 Task: Find a place to stay in San Pedro, Argentina, from 6th to 12th September for 5 guests, with WiFi, TV, 4 bedrooms, 4 beds, and a price range of ₹10,000 to ₹14,000.
Action: Mouse moved to (558, 113)
Screenshot: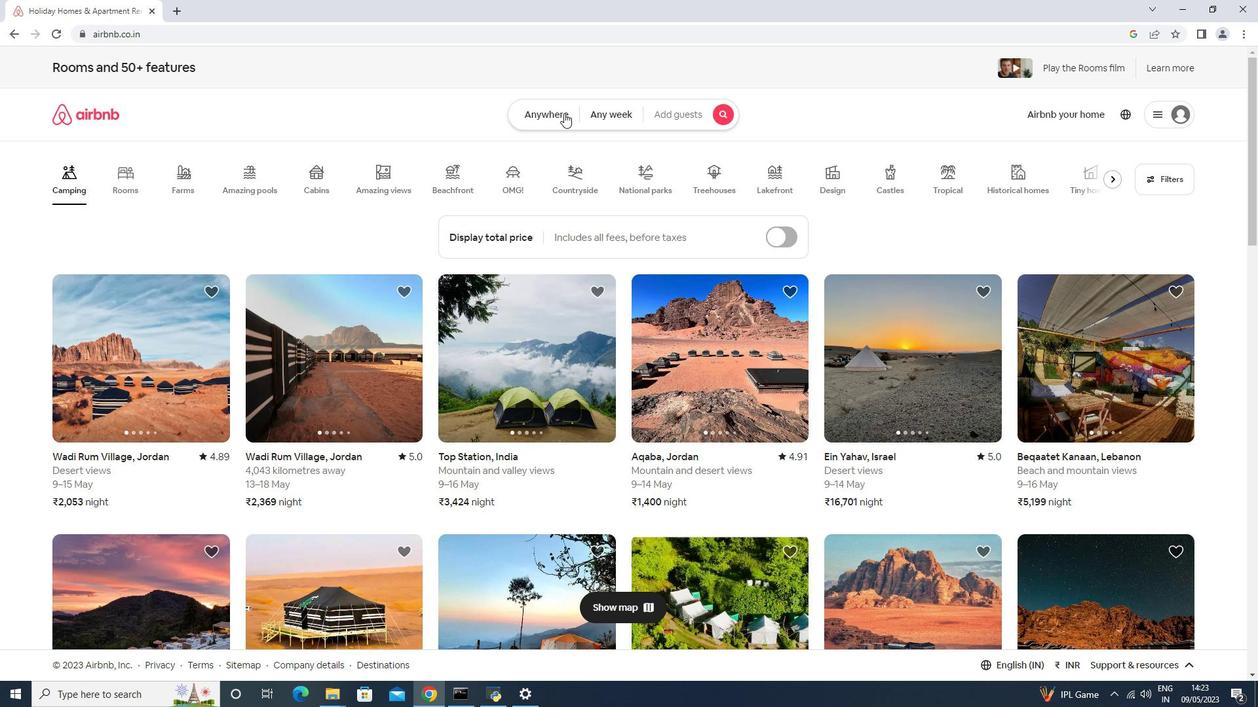 
Action: Mouse pressed left at (558, 113)
Screenshot: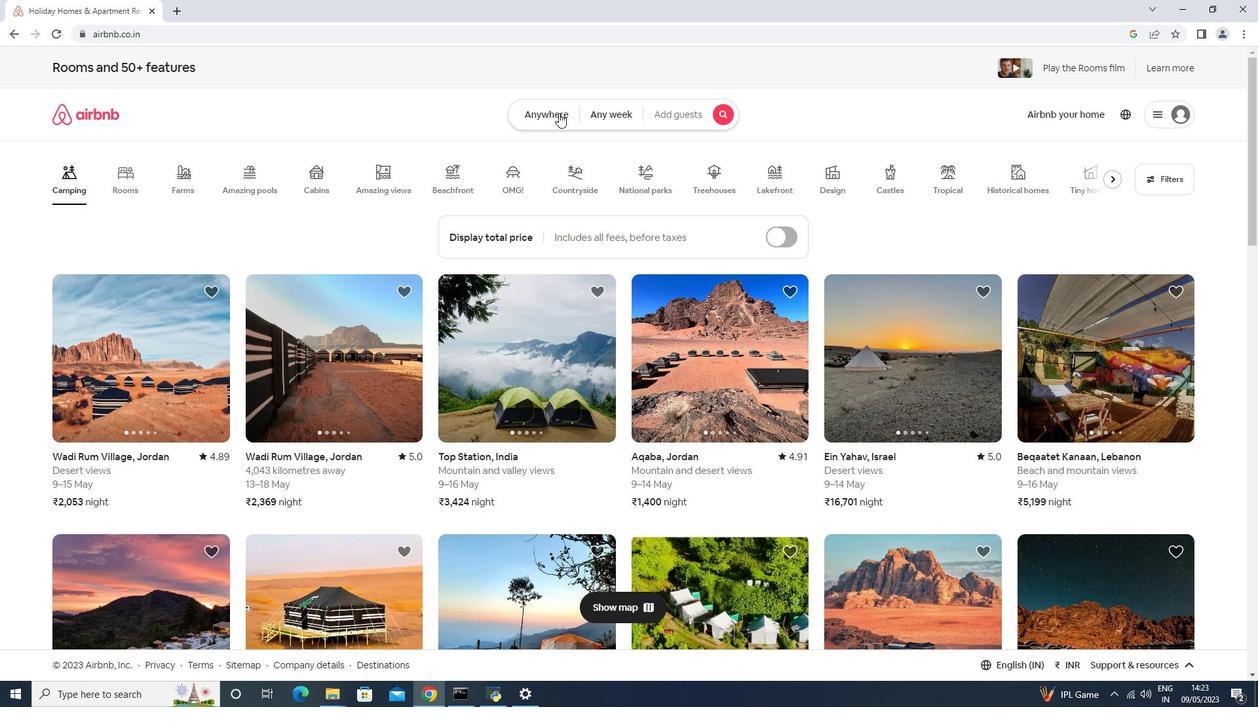 
Action: Mouse moved to (510, 159)
Screenshot: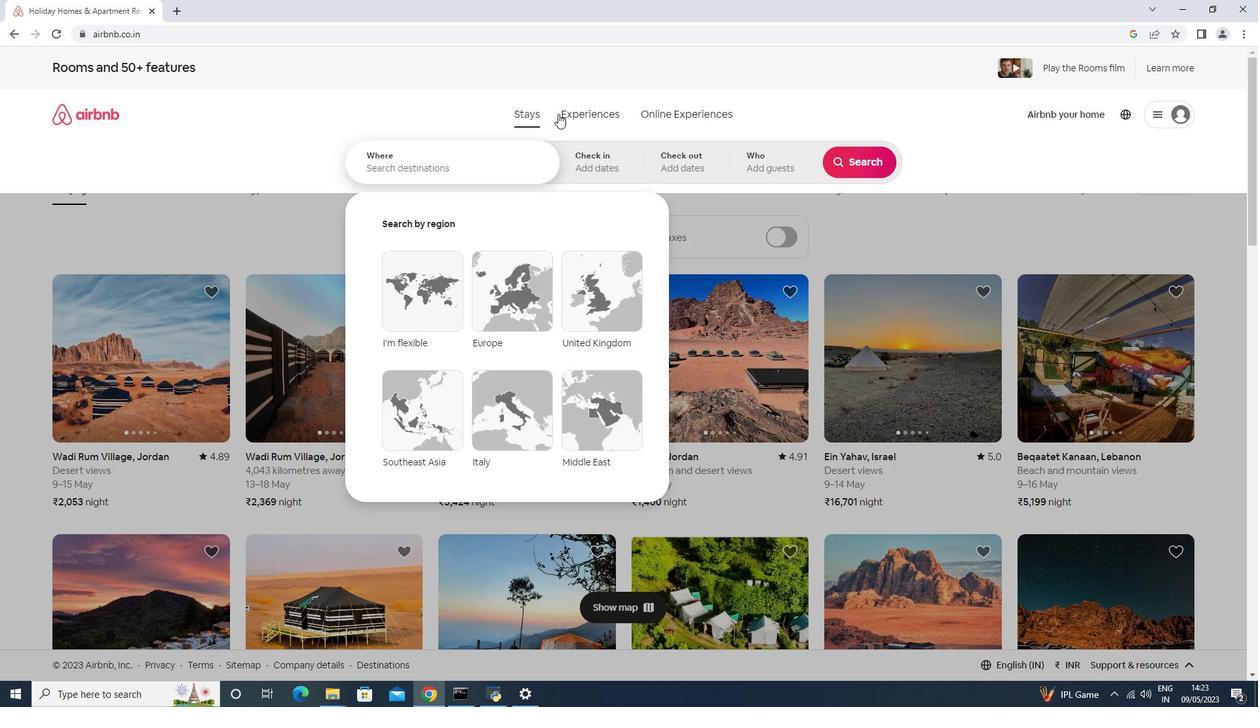 
Action: Mouse pressed left at (510, 159)
Screenshot: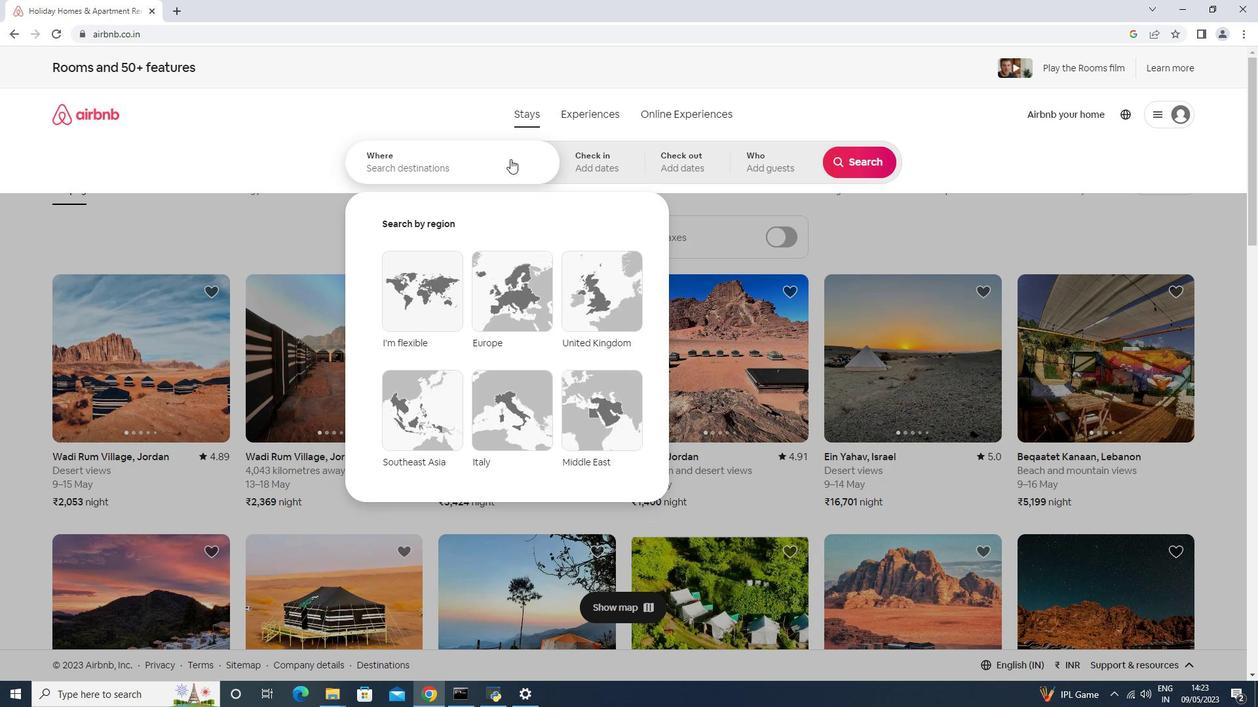 
Action: Mouse moved to (510, 159)
Screenshot: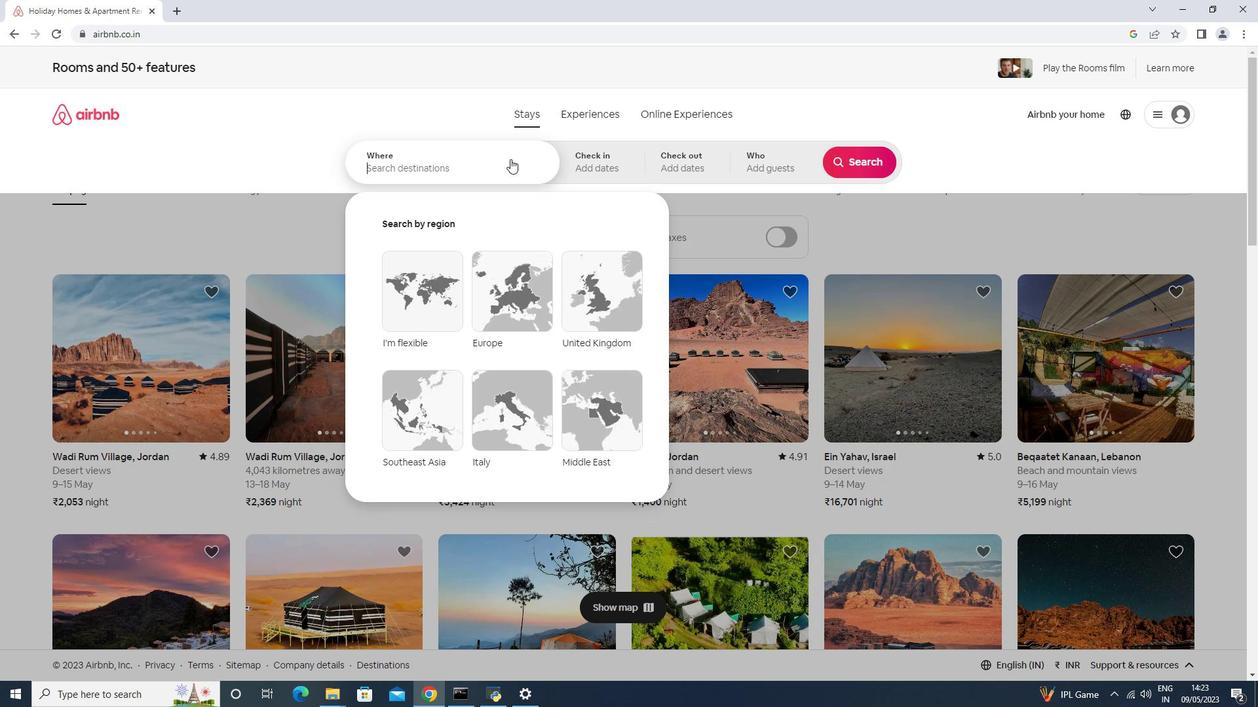 
Action: Key pressed <Key.caps_lock><Key.caps_lock><Key.shift>San<Key.space><Key.shift>Pedro,<Key.space><Key.shift><Key.shift><Key.shift><Key.shift><Key.shift><Key.shift><Key.shift><Key.shift>Argentina<Key.enter>
Screenshot: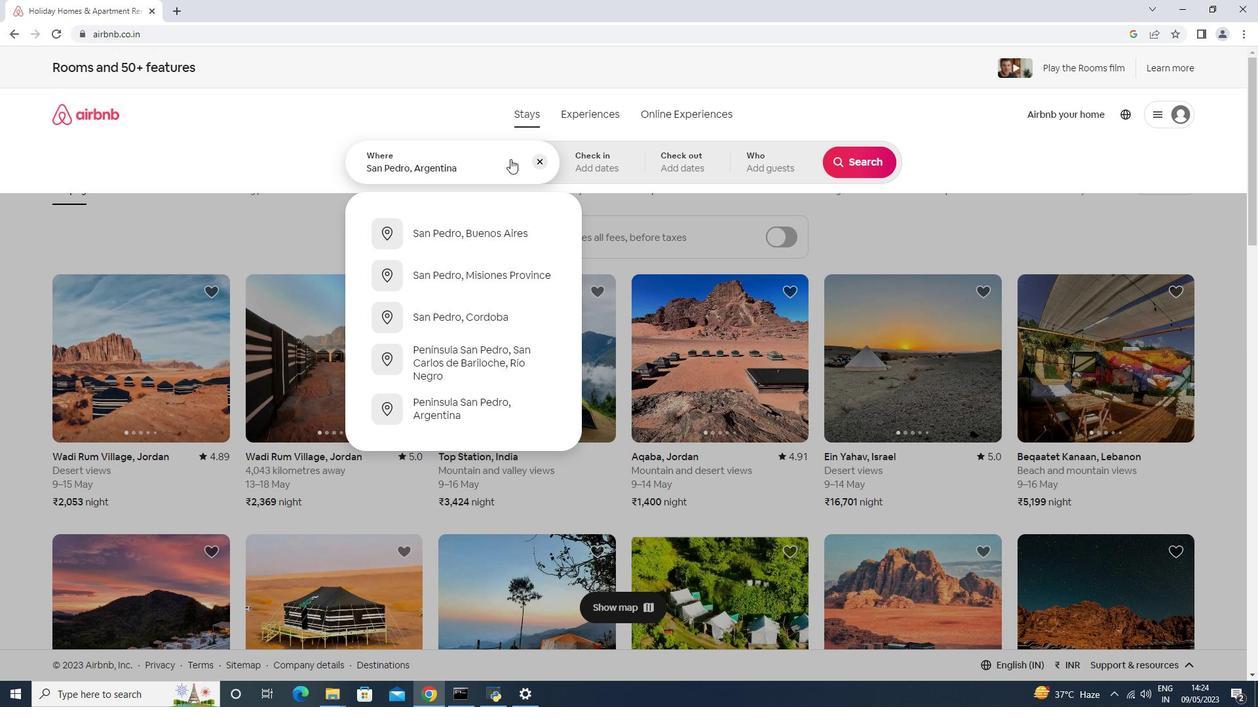 
Action: Mouse moved to (861, 267)
Screenshot: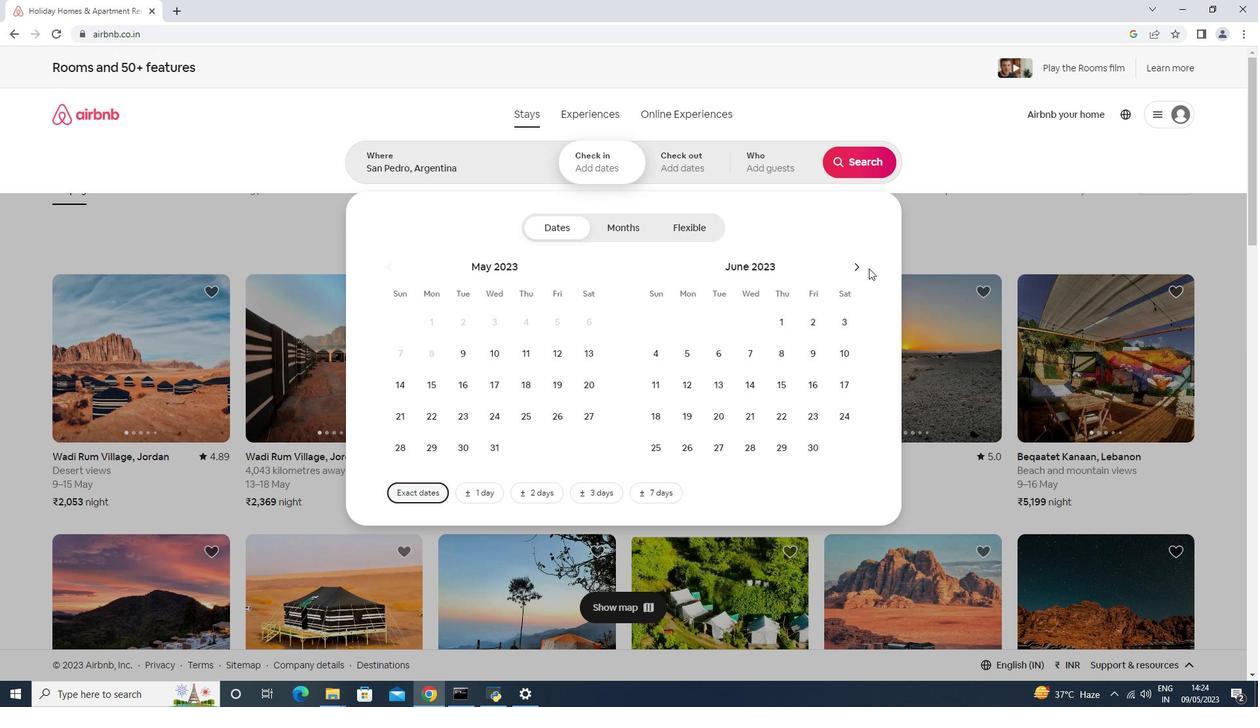 
Action: Mouse pressed left at (861, 267)
Screenshot: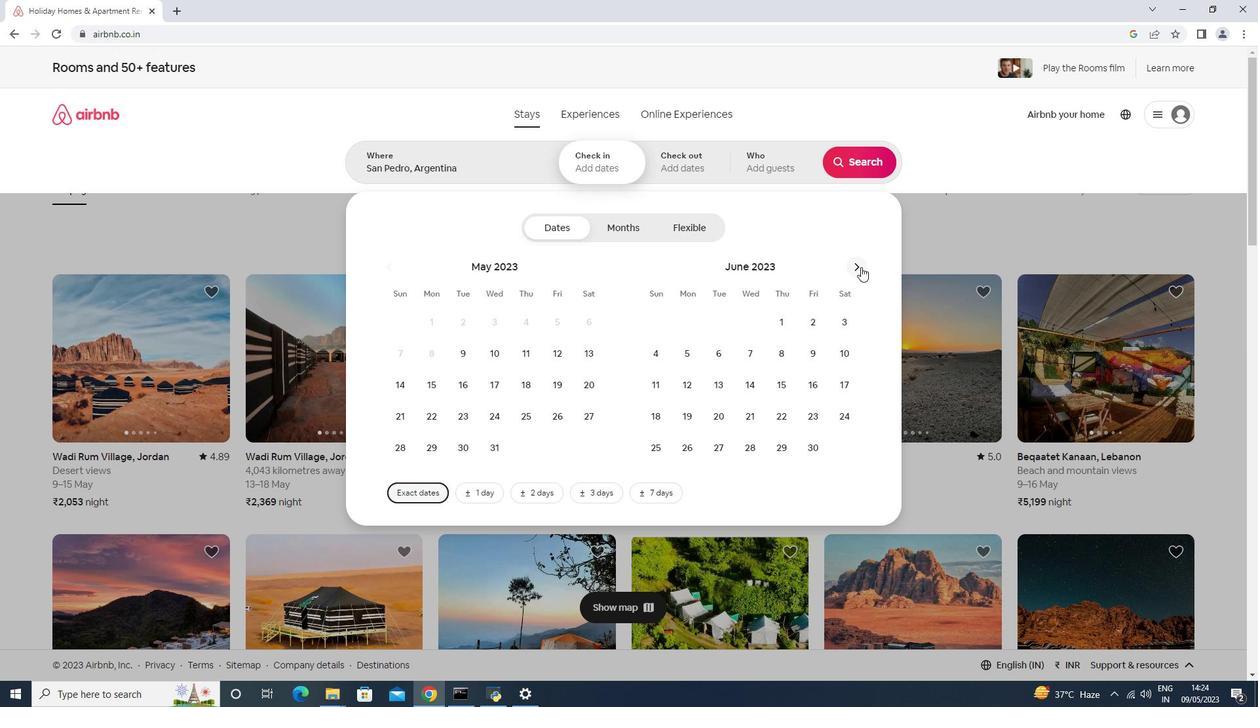 
Action: Mouse pressed left at (861, 267)
Screenshot: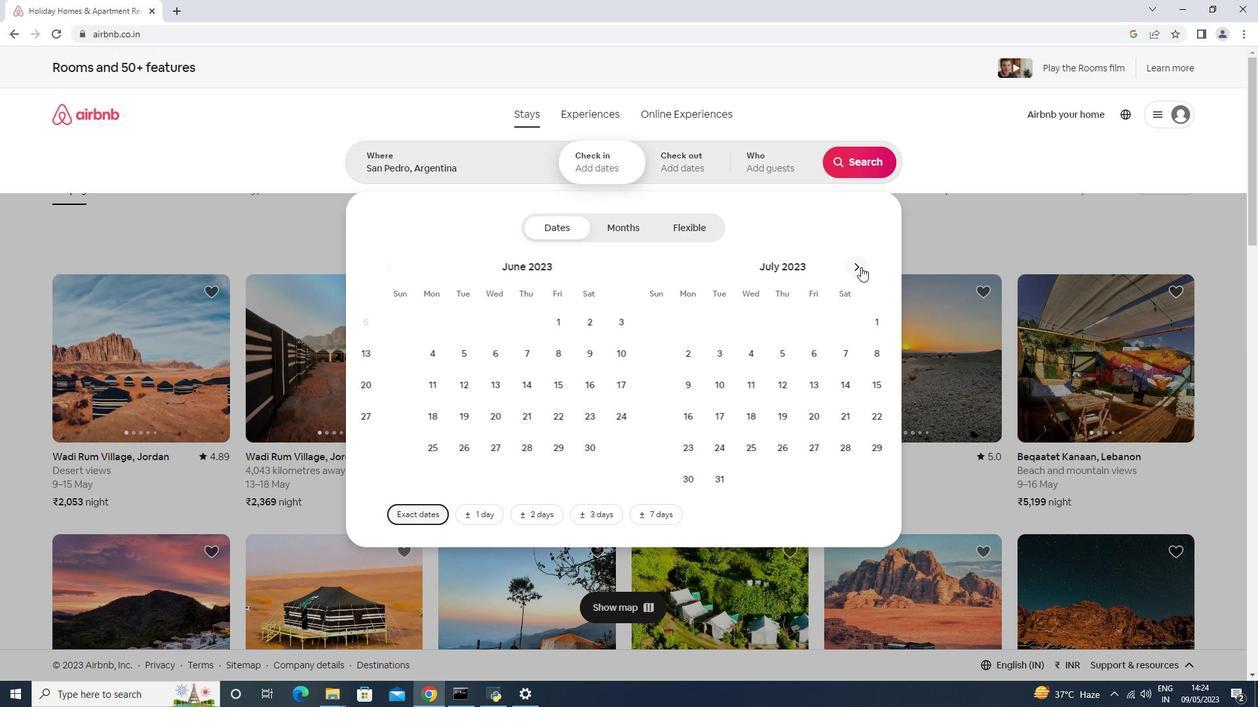 
Action: Mouse pressed left at (861, 267)
Screenshot: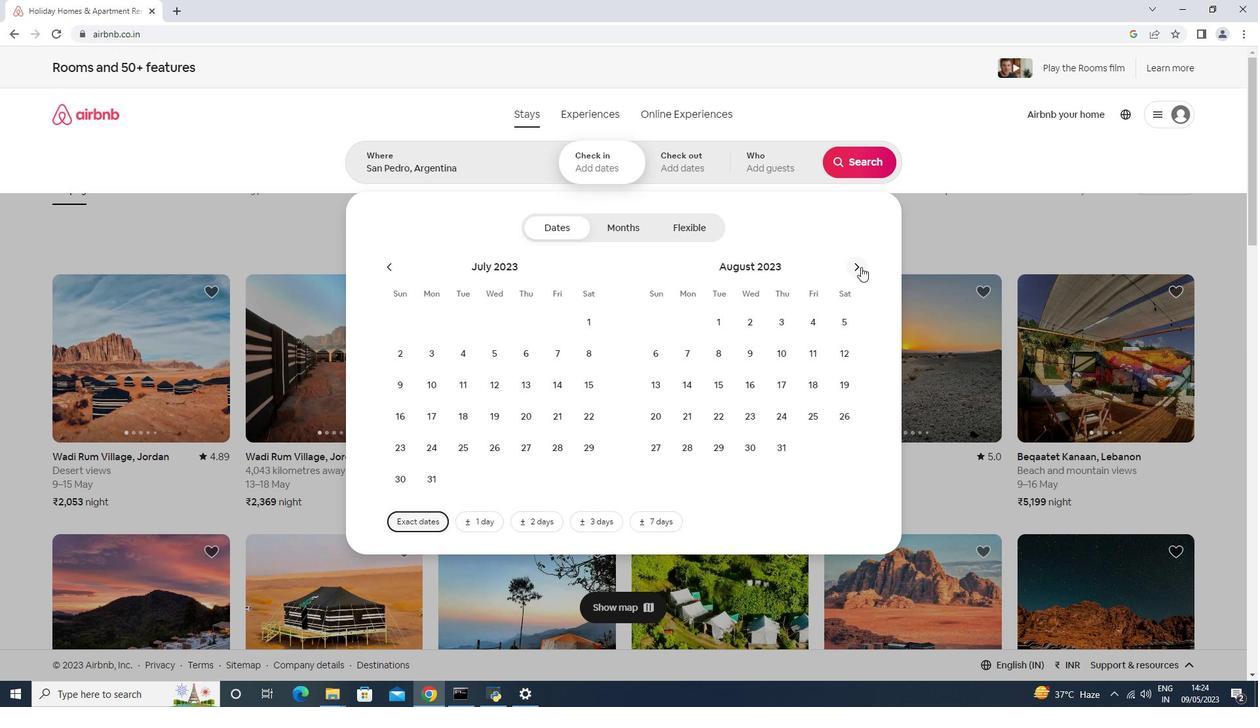 
Action: Mouse moved to (747, 347)
Screenshot: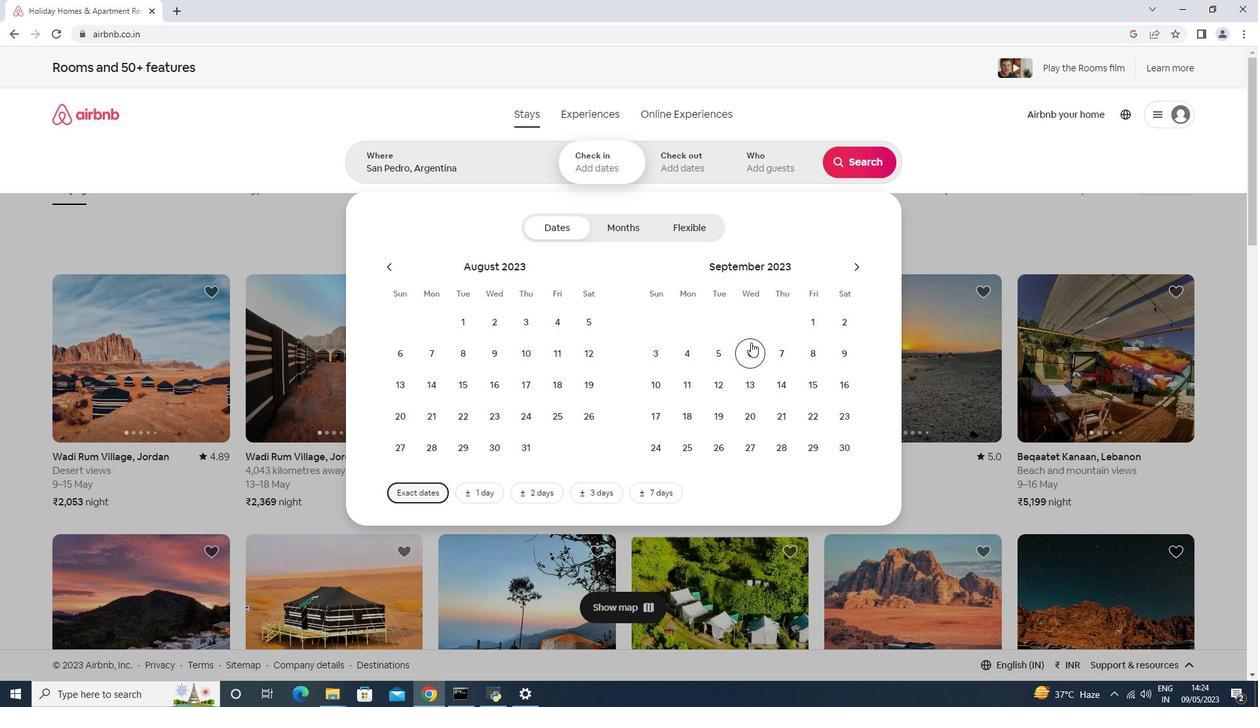 
Action: Mouse pressed left at (747, 347)
Screenshot: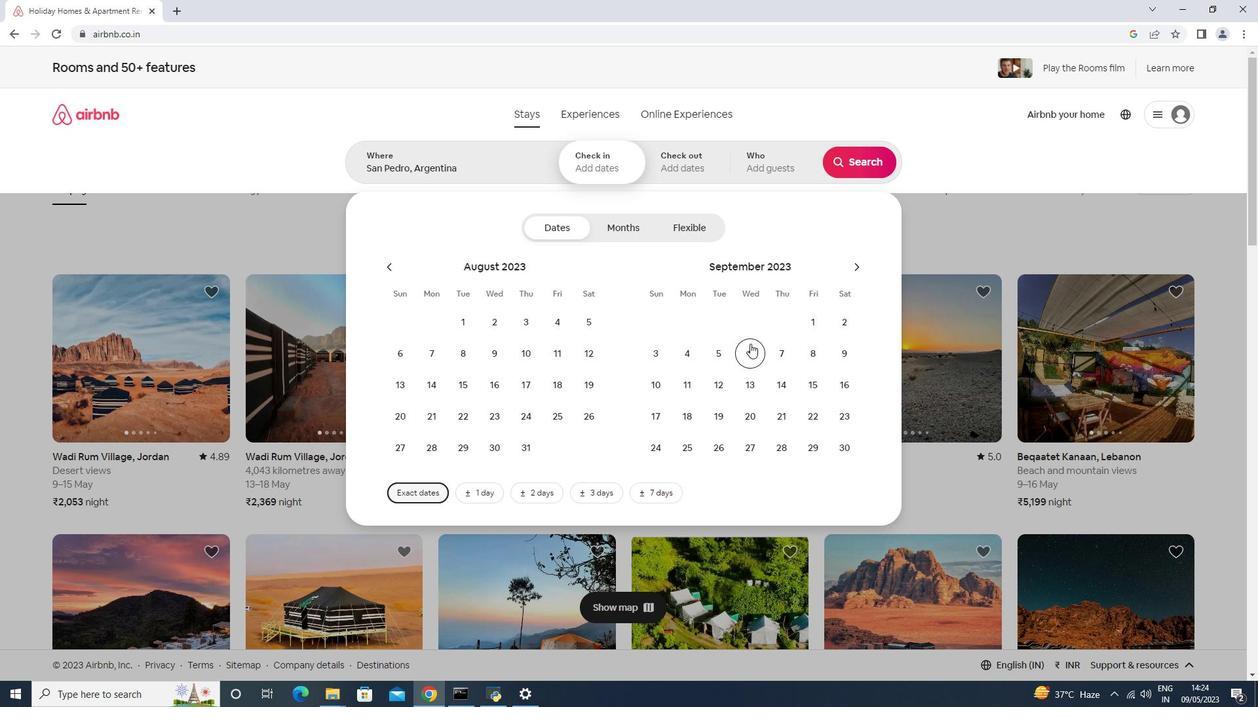 
Action: Mouse moved to (716, 376)
Screenshot: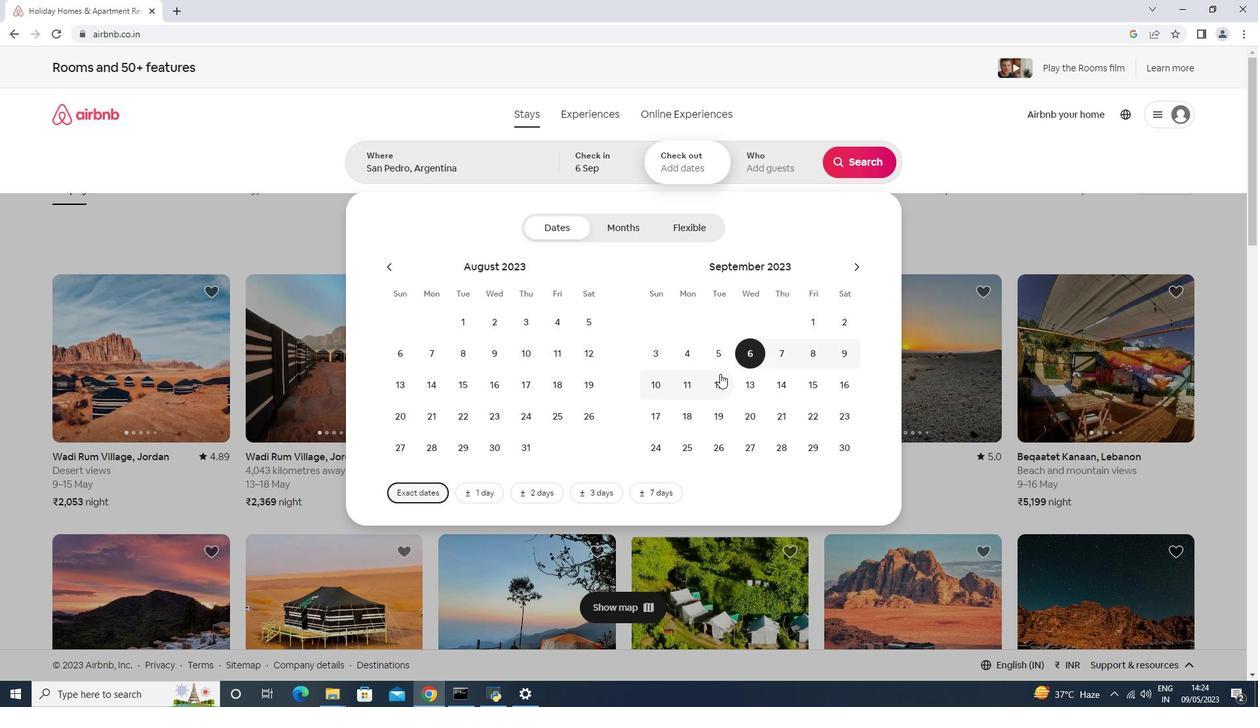 
Action: Mouse pressed left at (716, 376)
Screenshot: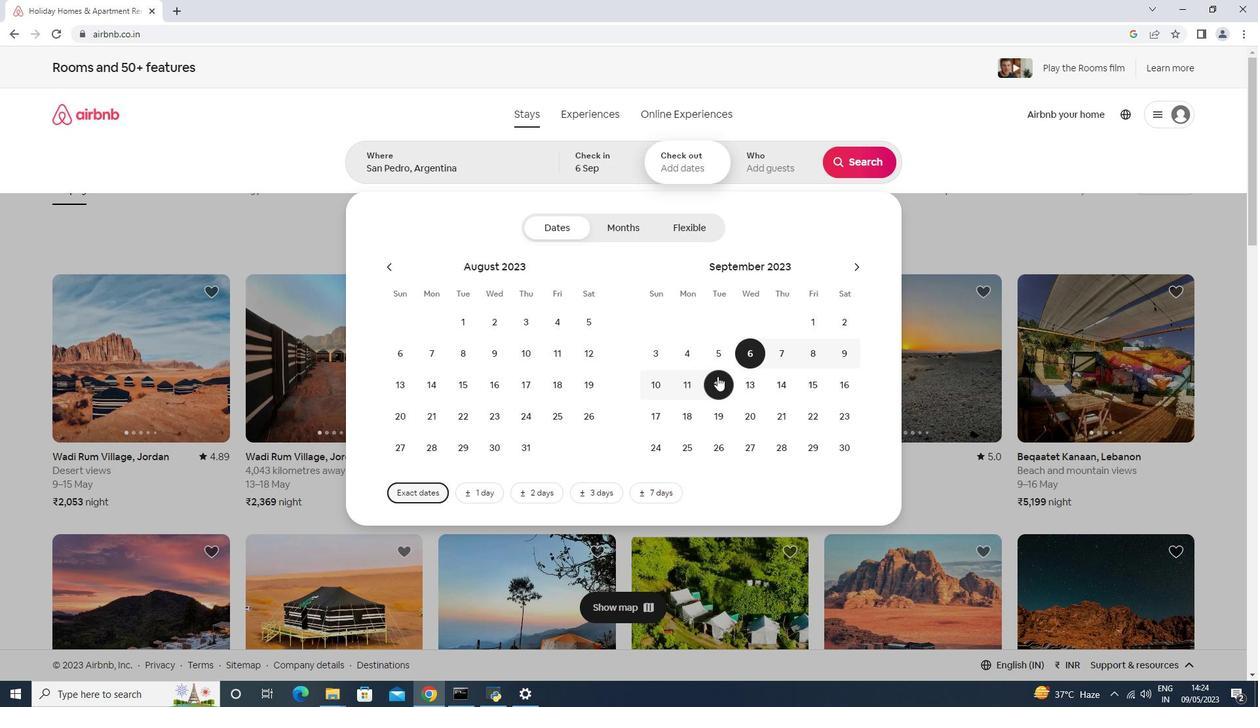 
Action: Mouse moved to (761, 178)
Screenshot: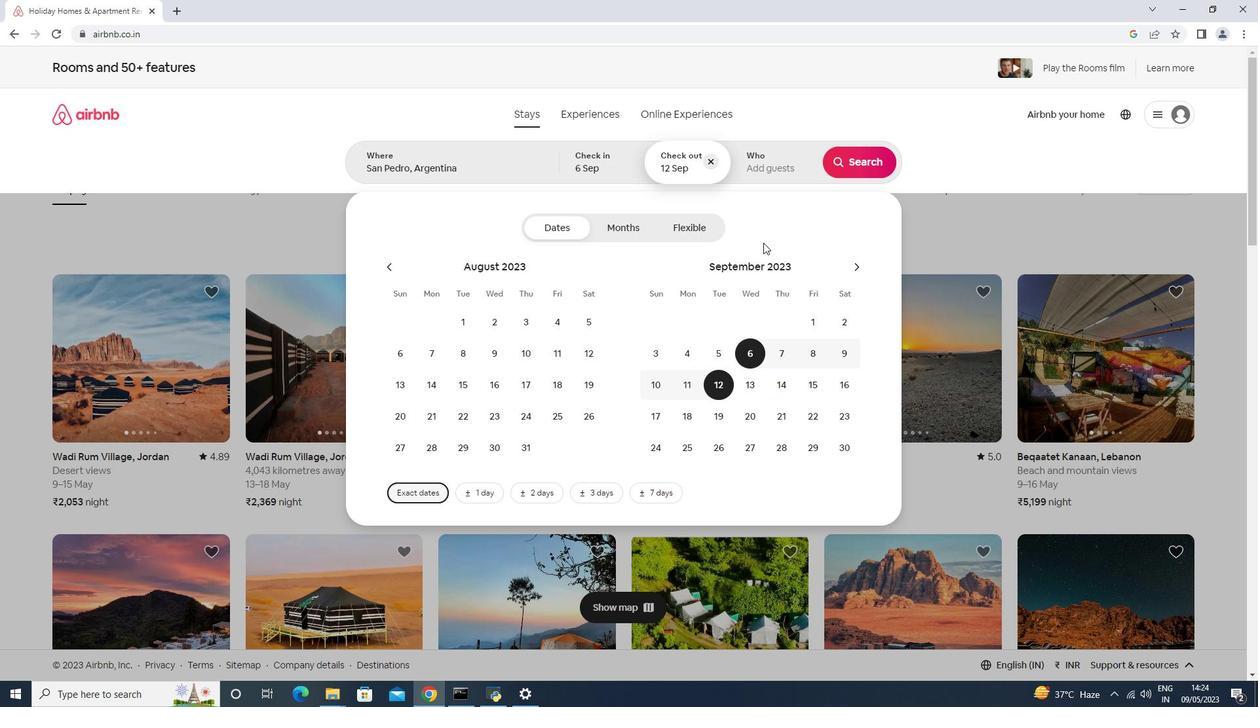 
Action: Mouse pressed left at (761, 178)
Screenshot: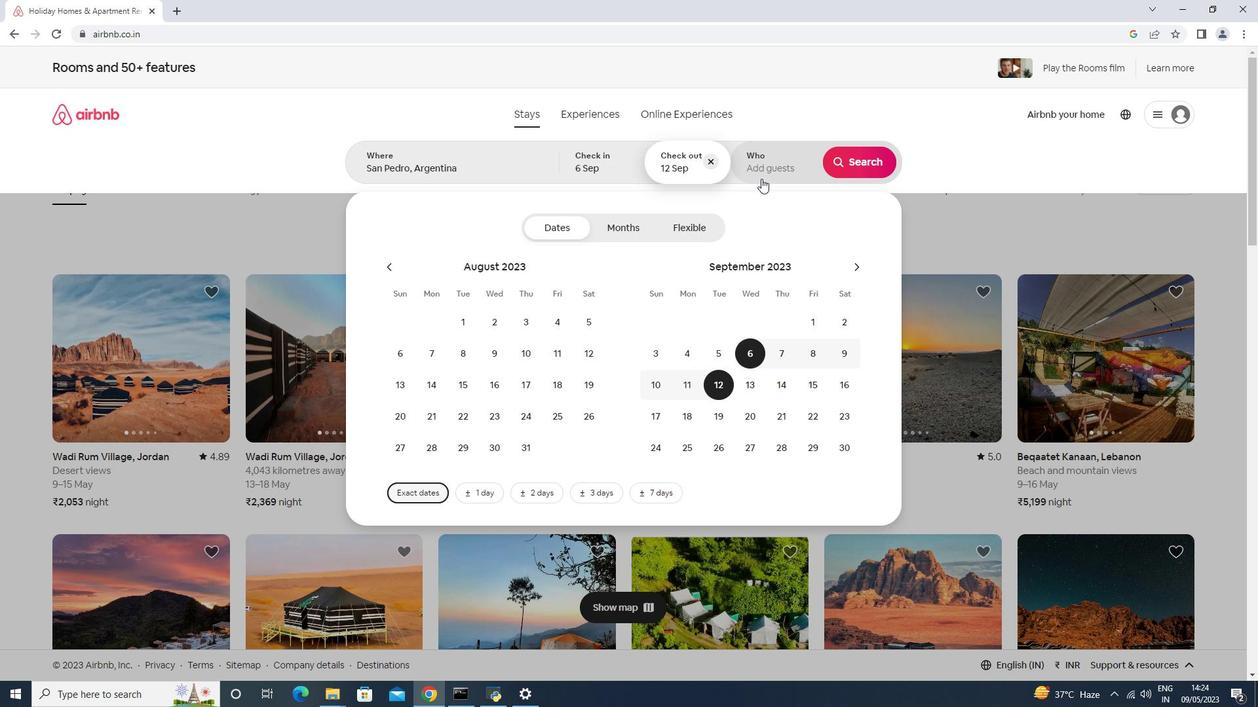 
Action: Mouse moved to (859, 235)
Screenshot: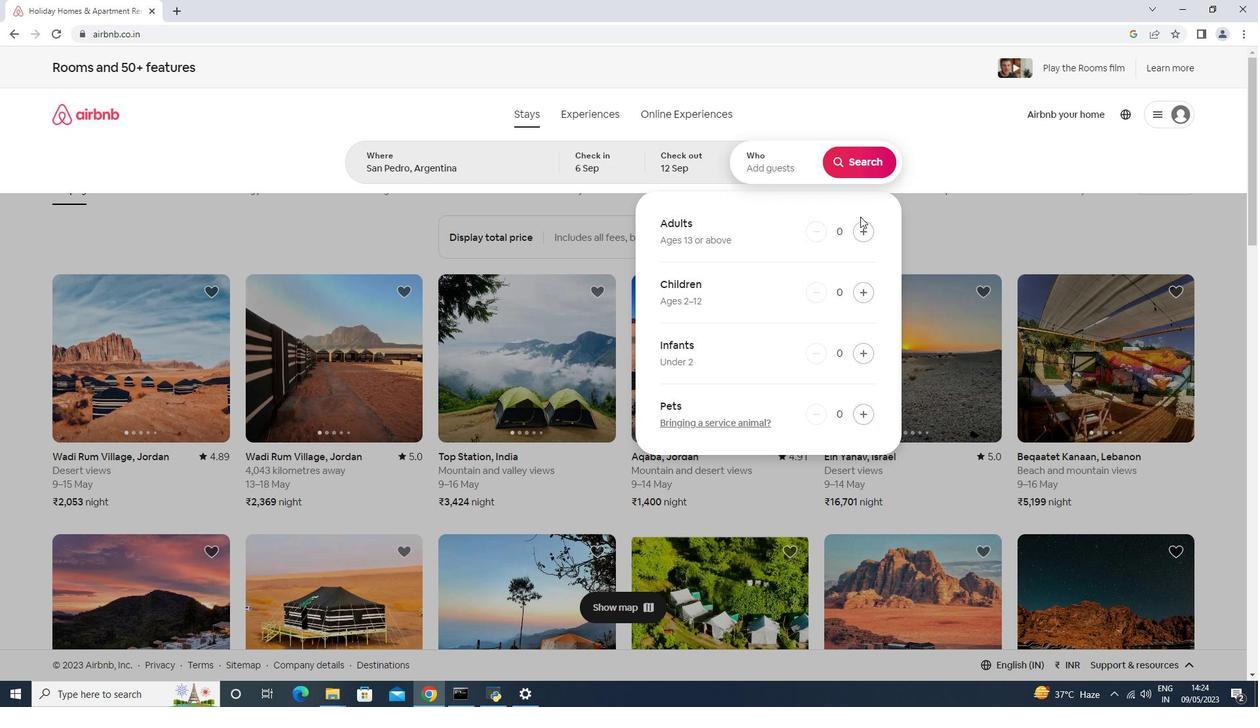 
Action: Mouse pressed left at (859, 235)
Screenshot: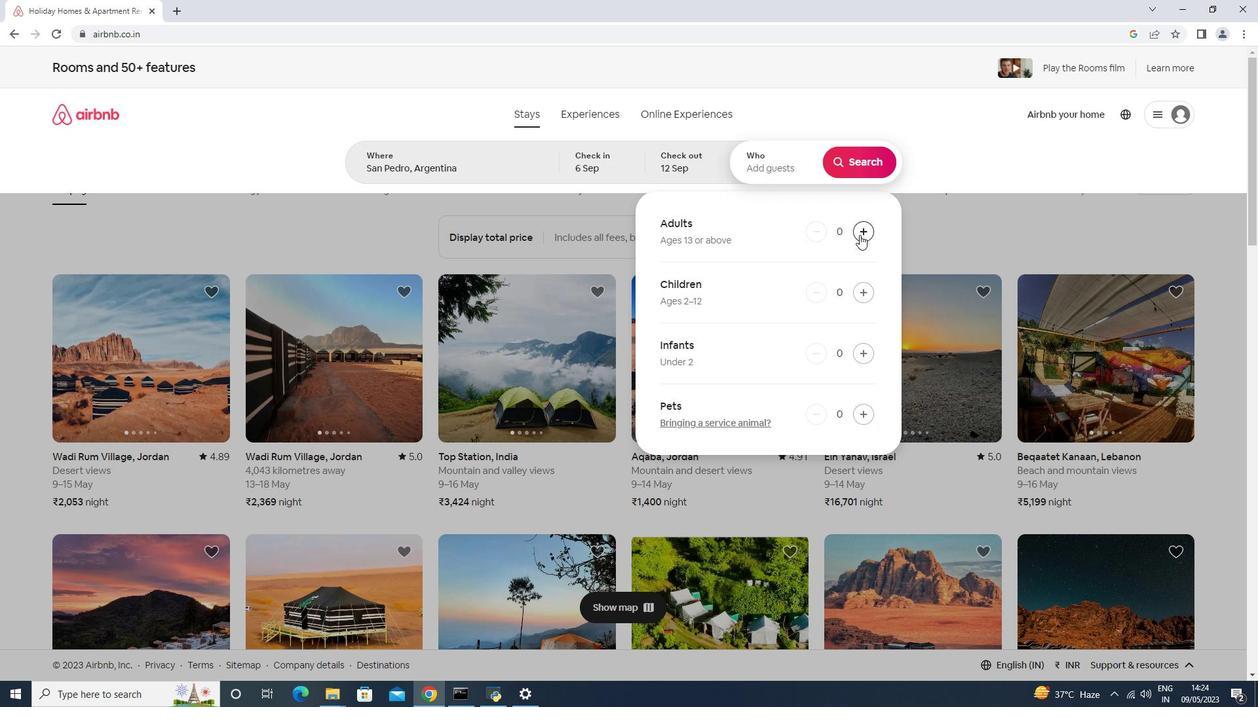 
Action: Mouse pressed left at (859, 235)
Screenshot: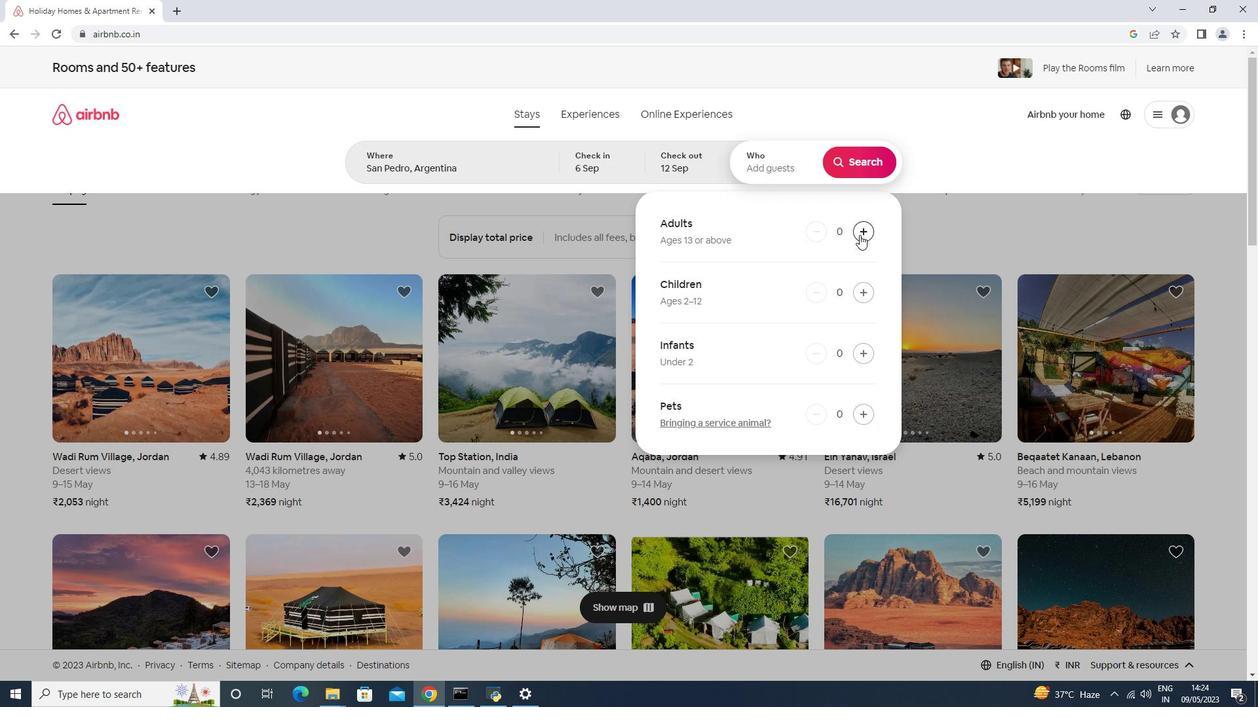 
Action: Mouse pressed left at (859, 235)
Screenshot: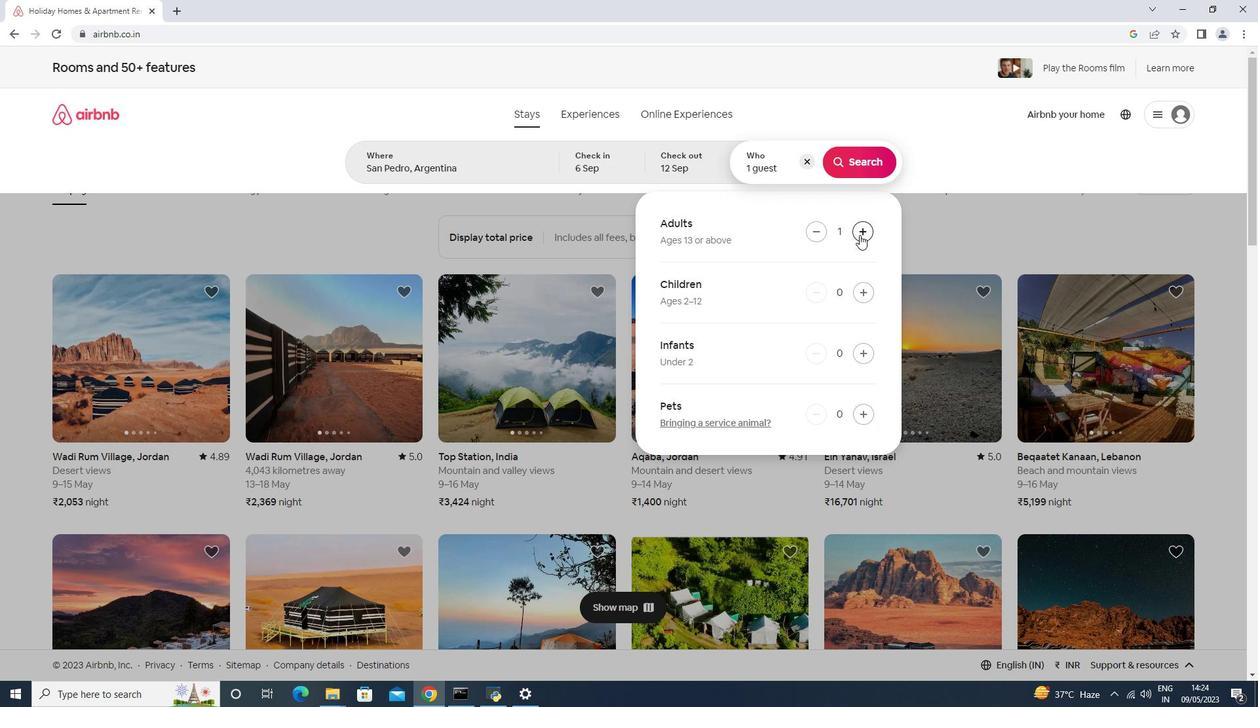 
Action: Mouse pressed left at (859, 235)
Screenshot: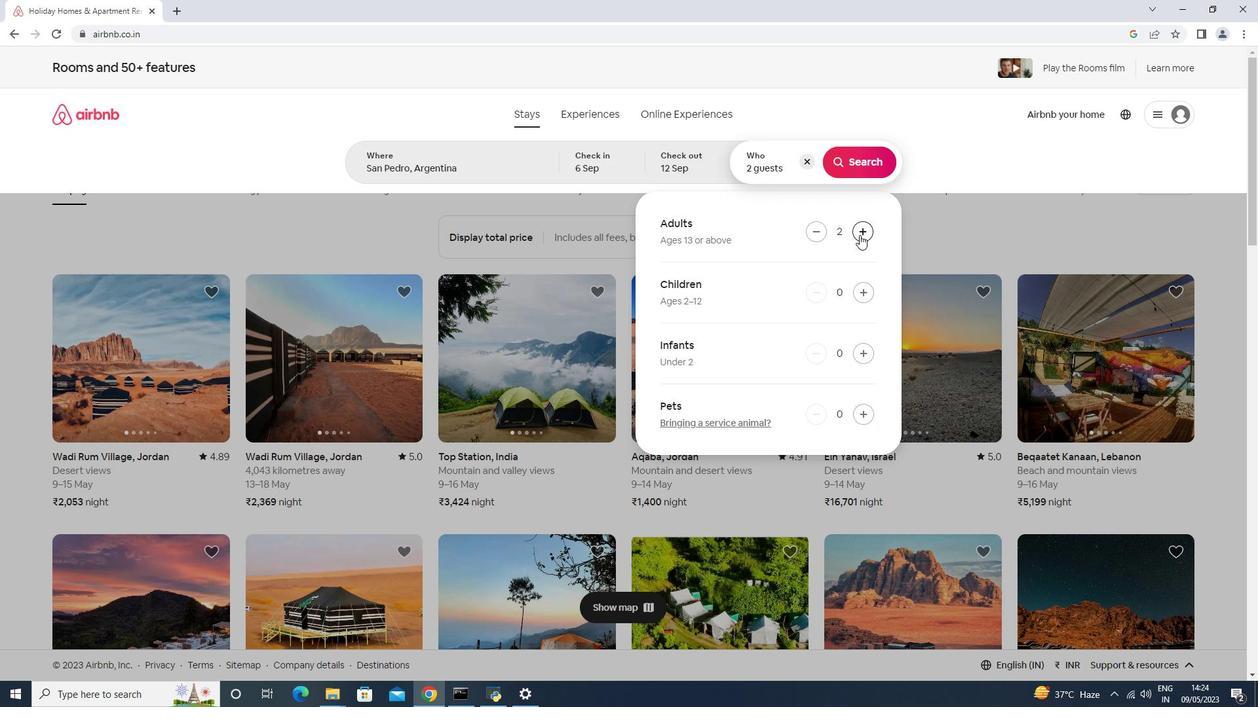 
Action: Mouse pressed left at (859, 235)
Screenshot: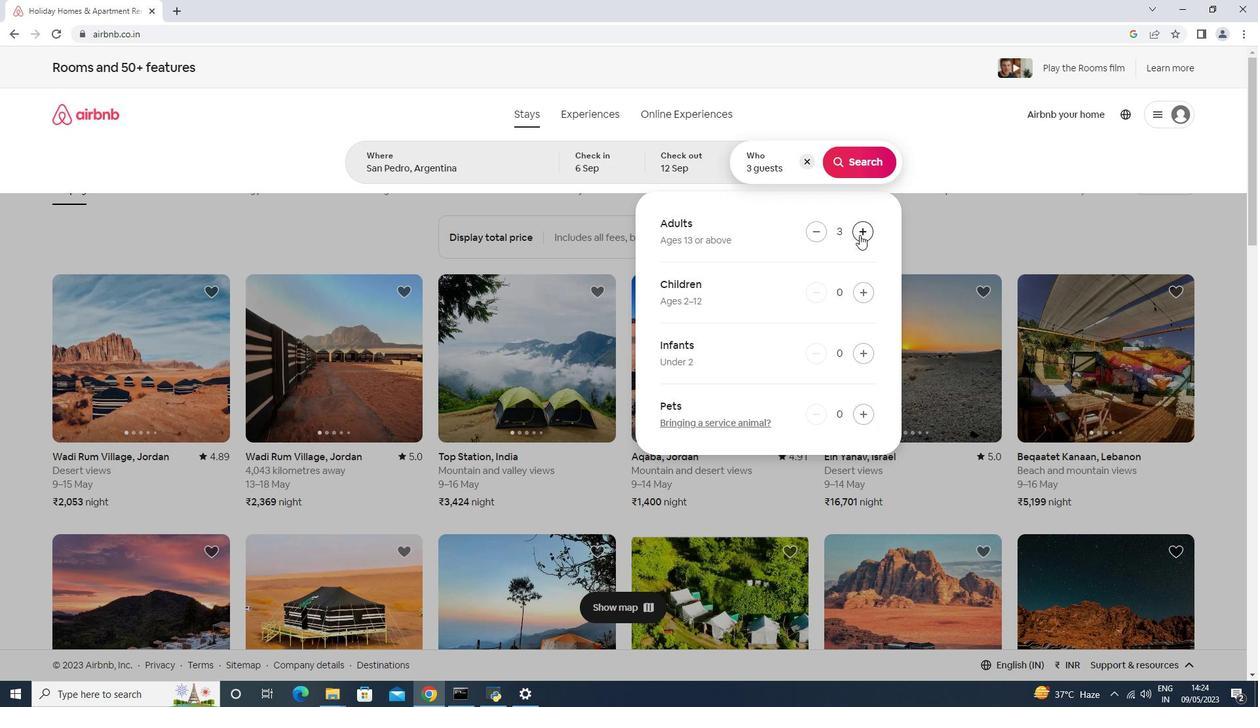 
Action: Mouse moved to (825, 228)
Screenshot: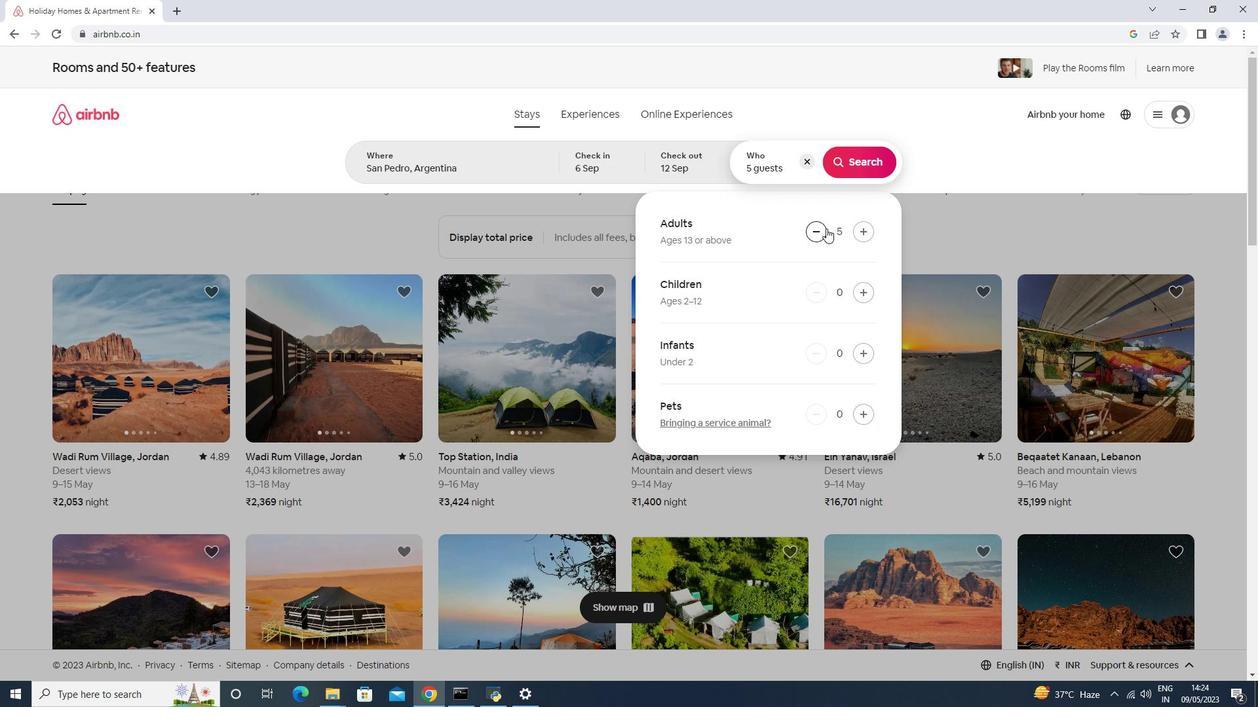 
Action: Mouse pressed left at (825, 228)
Screenshot: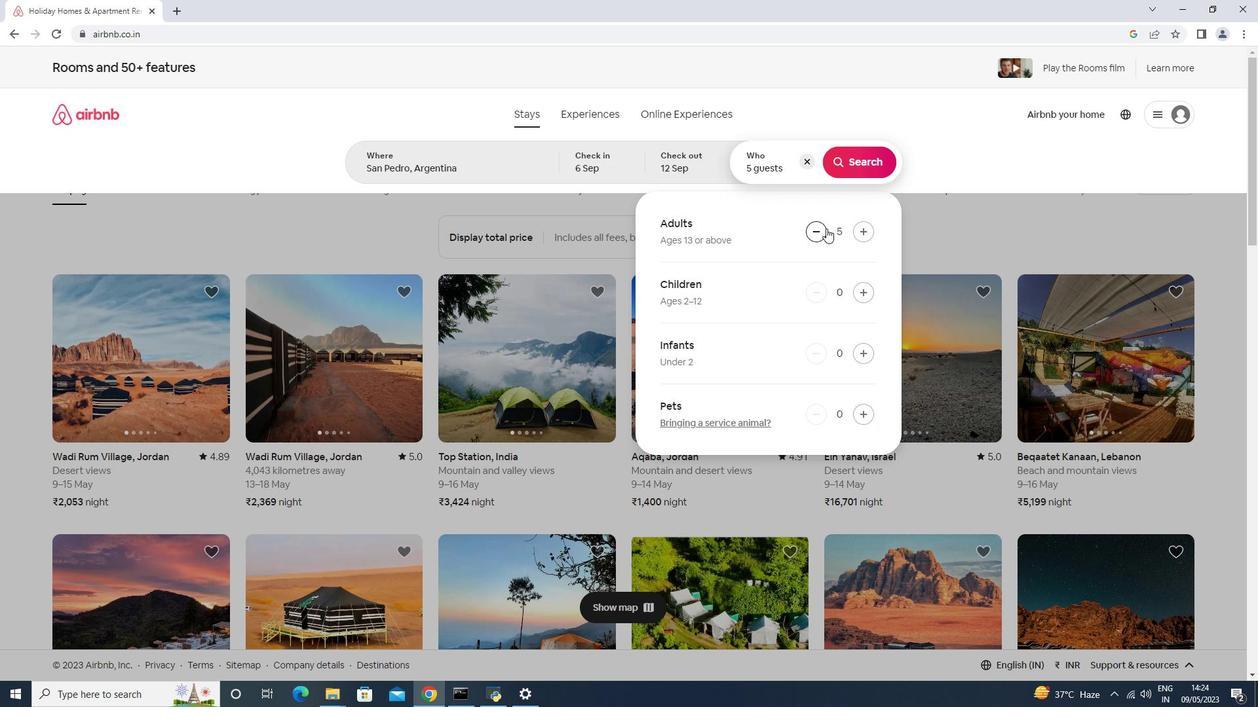 
Action: Mouse moved to (860, 165)
Screenshot: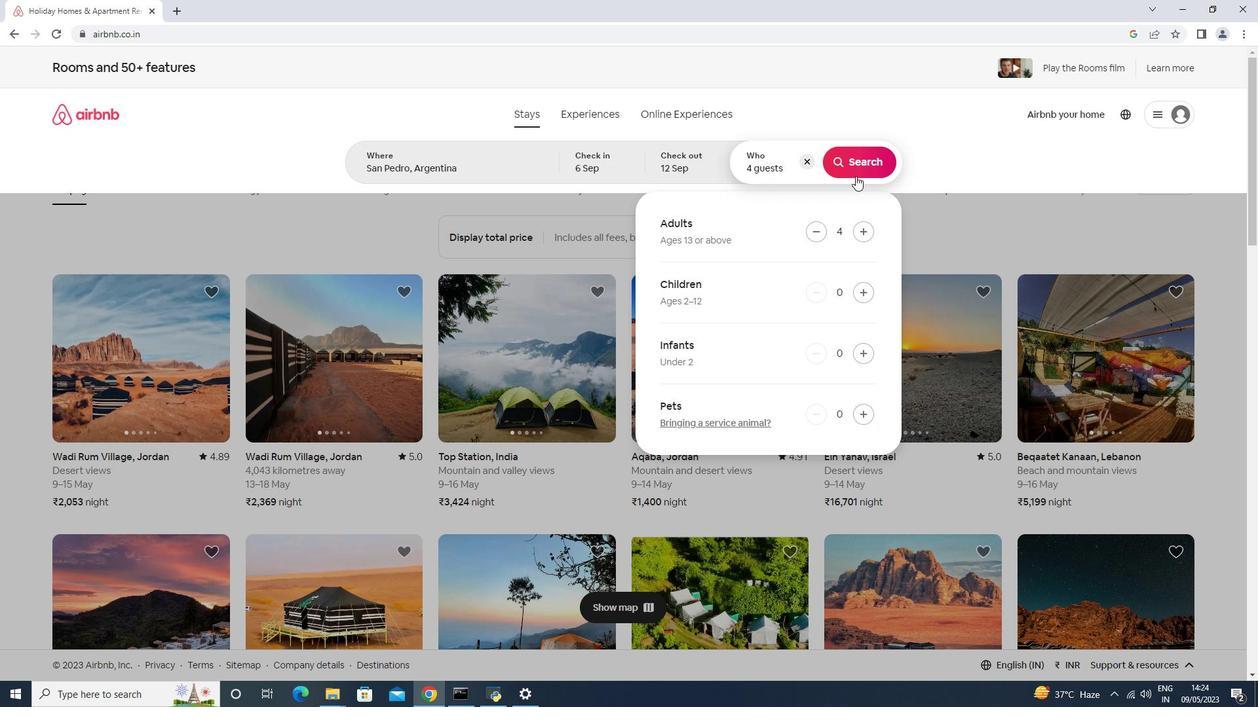 
Action: Mouse pressed left at (860, 161)
Screenshot: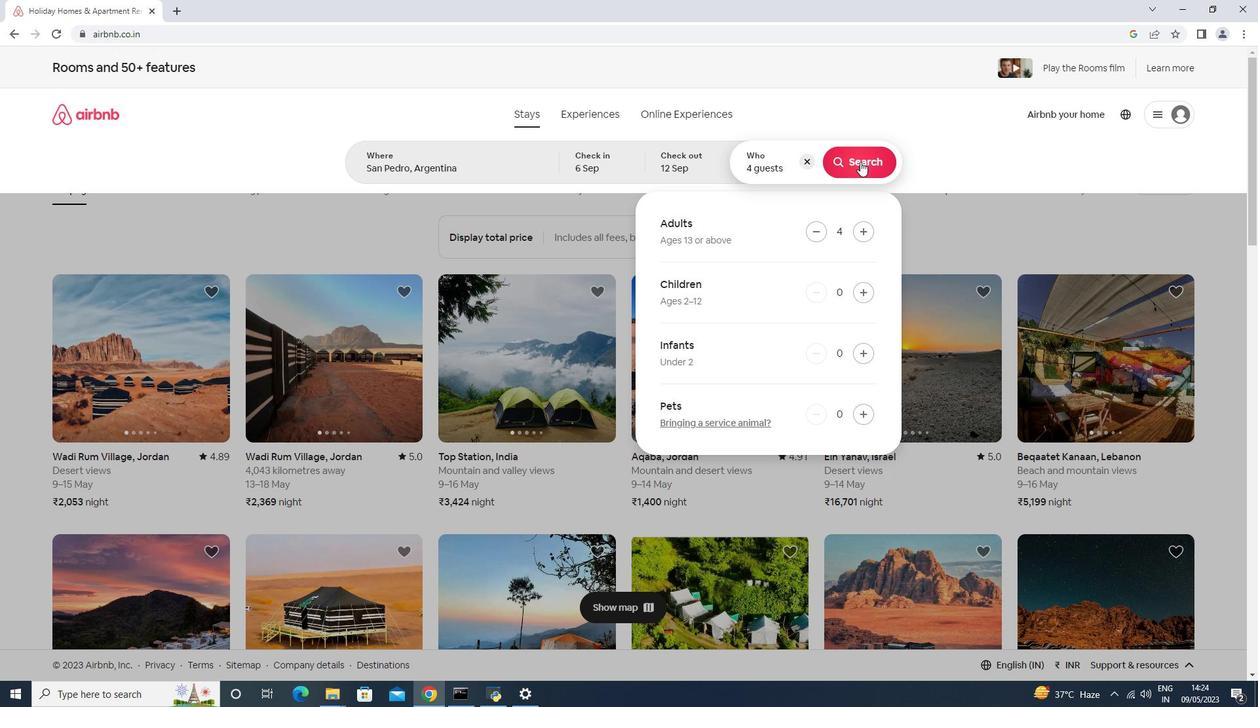 
Action: Mouse moved to (1191, 131)
Screenshot: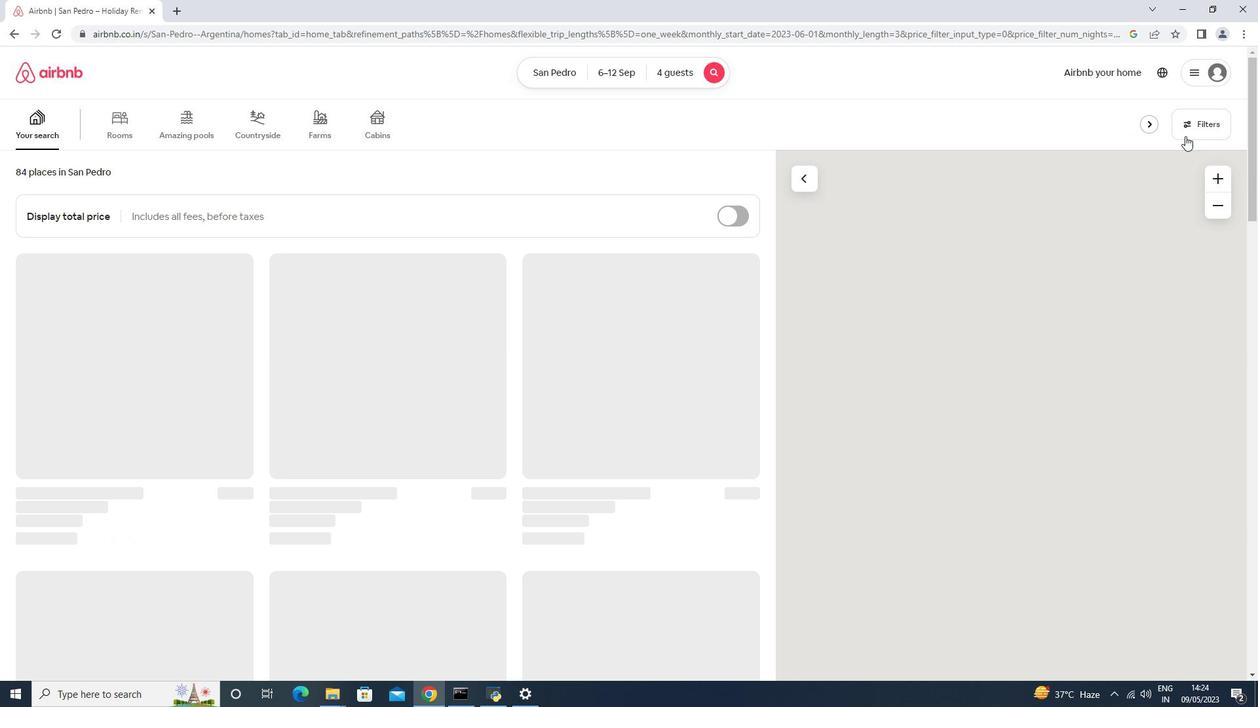 
Action: Mouse pressed left at (1191, 131)
Screenshot: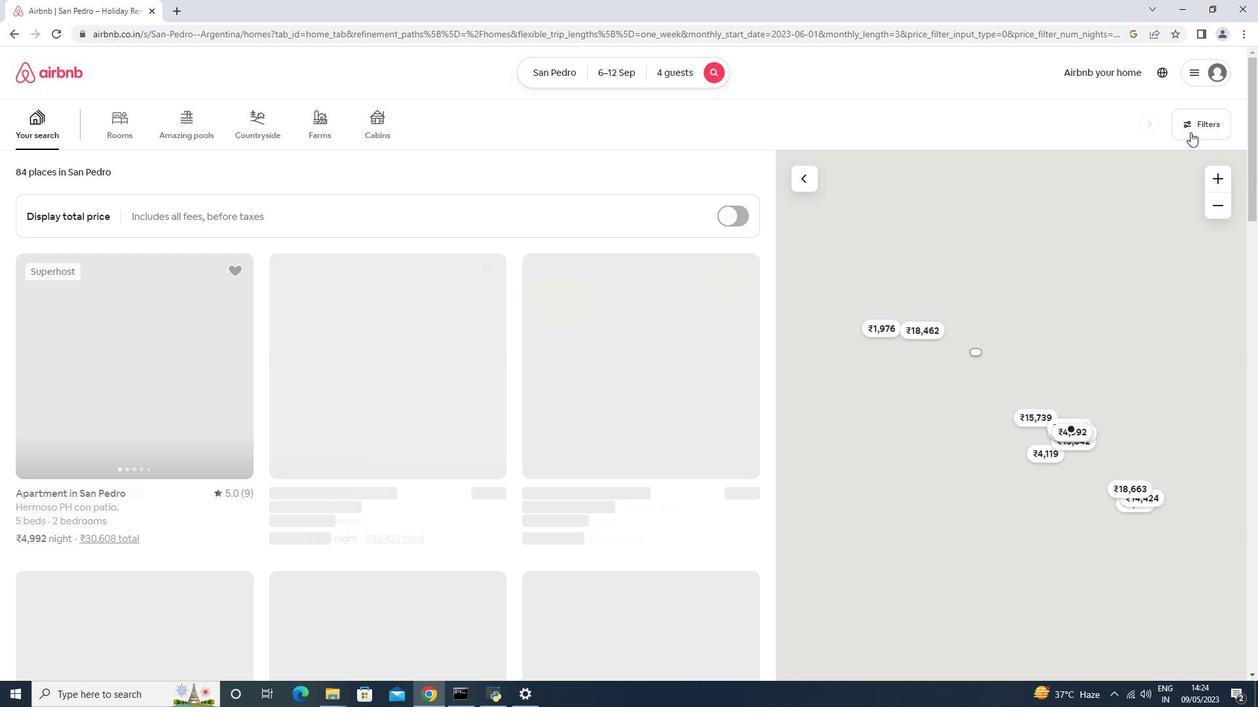 
Action: Mouse moved to (566, 430)
Screenshot: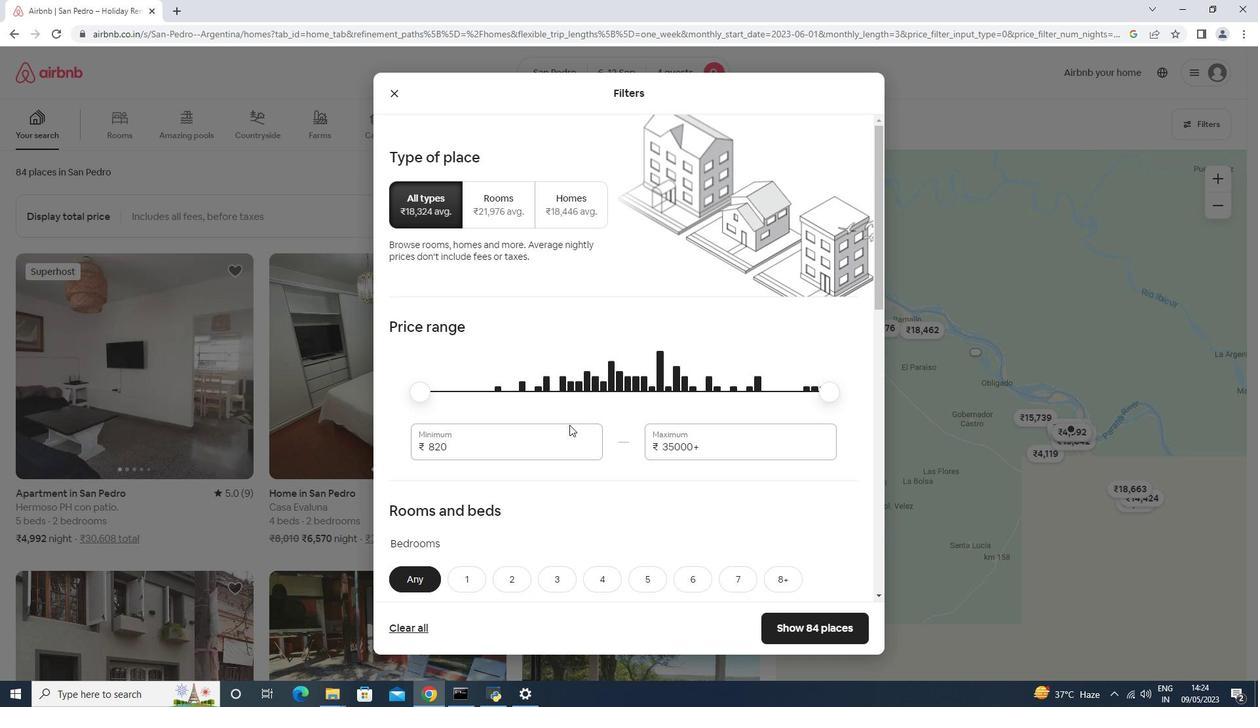 
Action: Mouse pressed left at (566, 430)
Screenshot: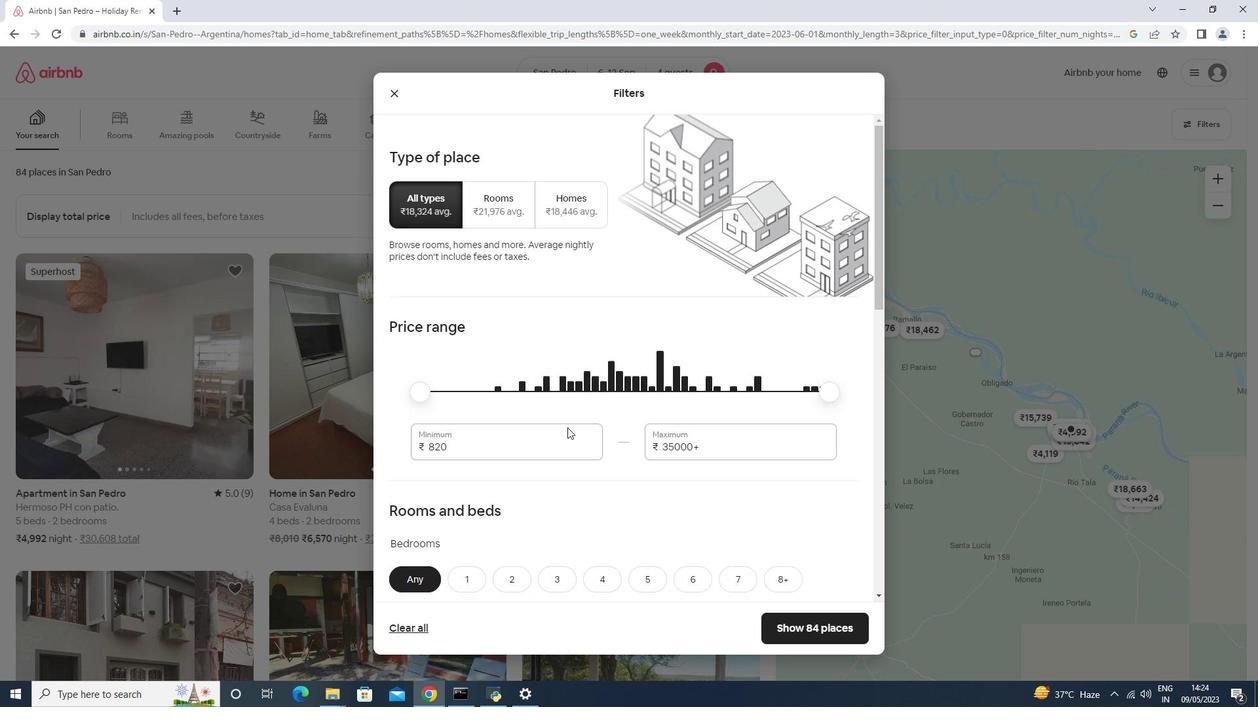 
Action: Mouse moved to (563, 430)
Screenshot: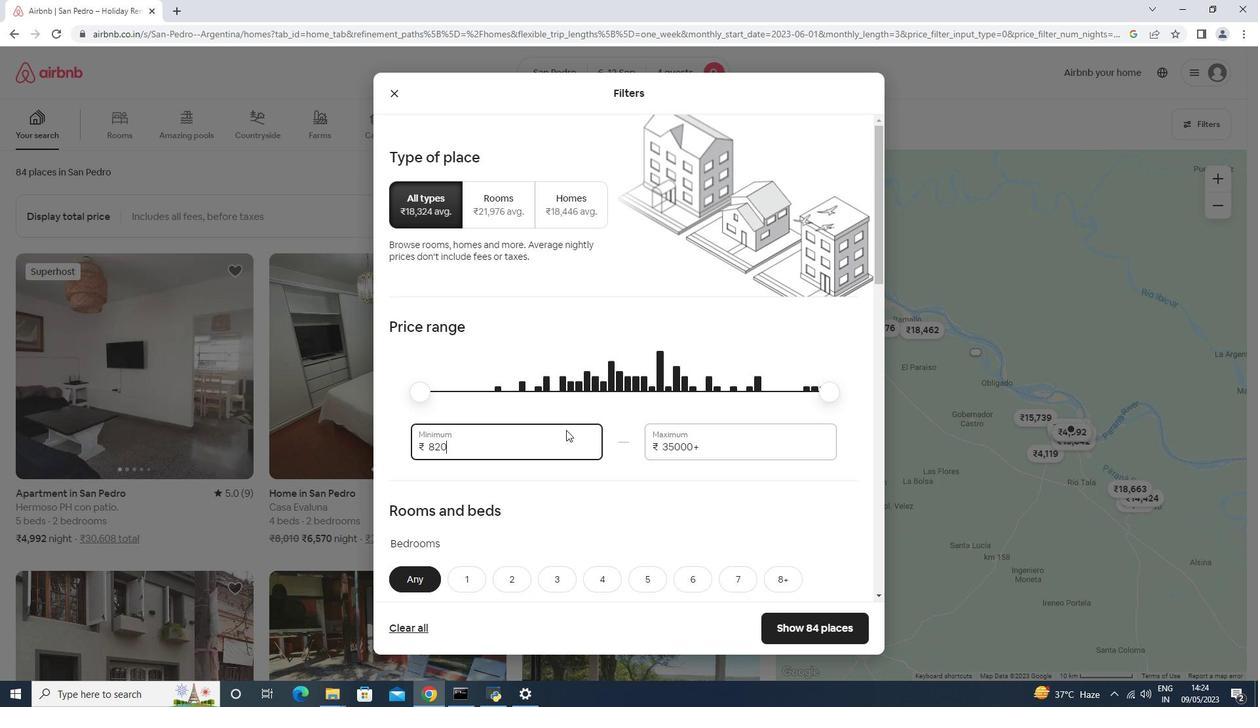 
Action: Key pressed <Key.backspace><Key.backspace><Key.backspace>10000<Key.tab>14000
Screenshot: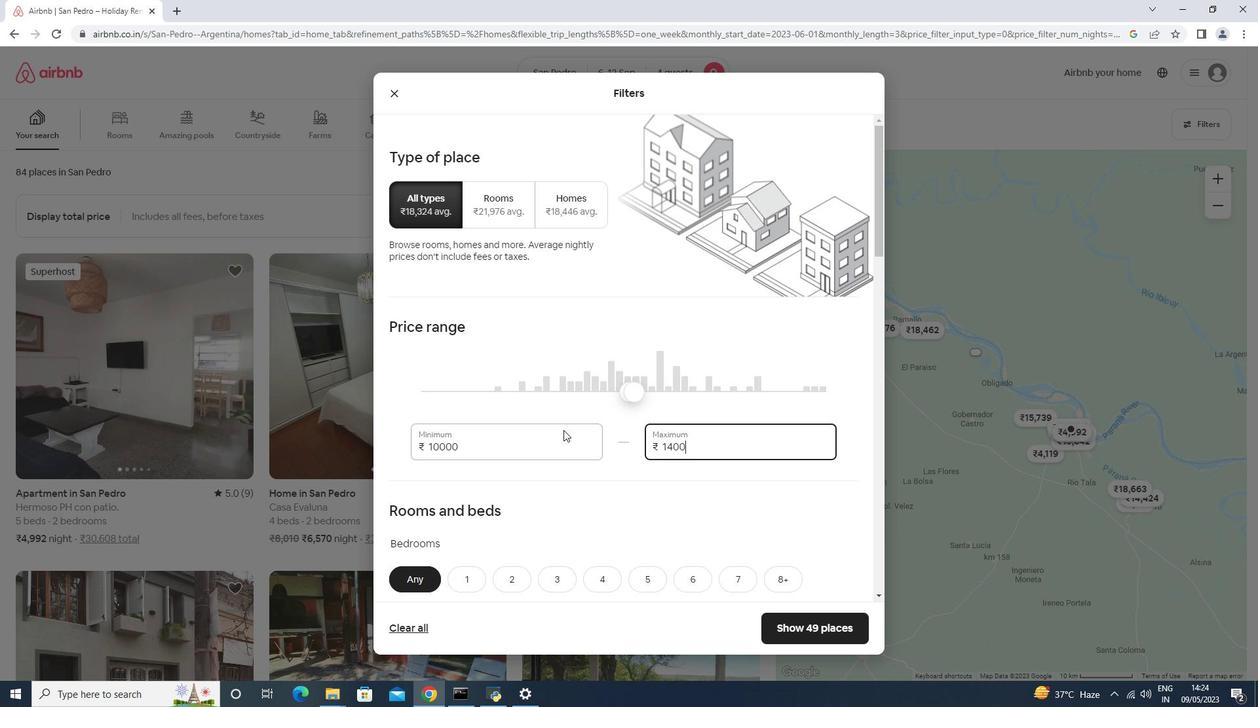 
Action: Mouse scrolled (563, 429) with delta (0, 0)
Screenshot: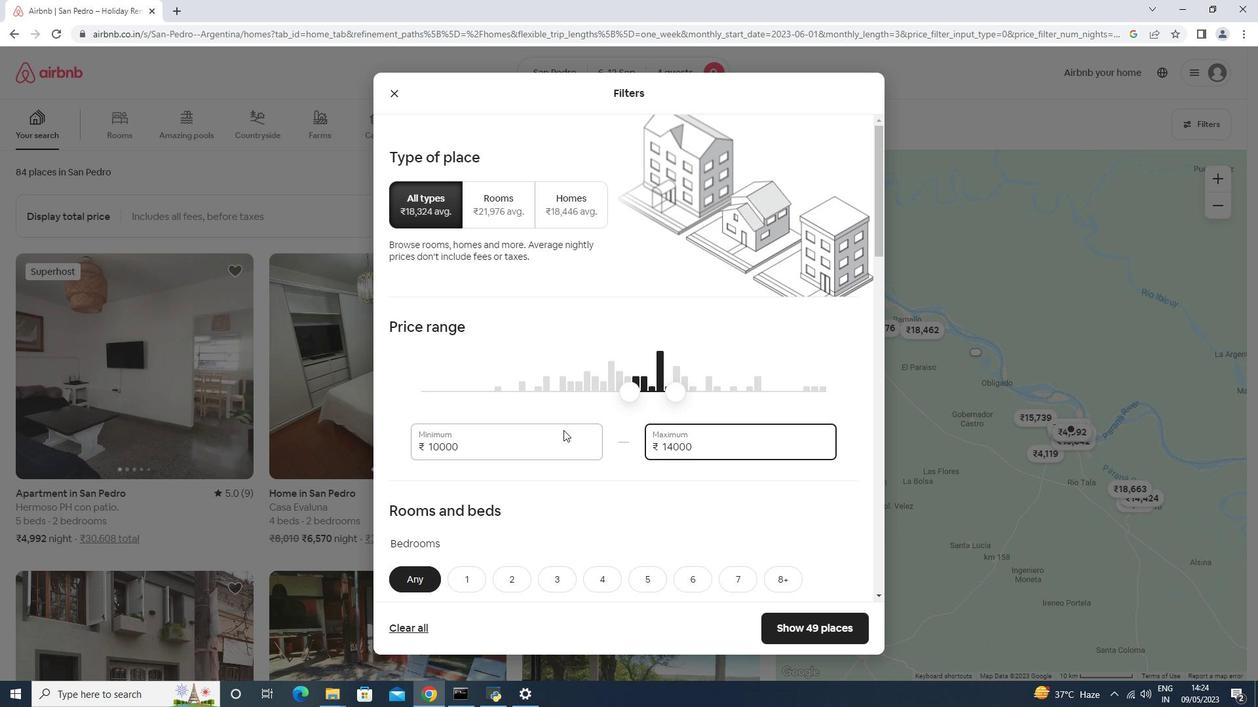 
Action: Mouse moved to (562, 431)
Screenshot: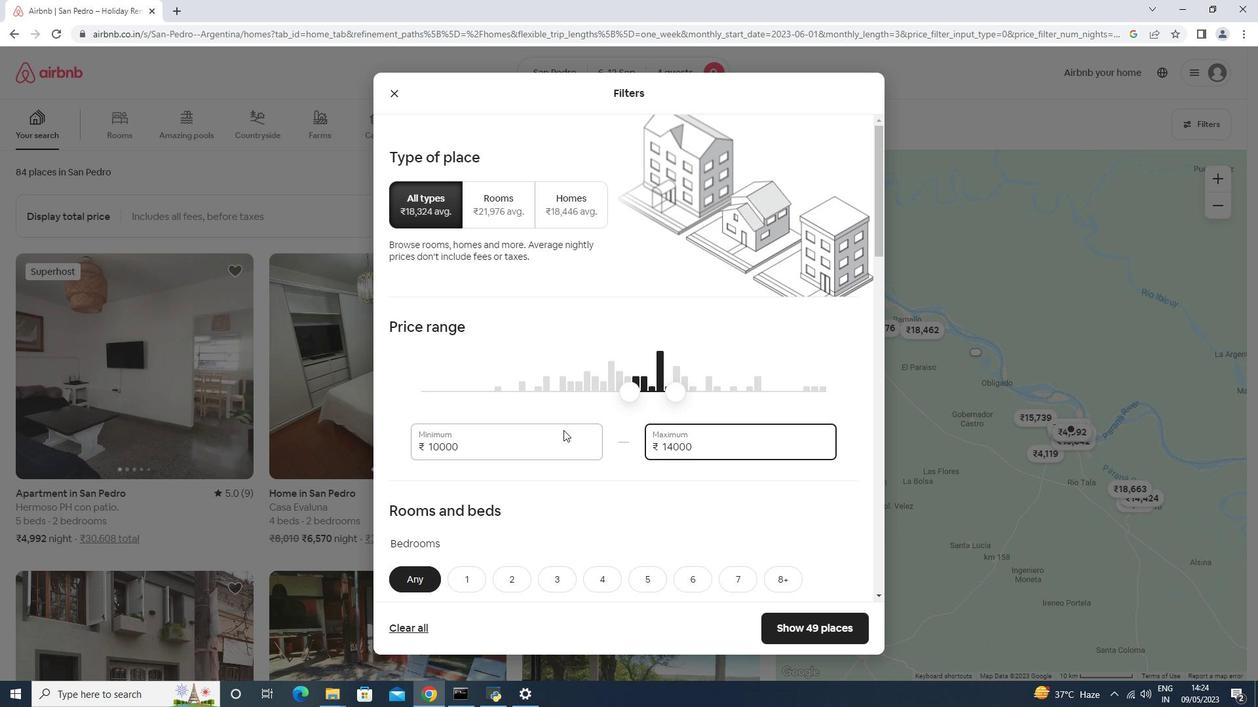 
Action: Mouse scrolled (563, 429) with delta (0, 0)
Screenshot: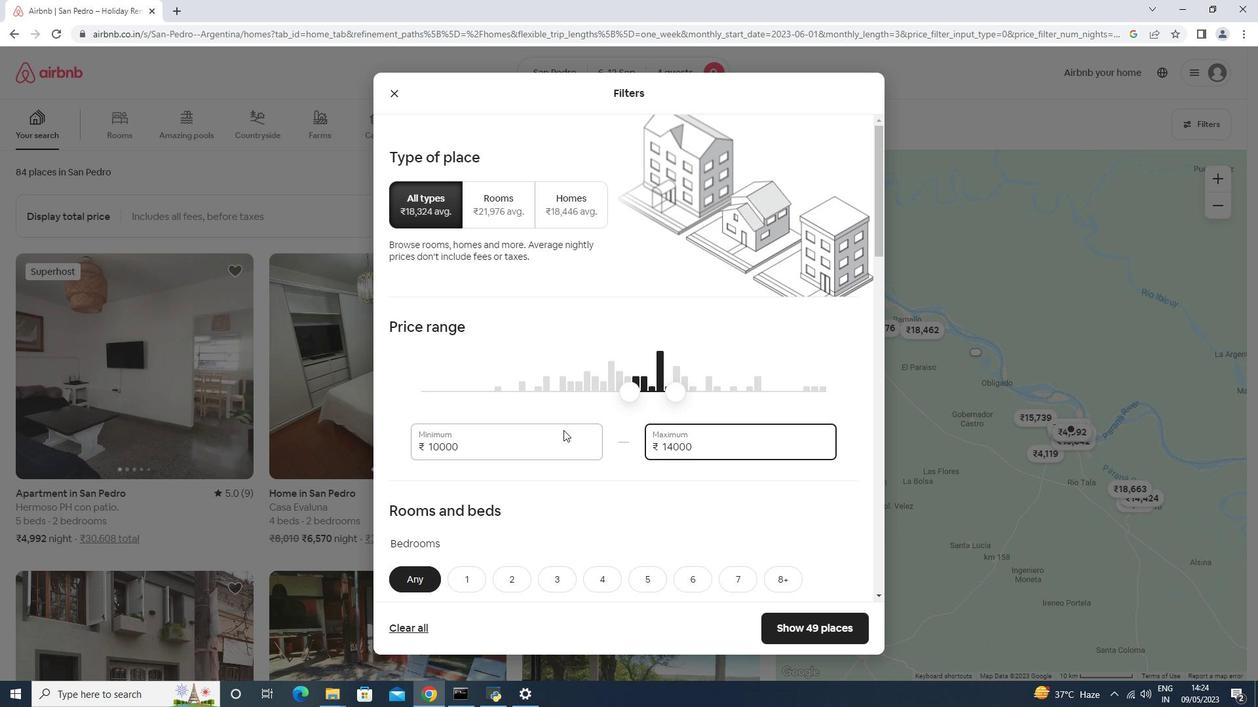 
Action: Mouse moved to (561, 432)
Screenshot: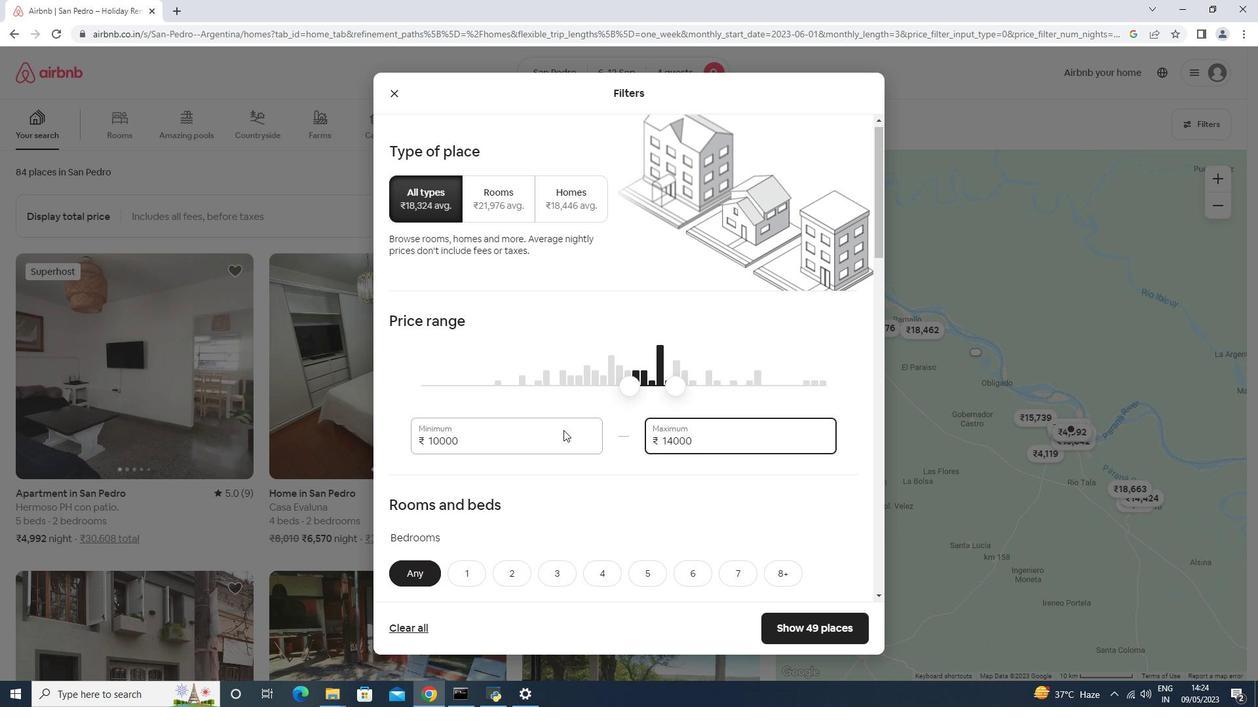 
Action: Mouse scrolled (562, 431) with delta (0, 0)
Screenshot: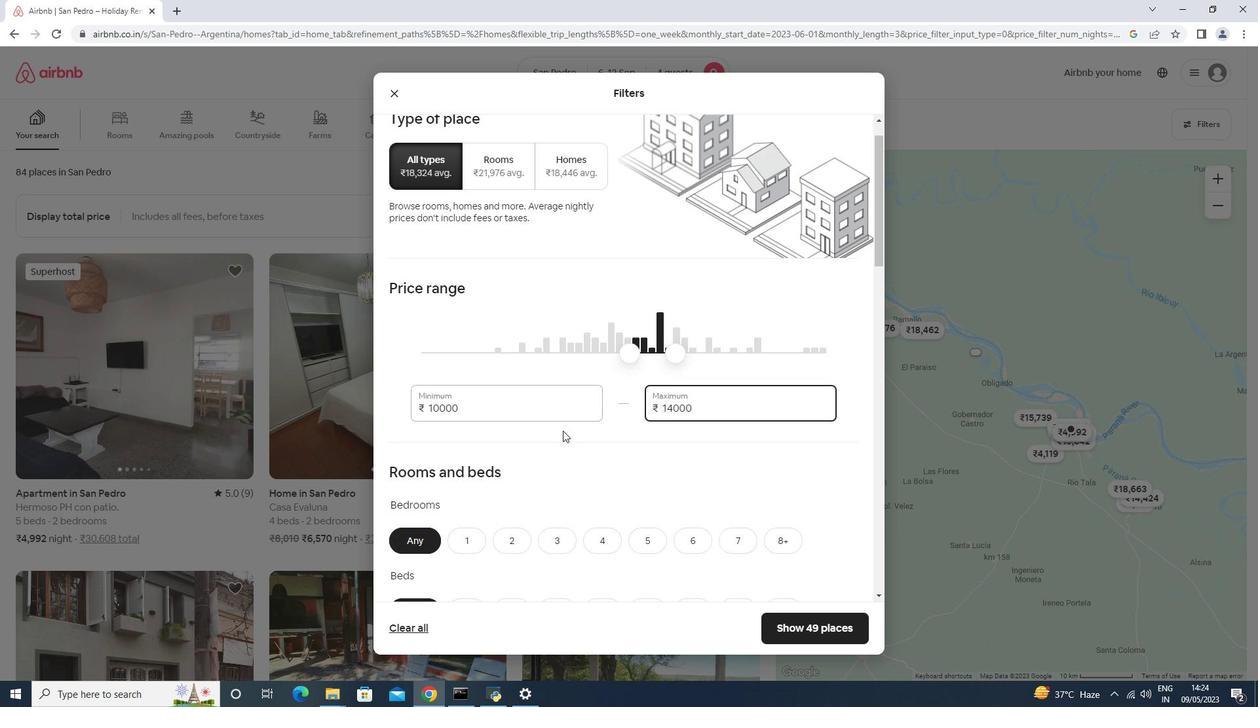 
Action: Mouse scrolled (562, 431) with delta (0, 0)
Screenshot: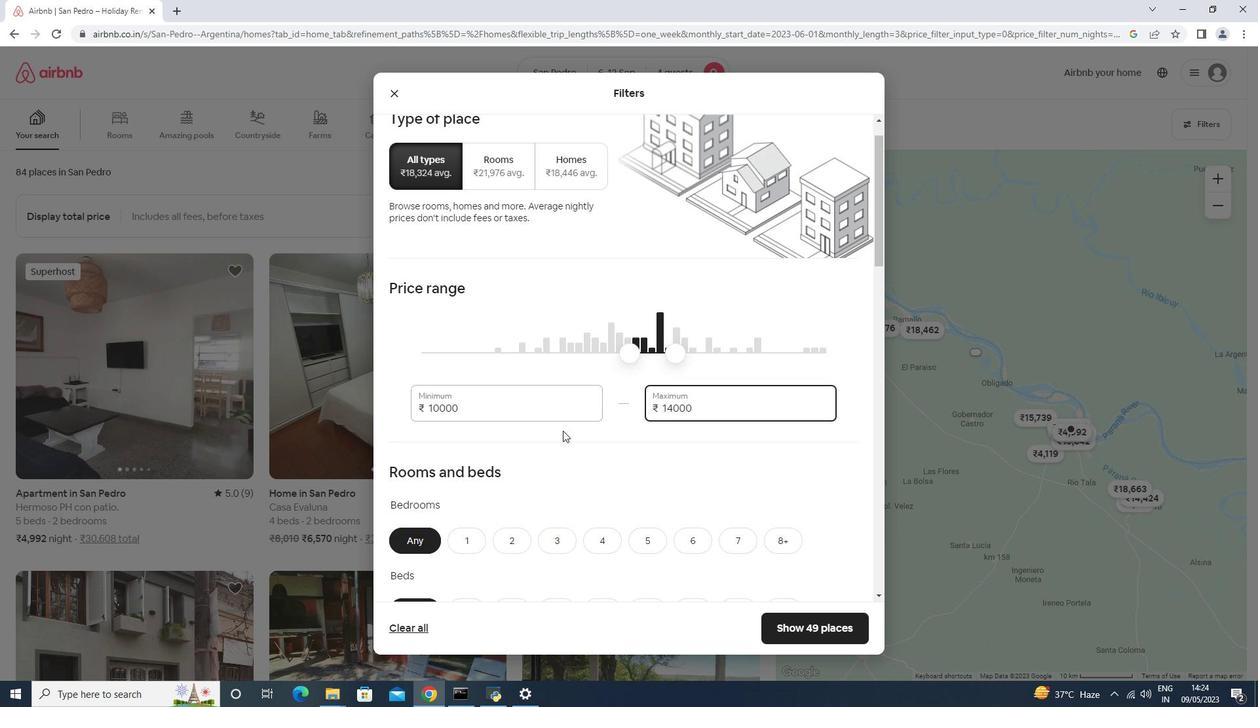 
Action: Mouse scrolled (562, 431) with delta (0, 0)
Screenshot: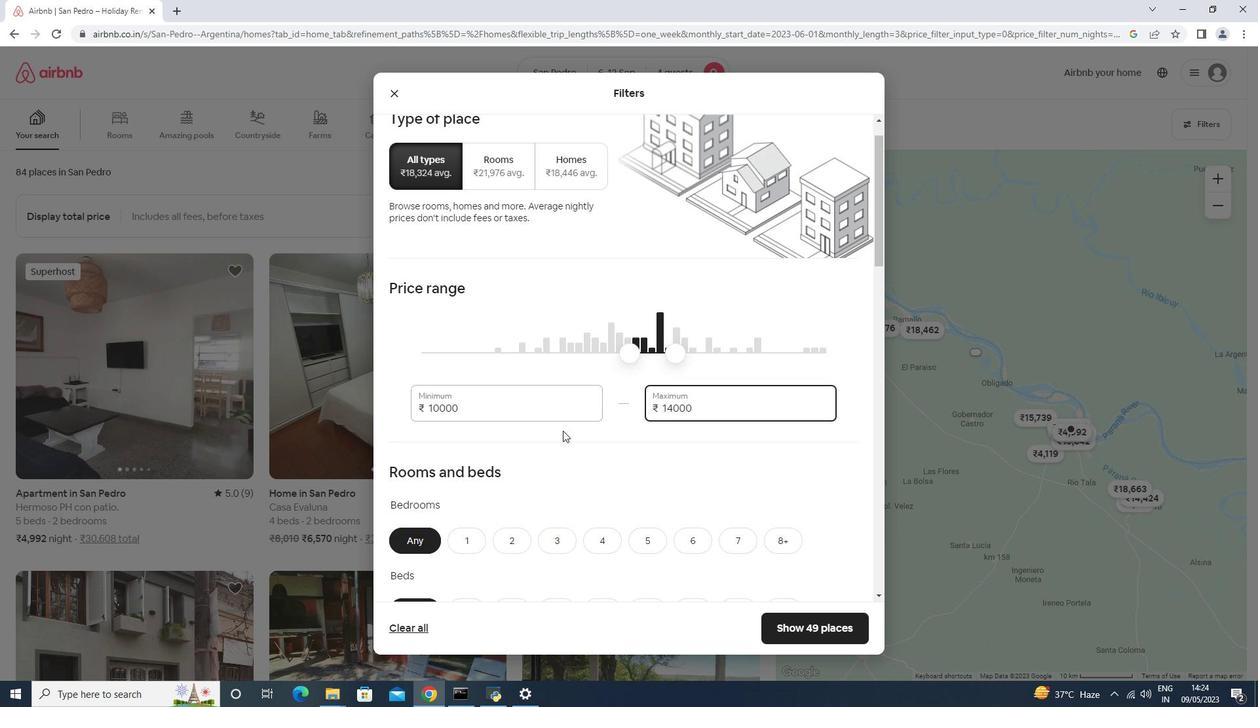 
Action: Mouse moved to (609, 258)
Screenshot: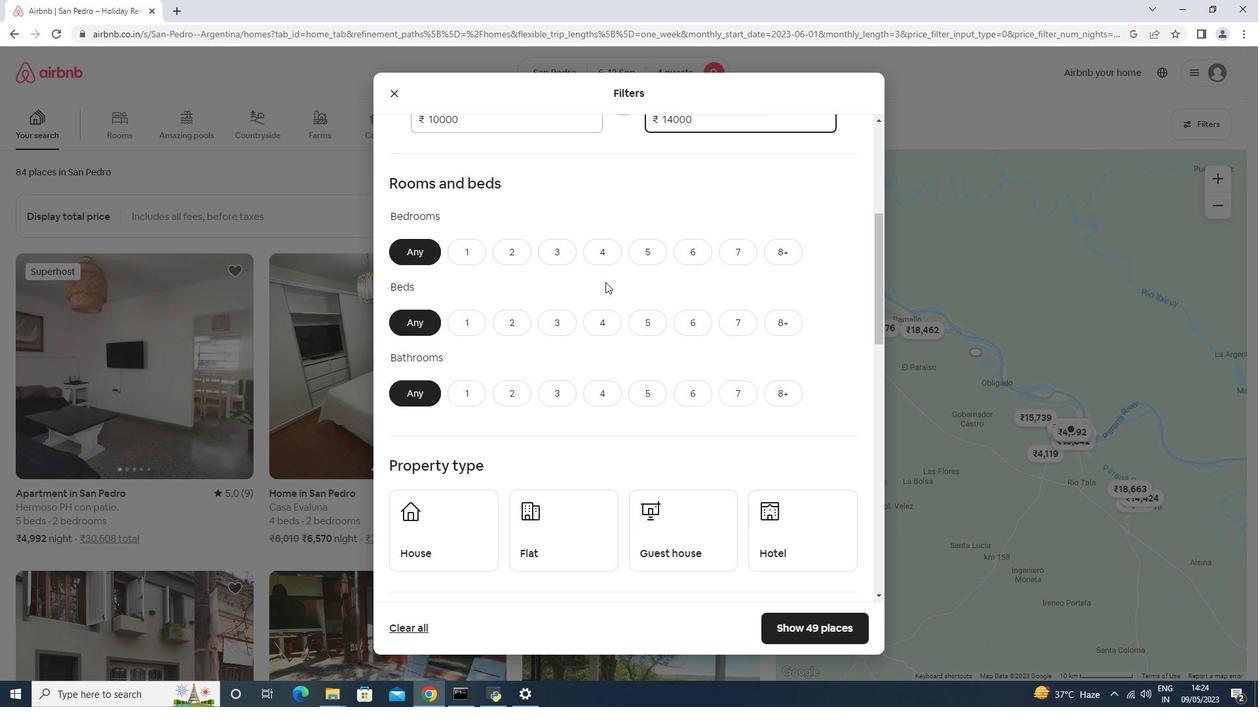 
Action: Mouse pressed left at (609, 258)
Screenshot: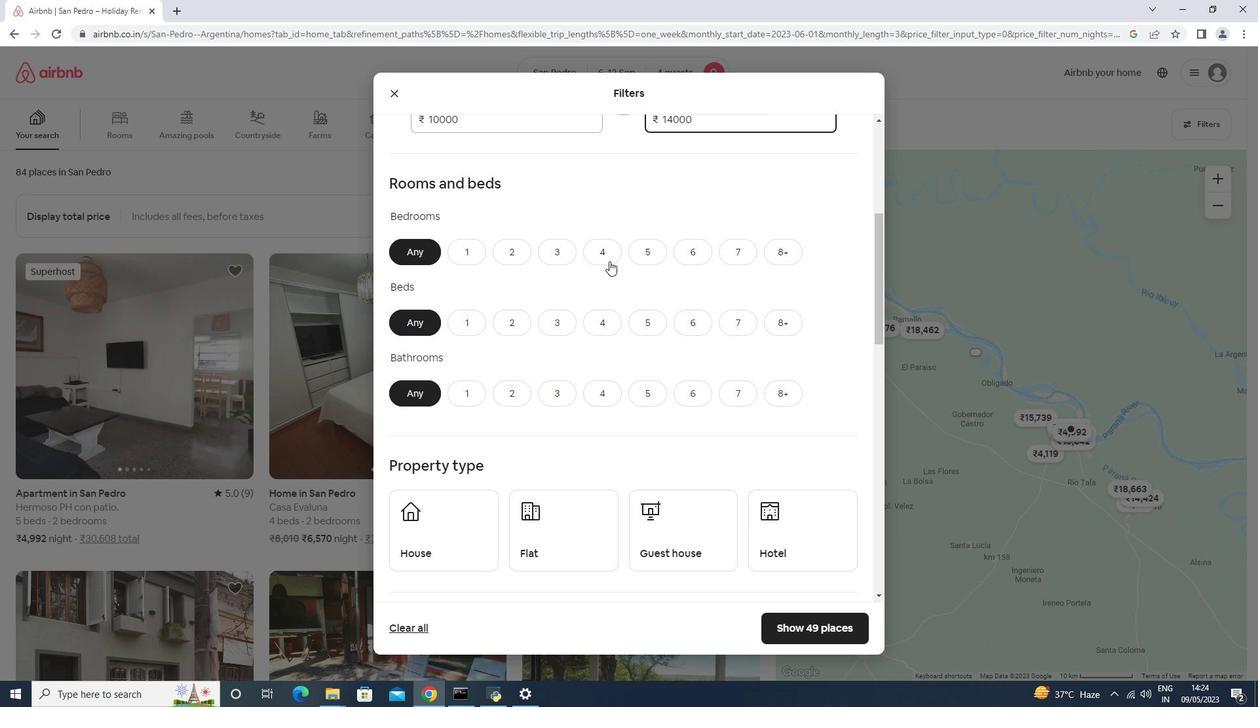 
Action: Mouse moved to (608, 331)
Screenshot: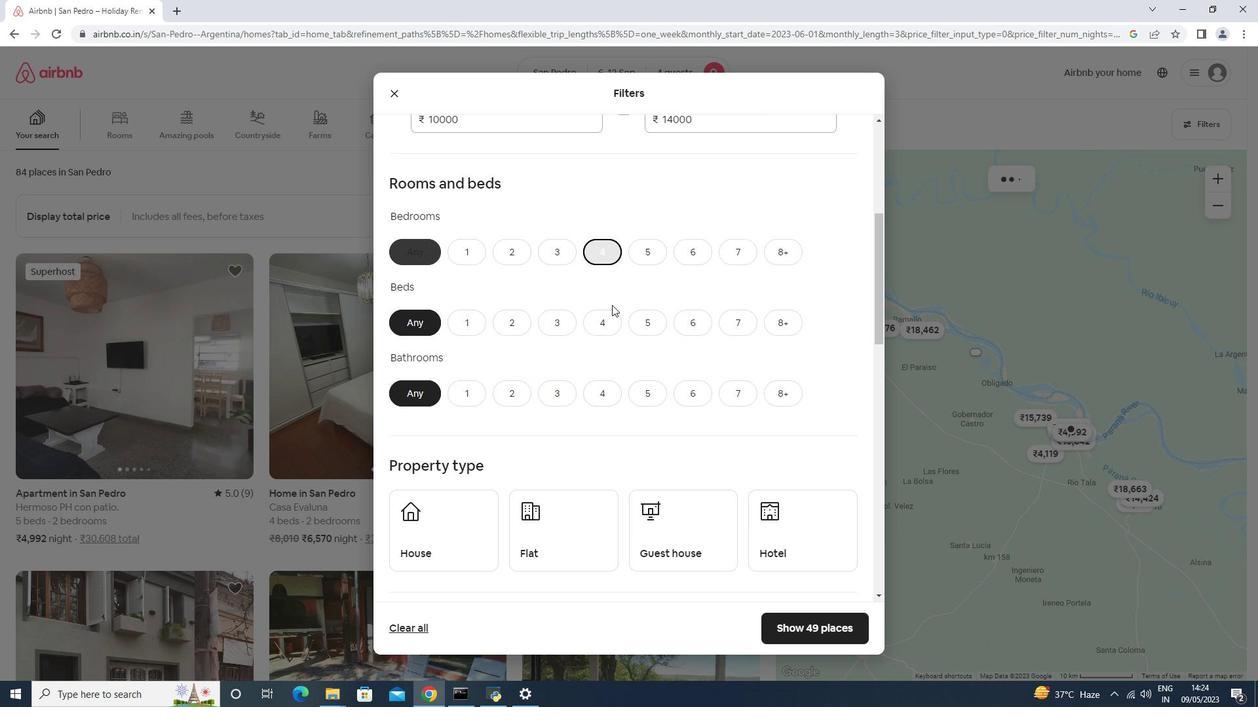 
Action: Mouse pressed left at (608, 331)
Screenshot: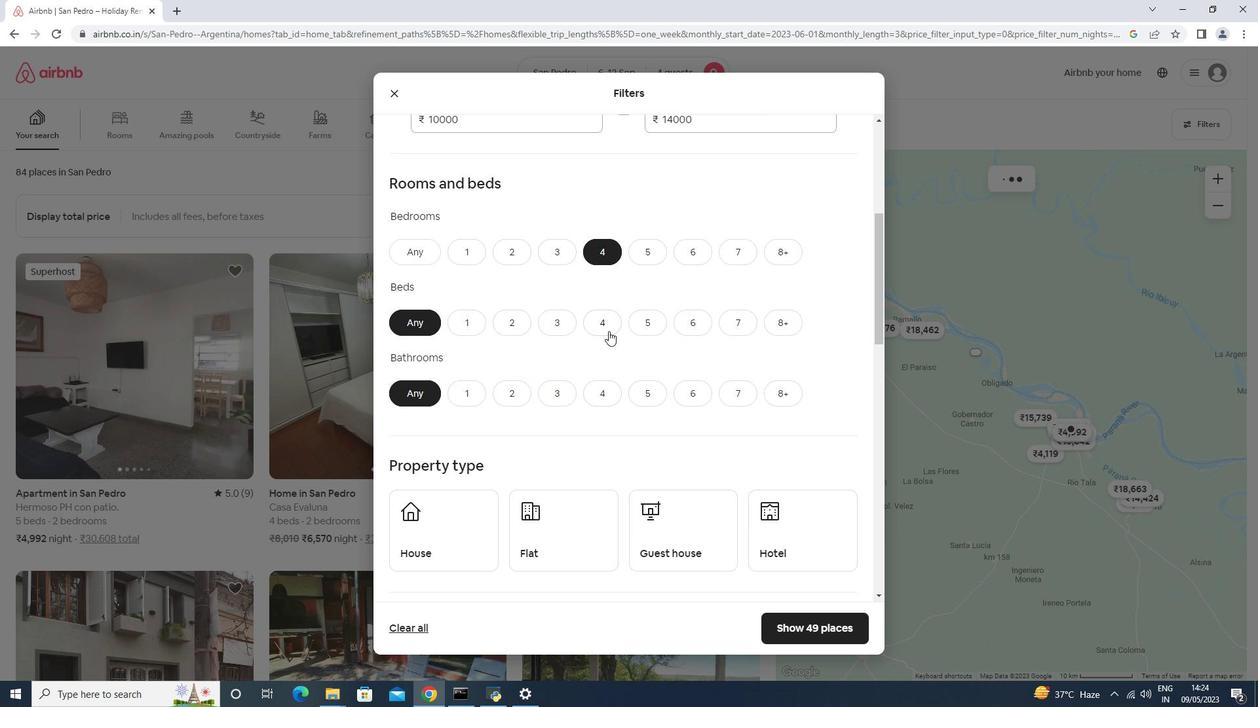 
Action: Mouse moved to (600, 387)
Screenshot: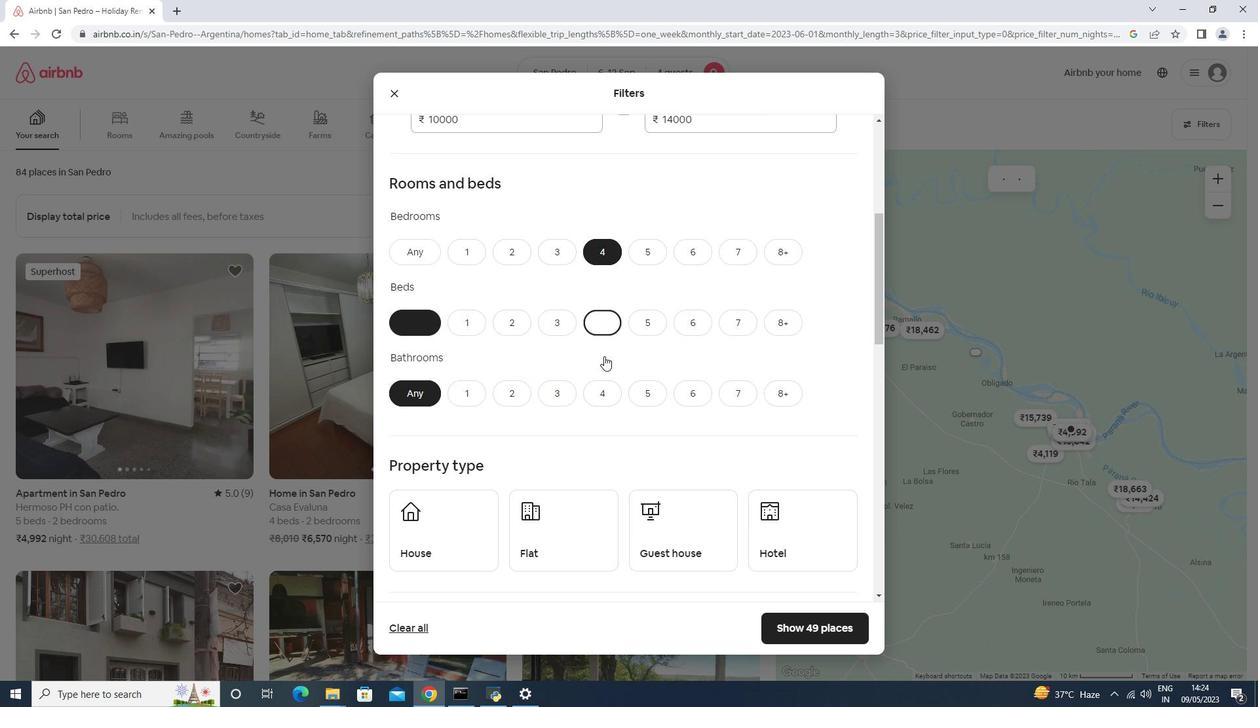 
Action: Mouse pressed left at (600, 387)
Screenshot: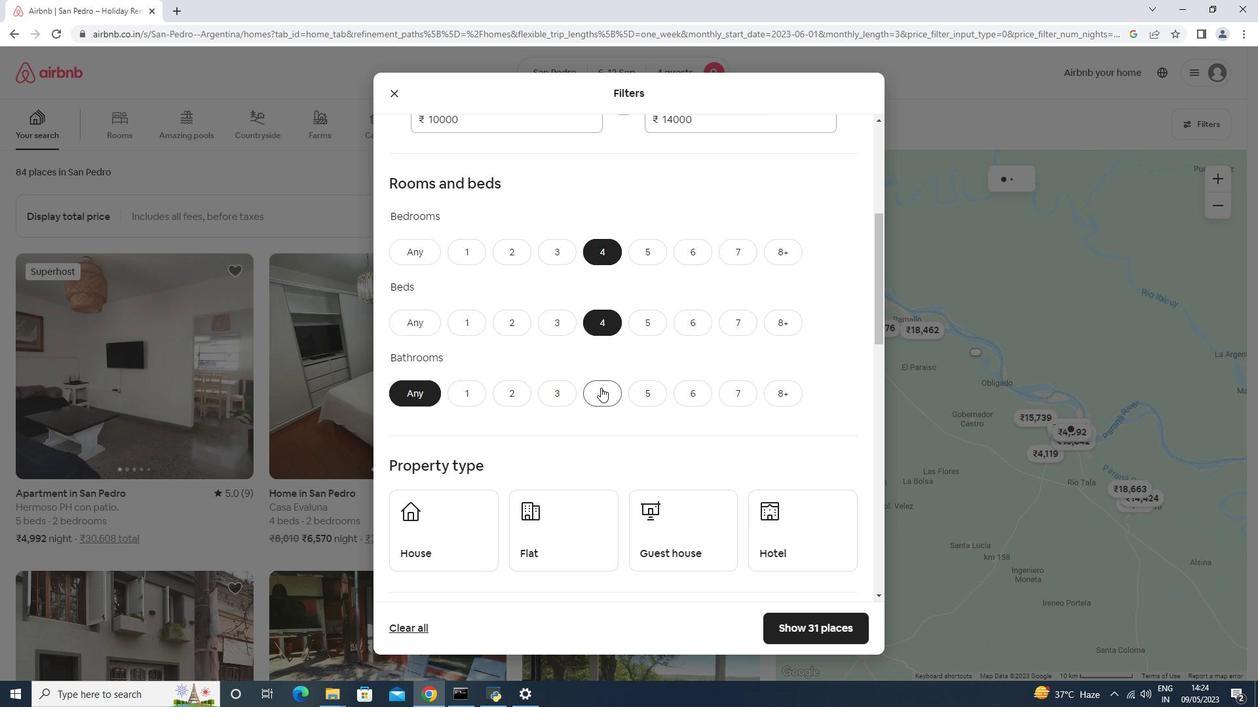 
Action: Mouse moved to (598, 385)
Screenshot: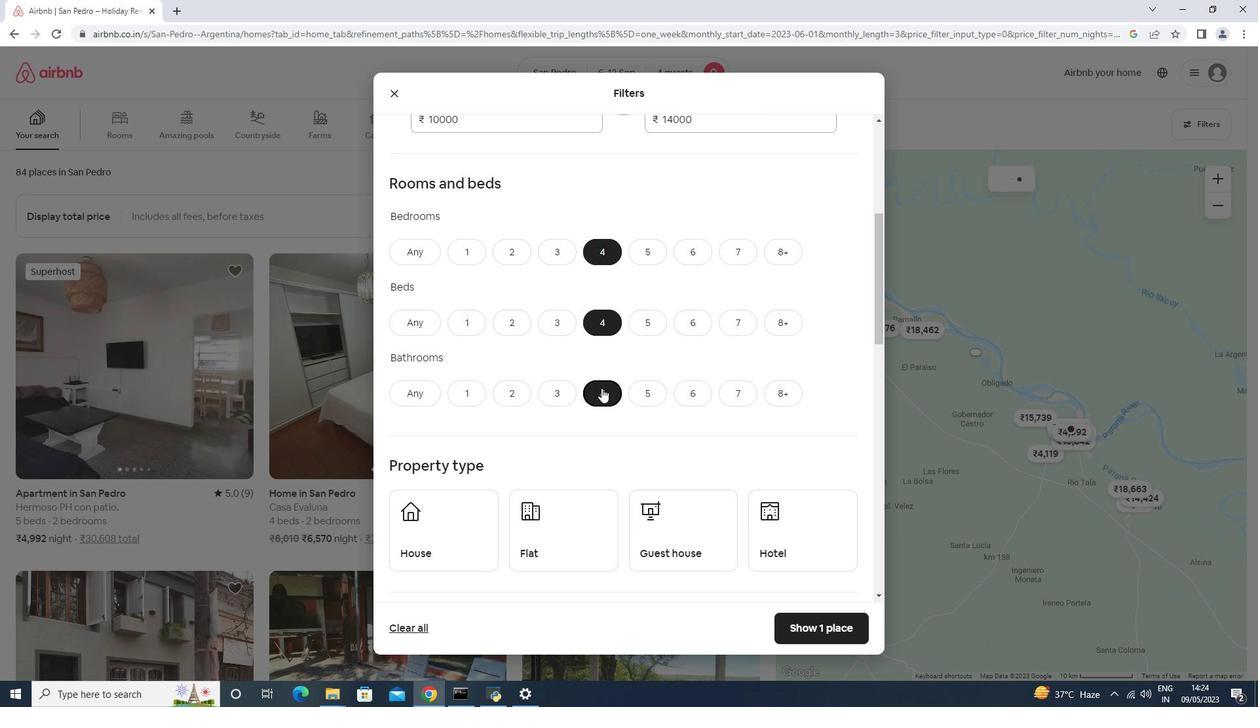 
Action: Mouse scrolled (601, 386) with delta (0, 0)
Screenshot: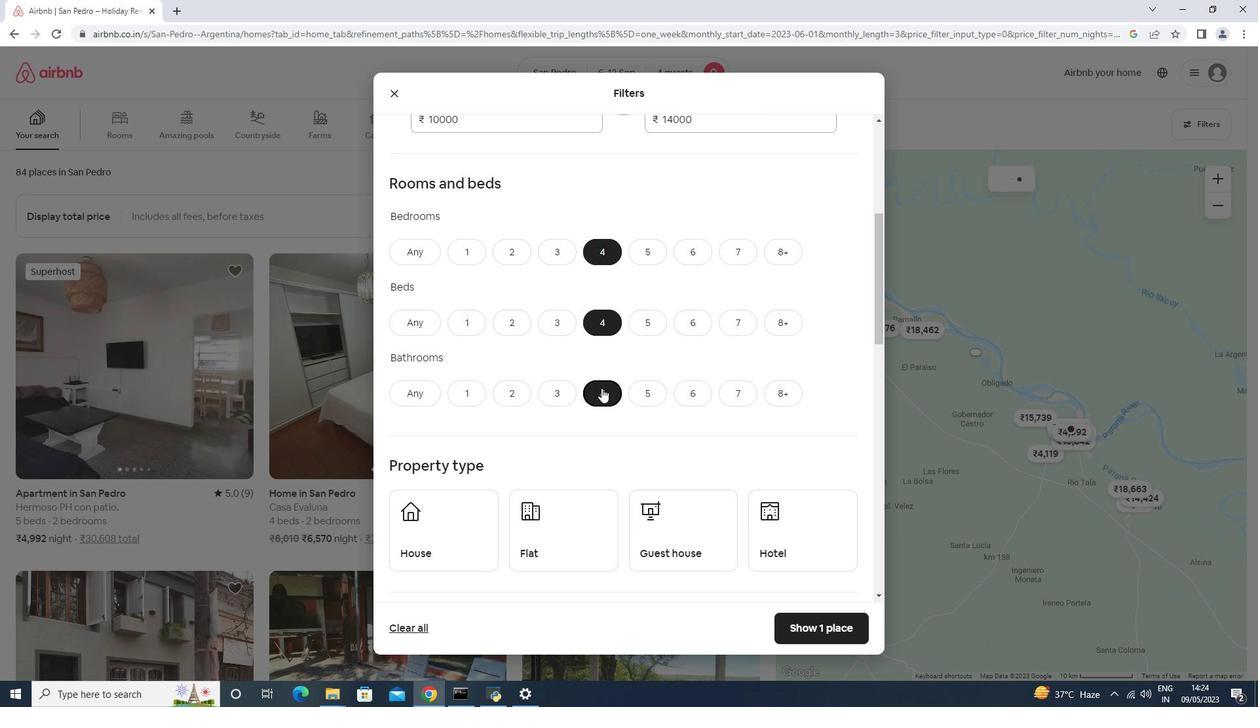 
Action: Mouse moved to (597, 384)
Screenshot: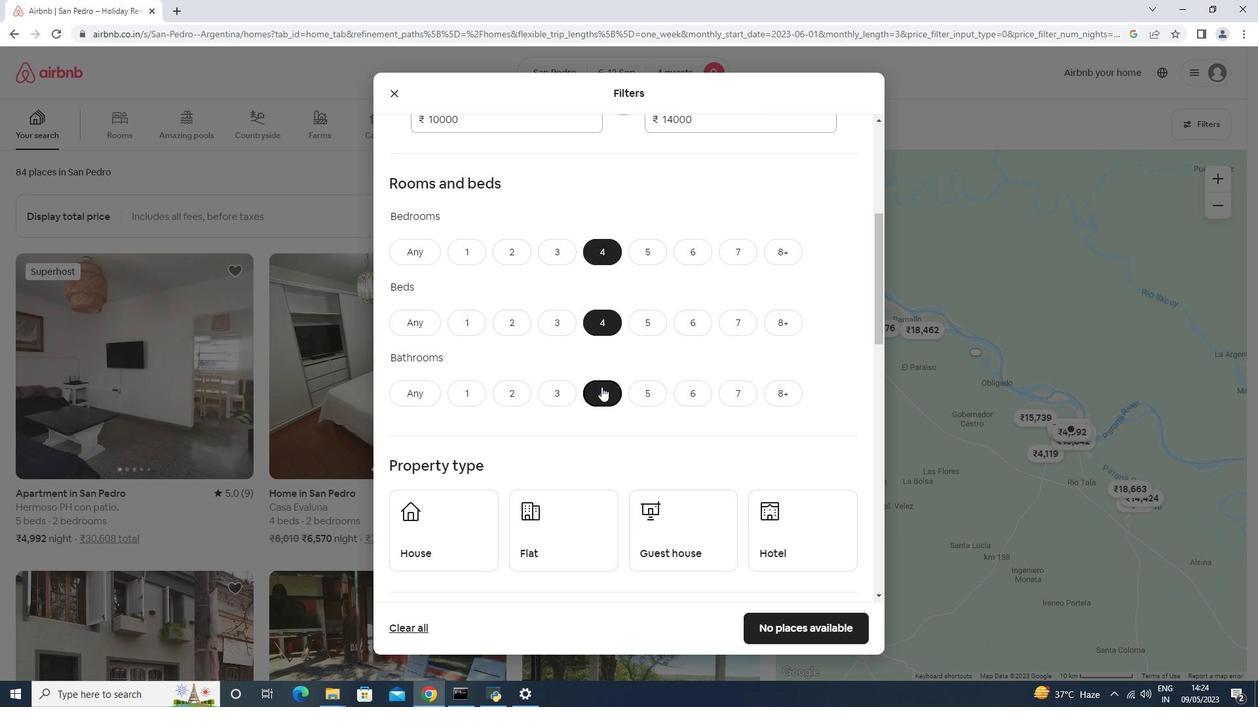 
Action: Mouse scrolled (601, 386) with delta (0, 0)
Screenshot: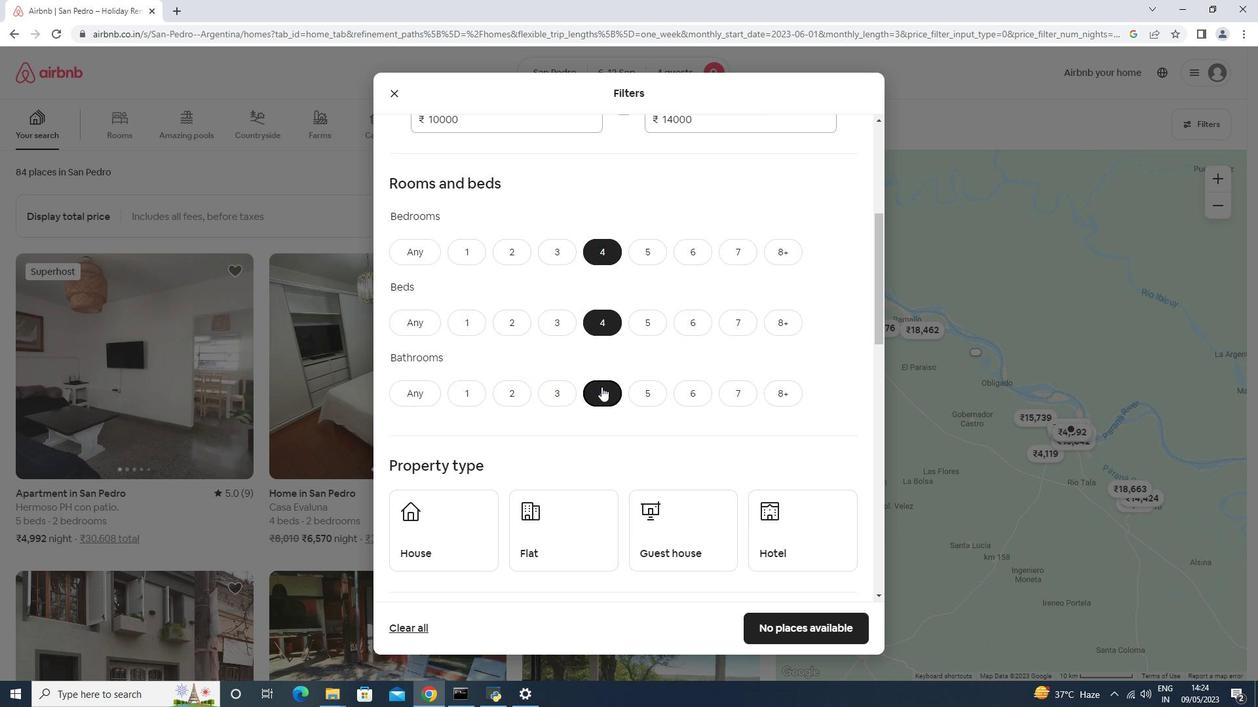 
Action: Mouse moved to (467, 373)
Screenshot: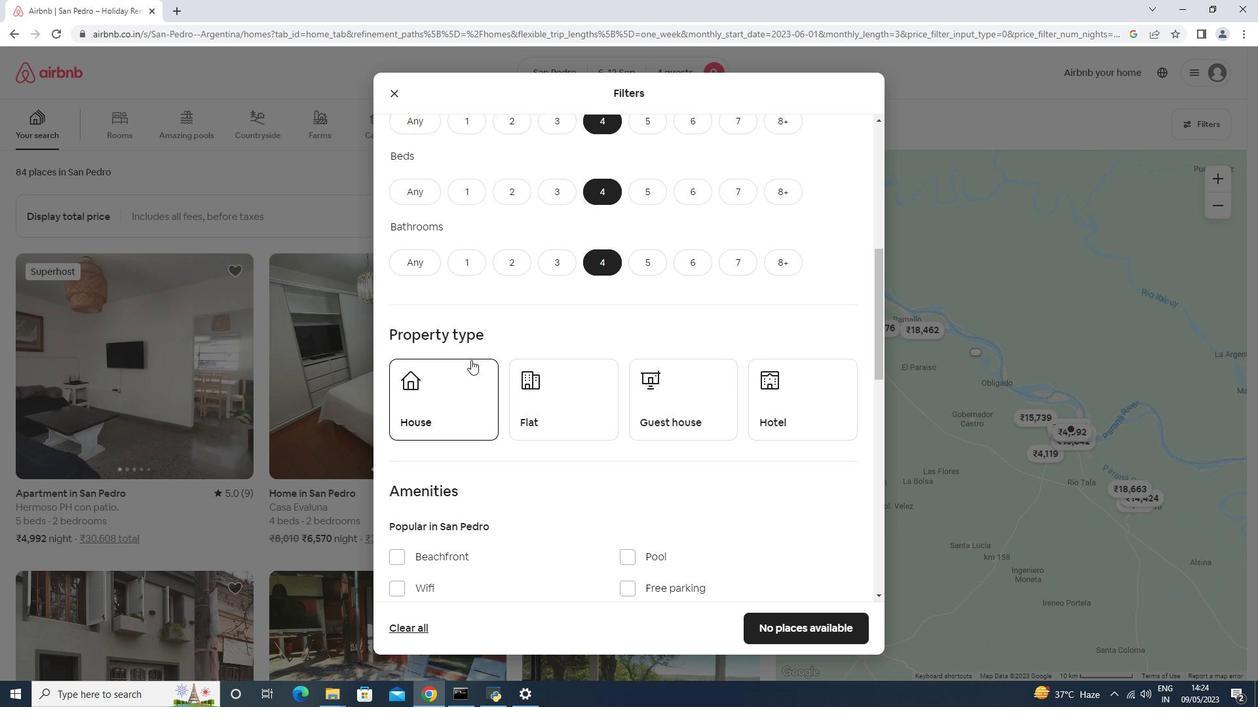 
Action: Mouse pressed left at (467, 373)
Screenshot: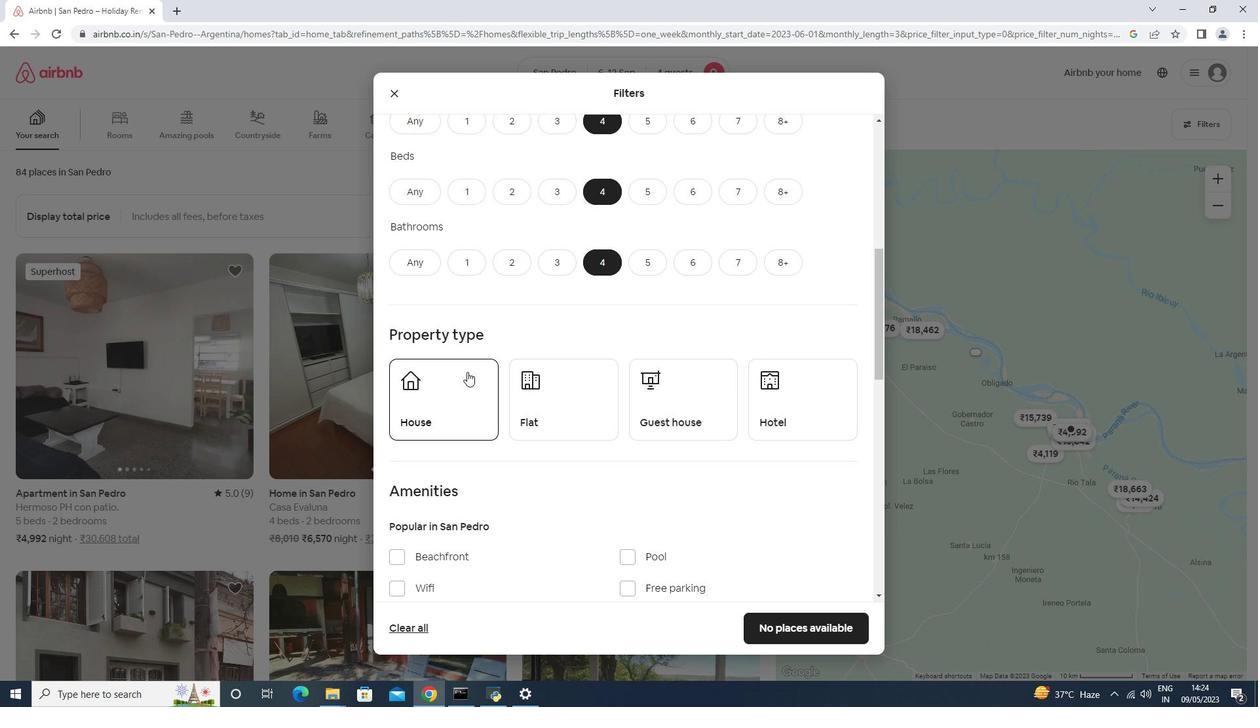 
Action: Mouse moved to (602, 392)
Screenshot: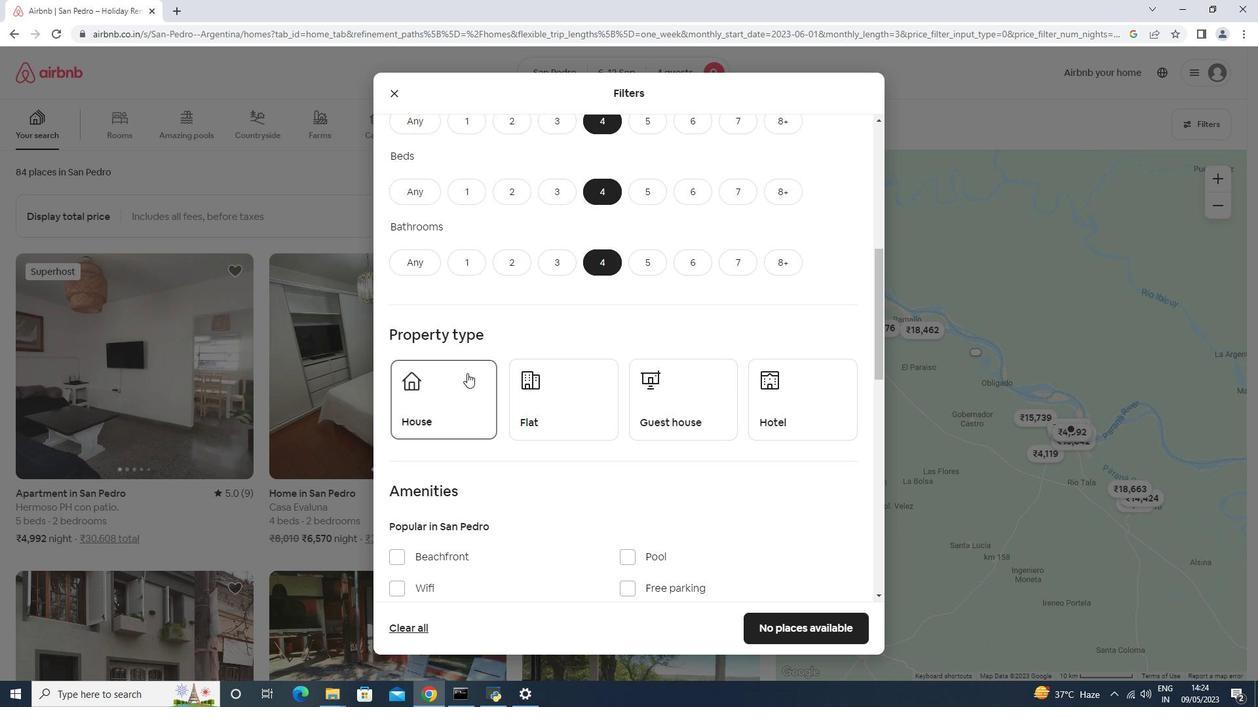 
Action: Mouse pressed left at (602, 392)
Screenshot: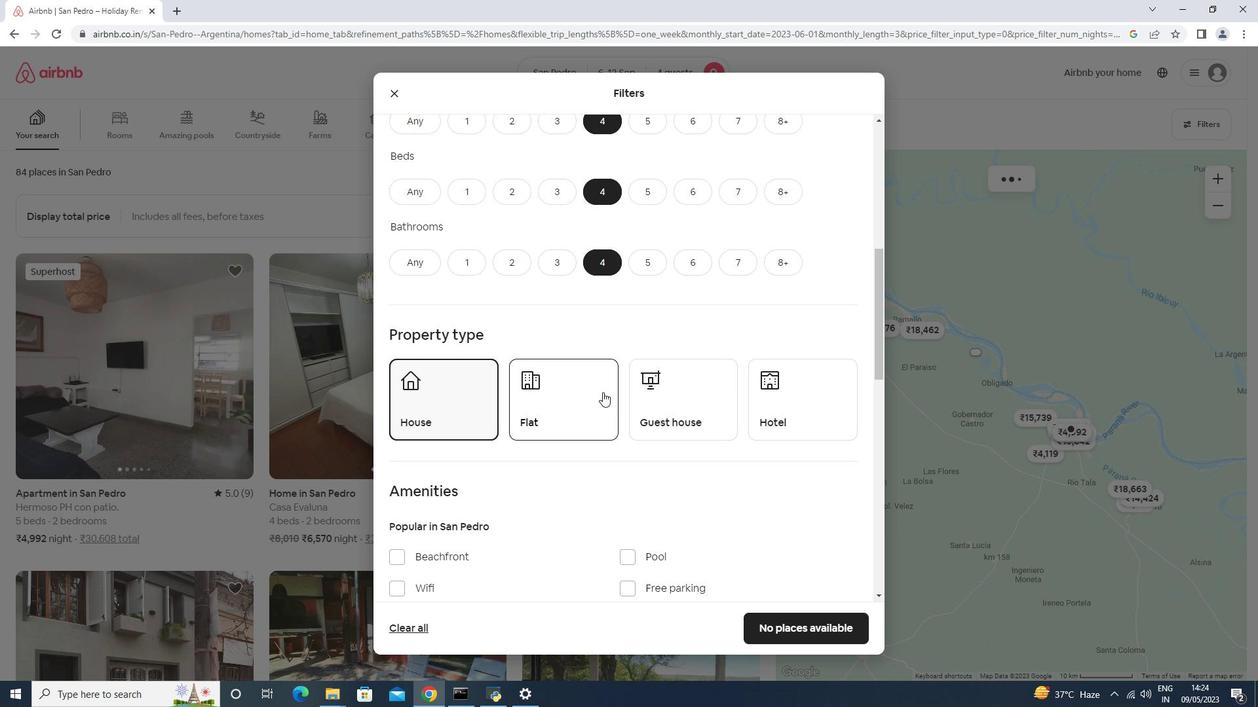 
Action: Mouse moved to (645, 392)
Screenshot: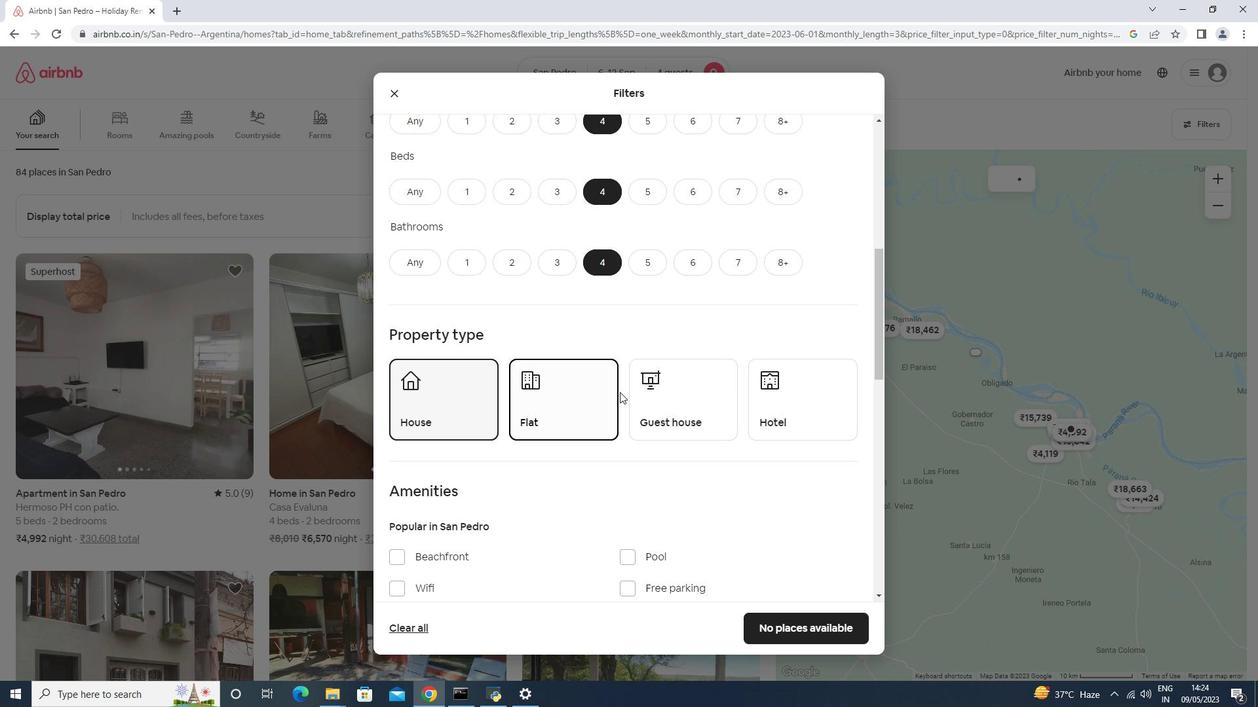 
Action: Mouse pressed left at (645, 392)
Screenshot: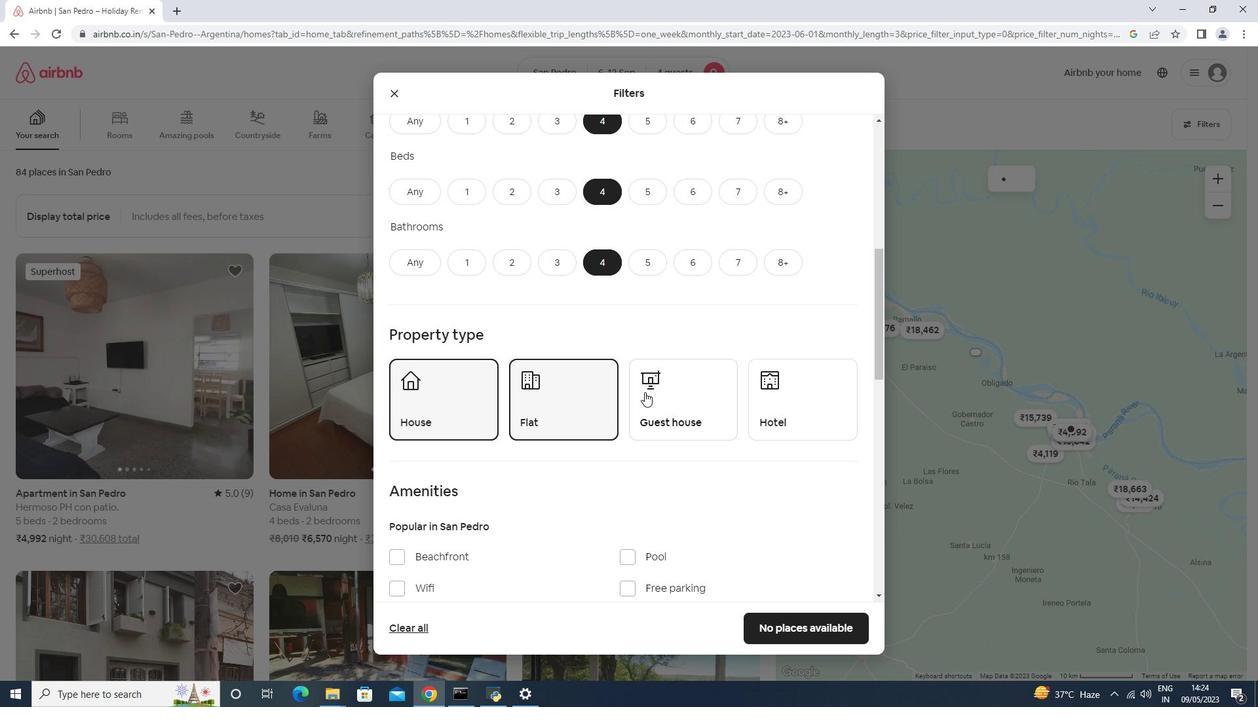 
Action: Mouse scrolled (645, 391) with delta (0, 0)
Screenshot: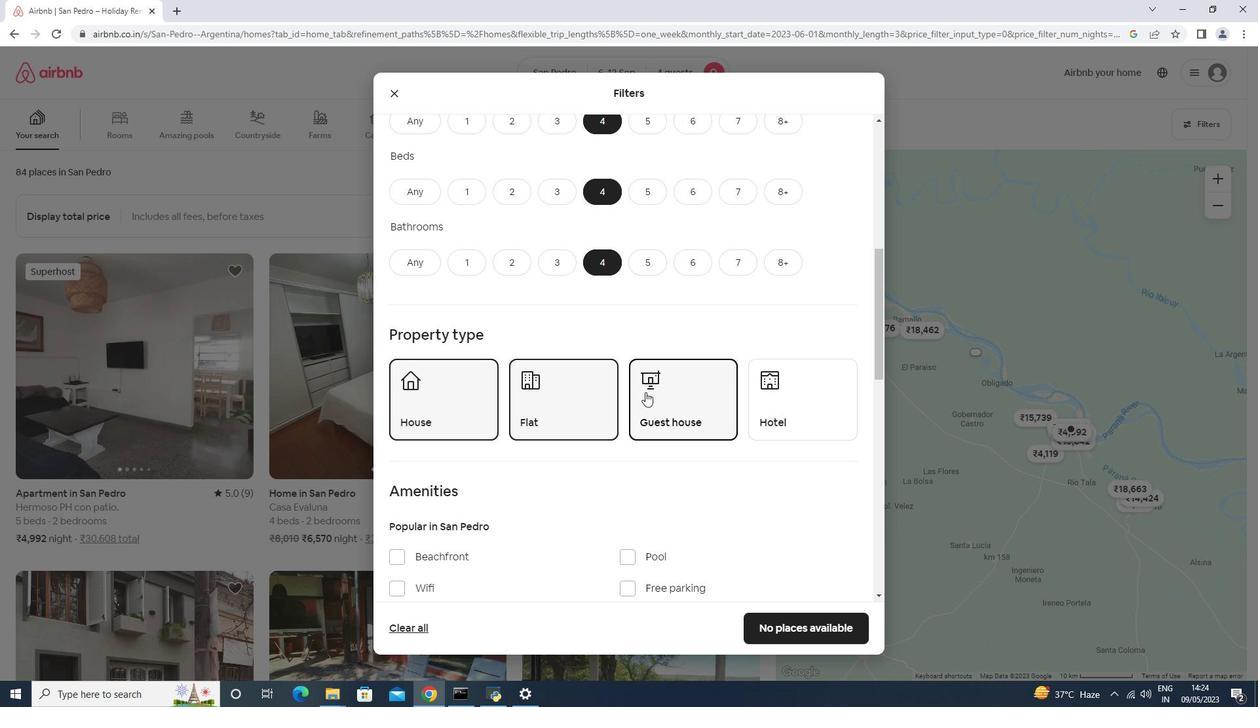 
Action: Mouse scrolled (645, 391) with delta (0, 0)
Screenshot: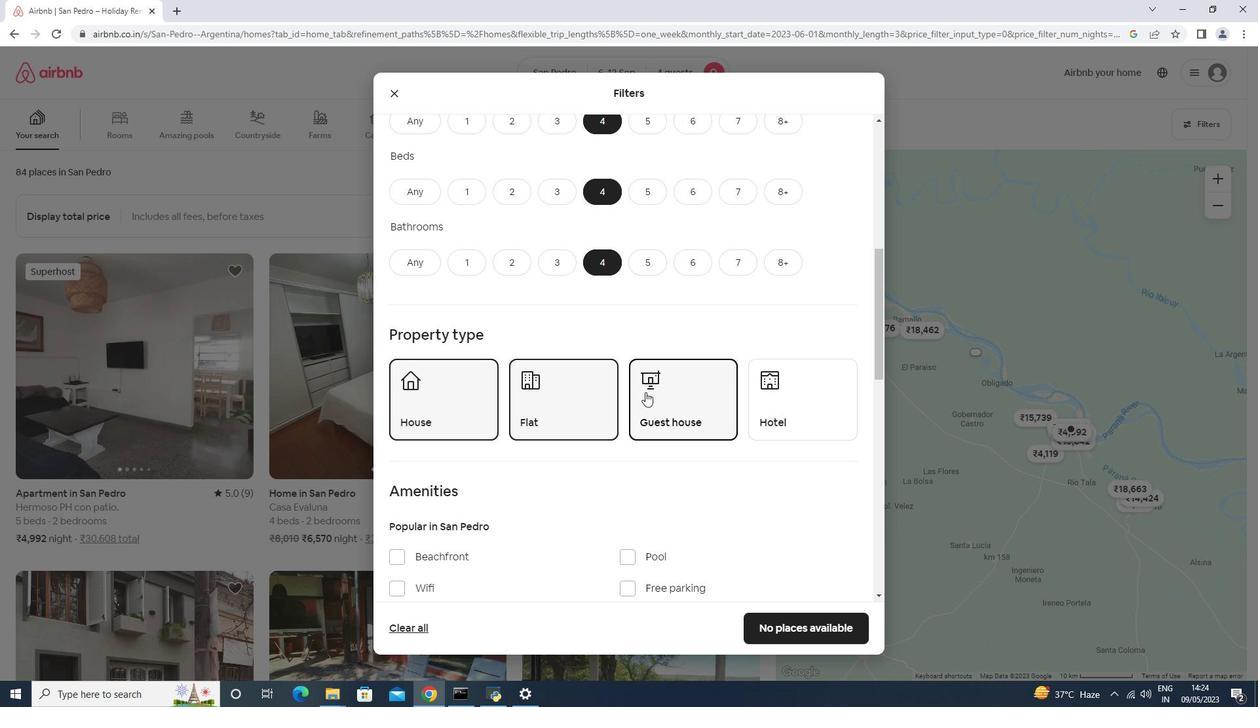 
Action: Mouse scrolled (645, 391) with delta (0, 0)
Screenshot: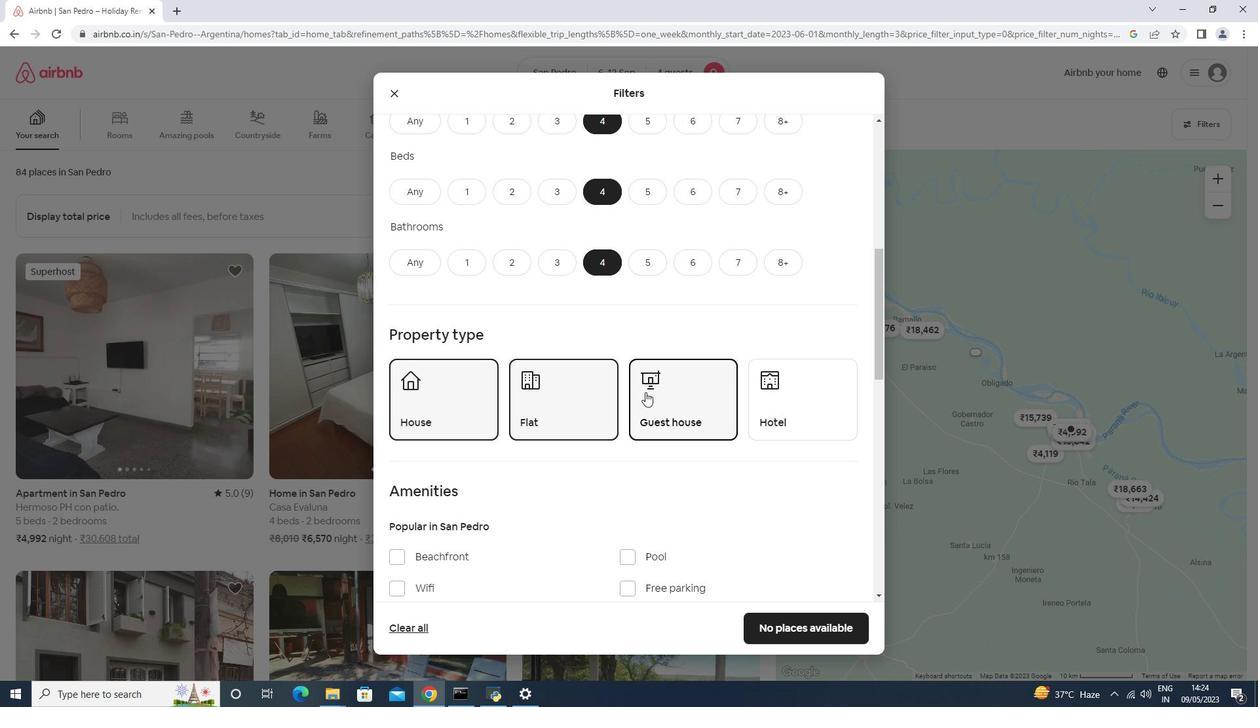 
Action: Mouse scrolled (645, 391) with delta (0, 0)
Screenshot: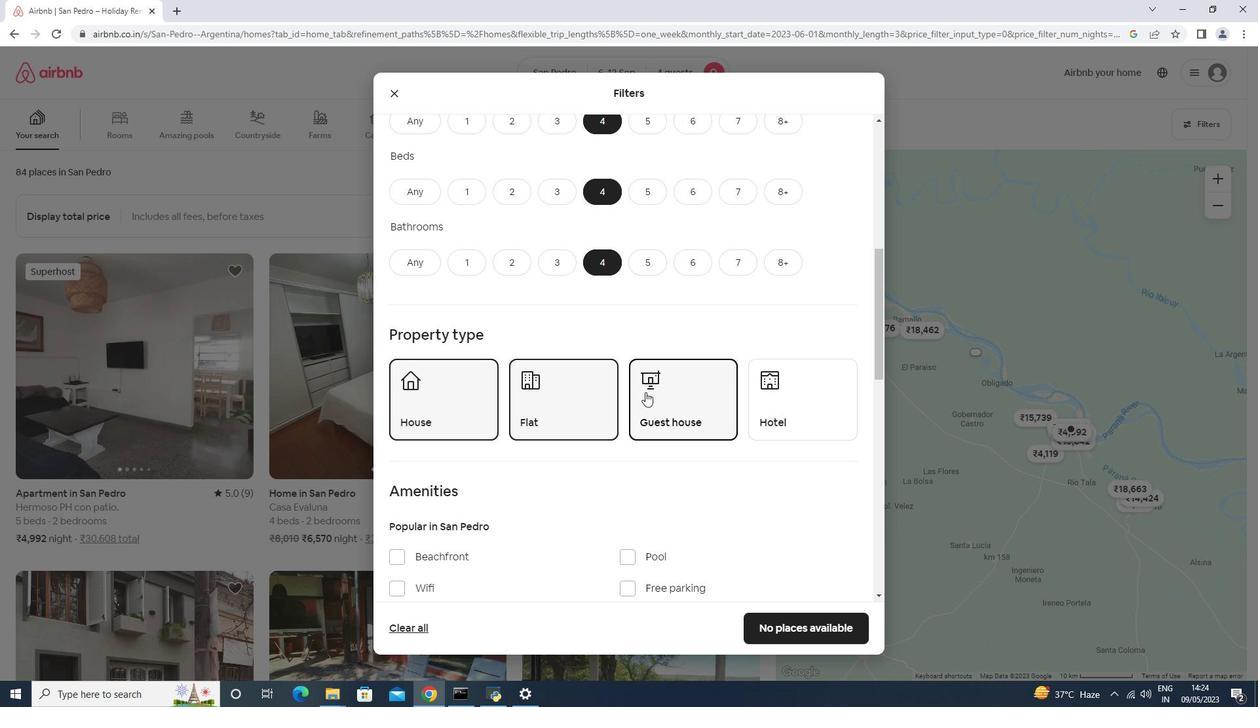 
Action: Mouse scrolled (645, 391) with delta (0, 0)
Screenshot: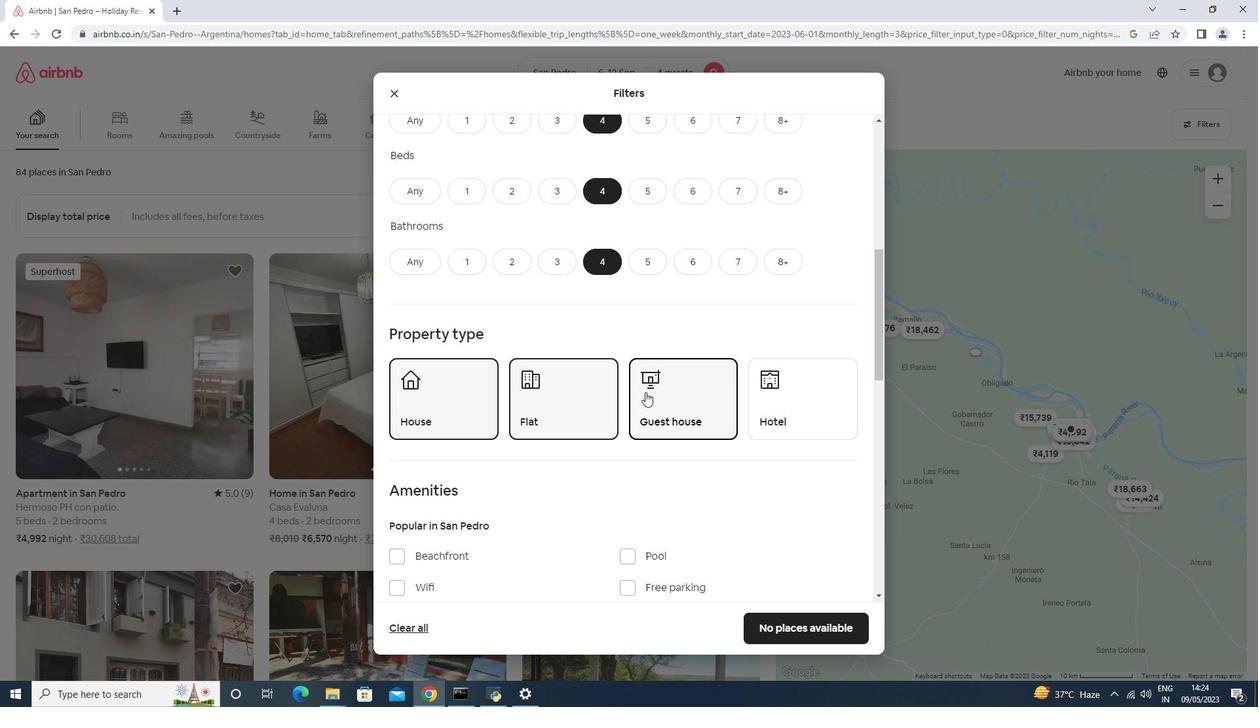 
Action: Mouse moved to (410, 327)
Screenshot: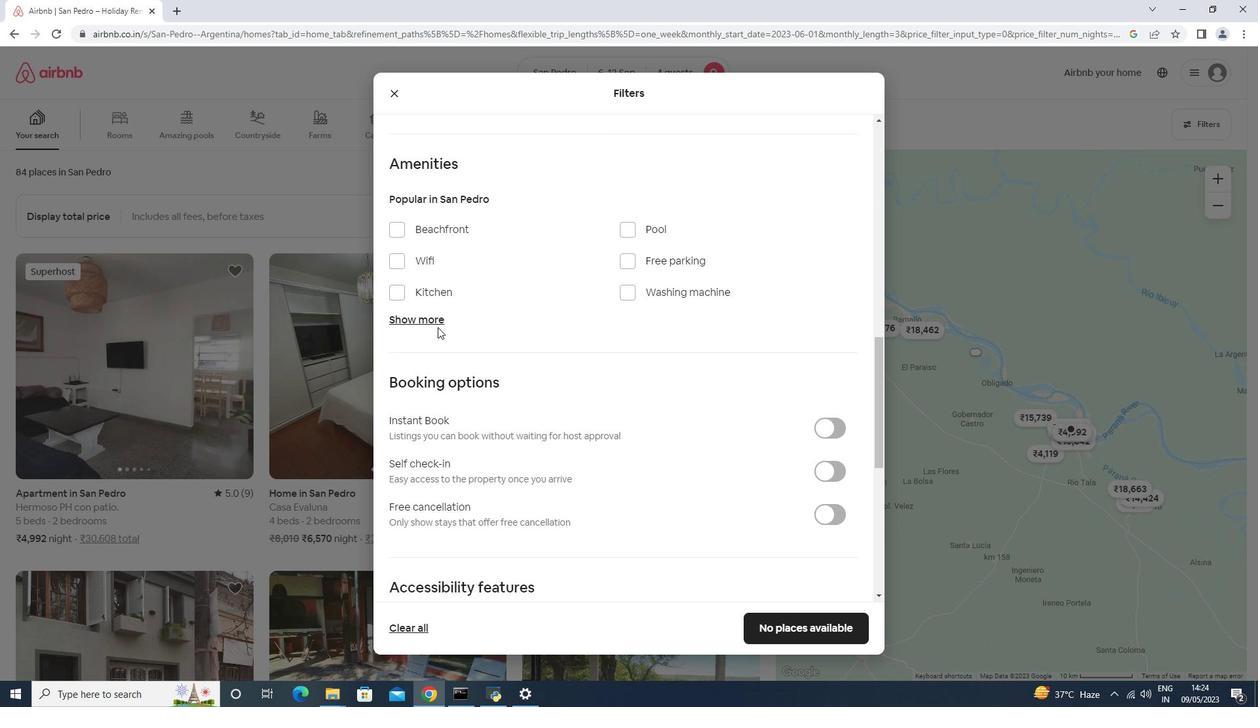 
Action: Mouse pressed left at (410, 327)
Screenshot: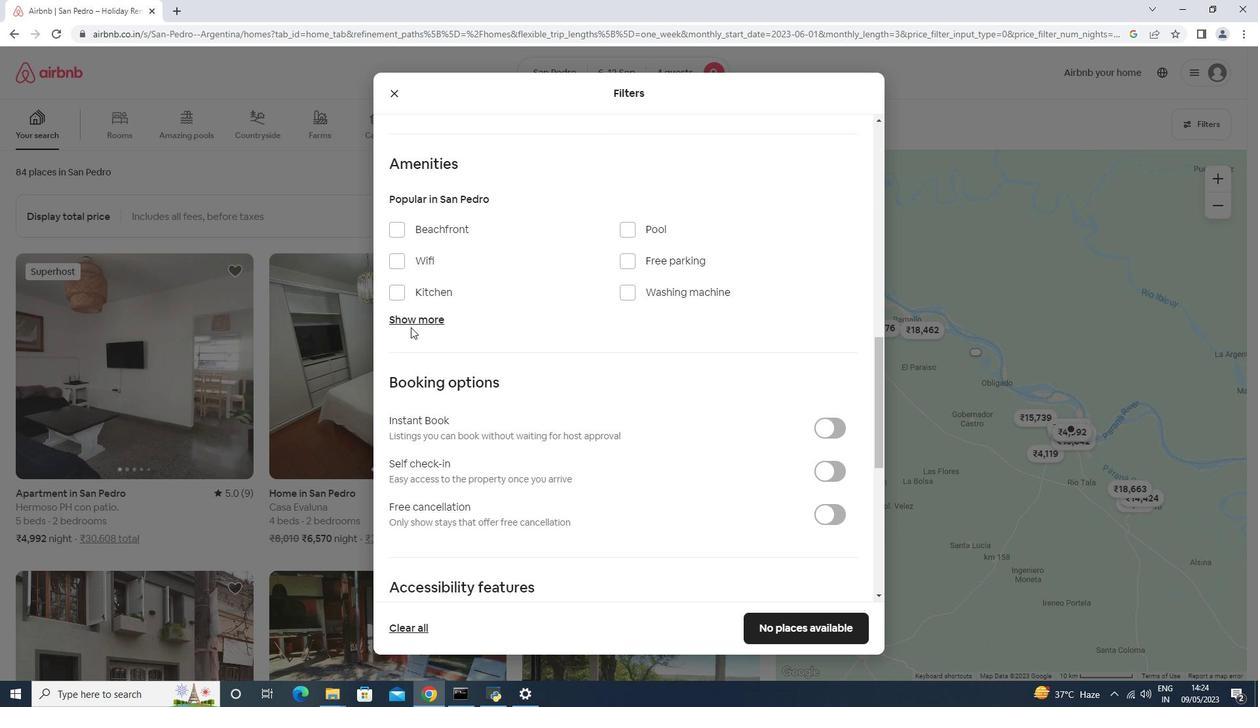 
Action: Mouse moved to (416, 319)
Screenshot: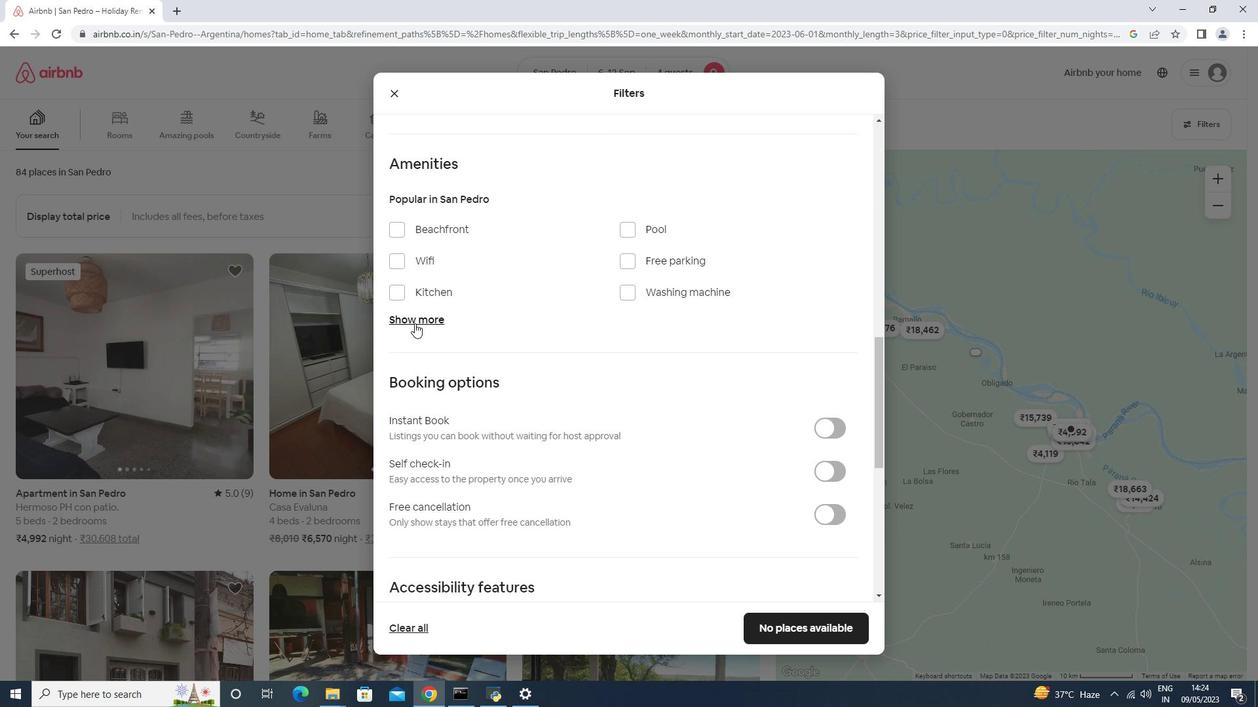 
Action: Mouse pressed left at (416, 319)
Screenshot: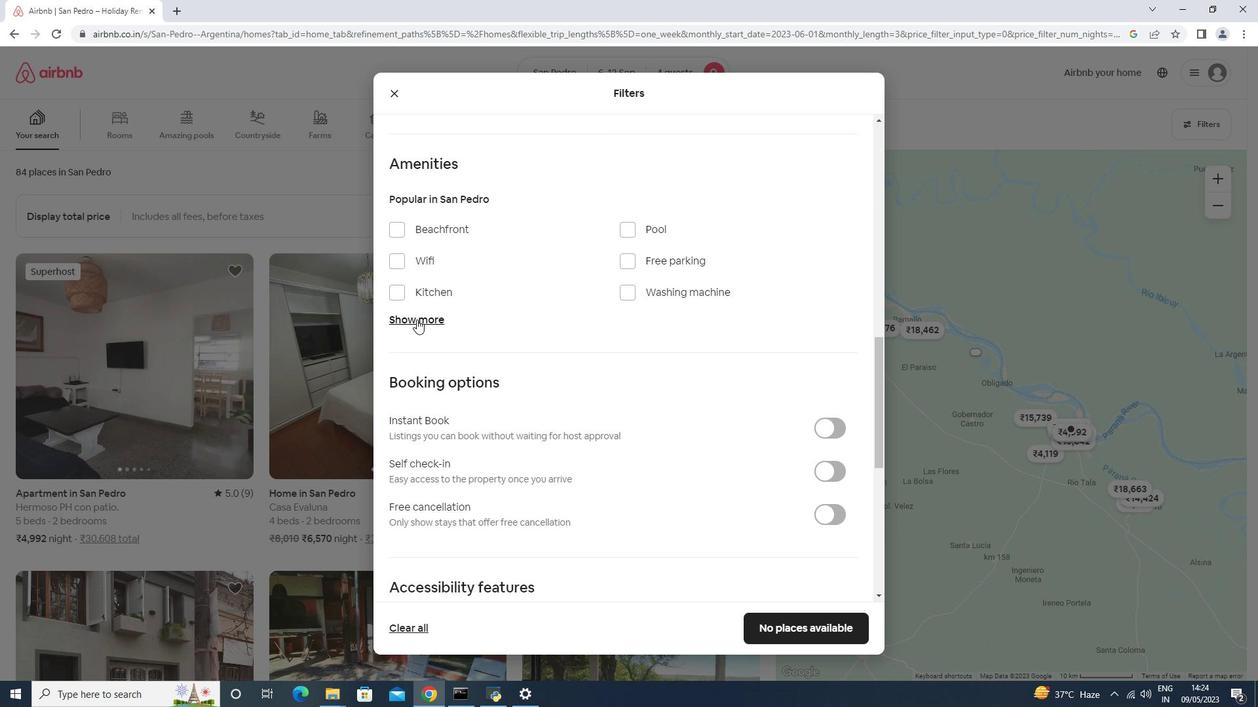 
Action: Mouse moved to (436, 258)
Screenshot: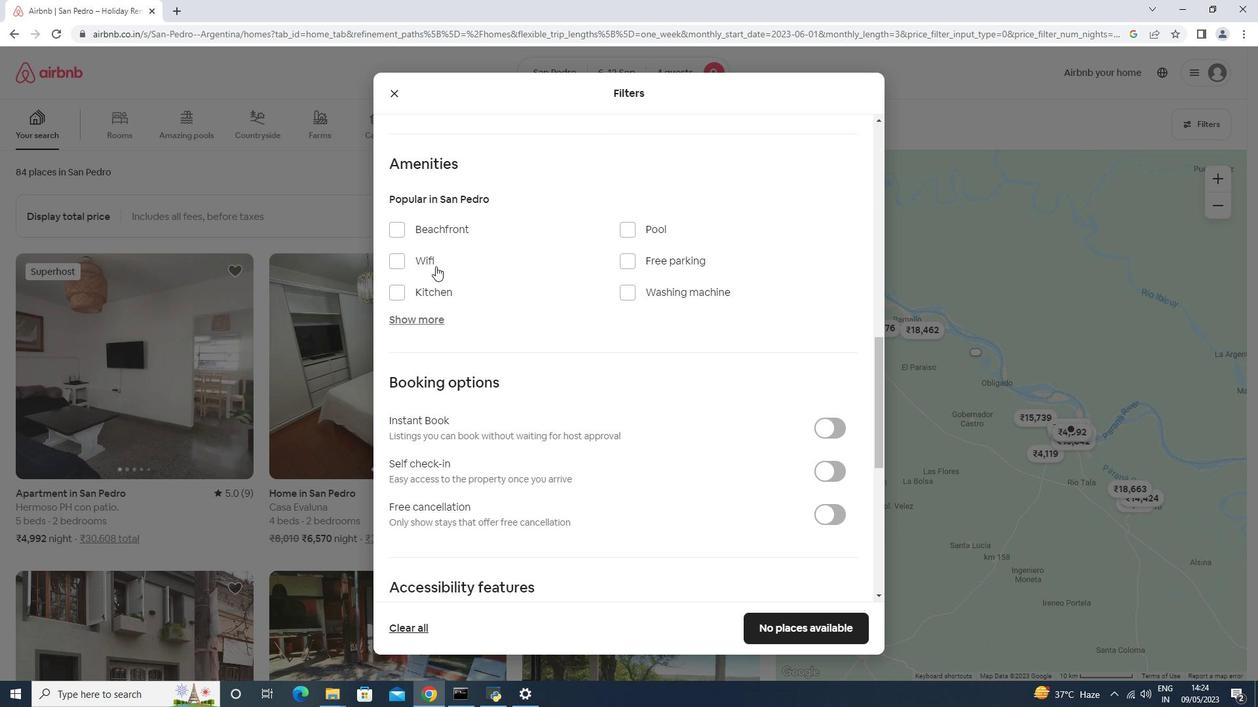 
Action: Mouse pressed left at (436, 258)
Screenshot: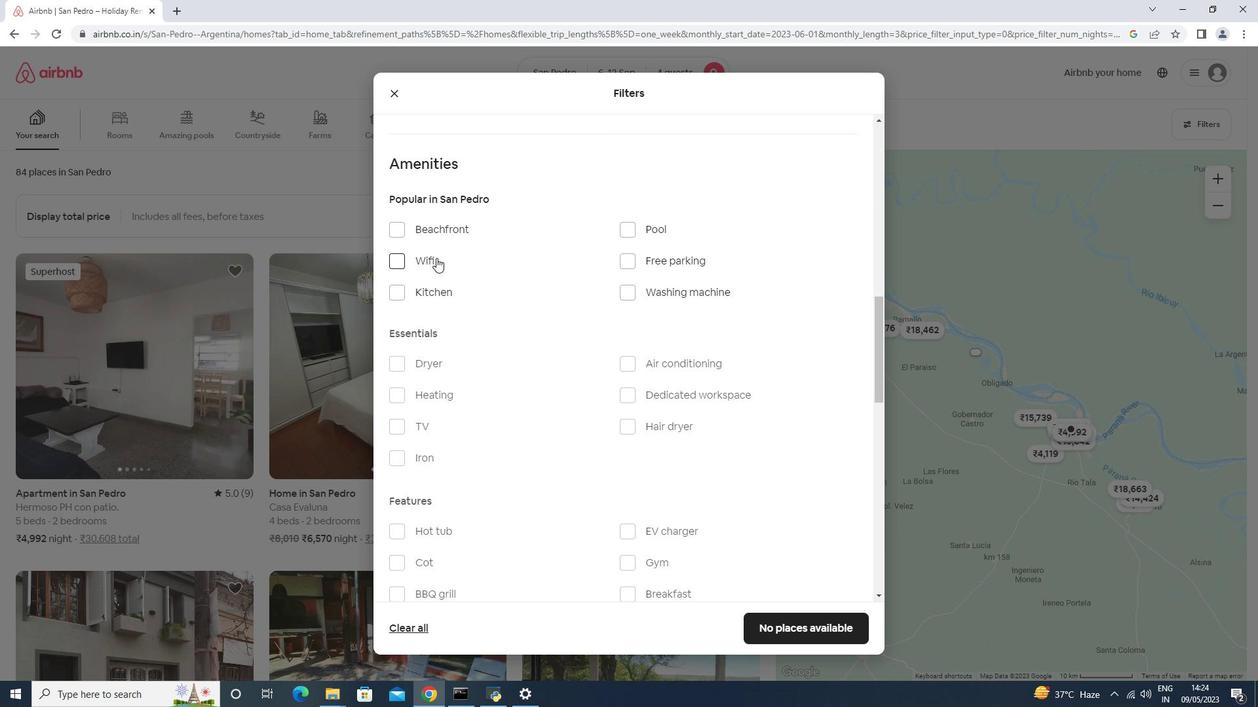 
Action: Mouse moved to (447, 420)
Screenshot: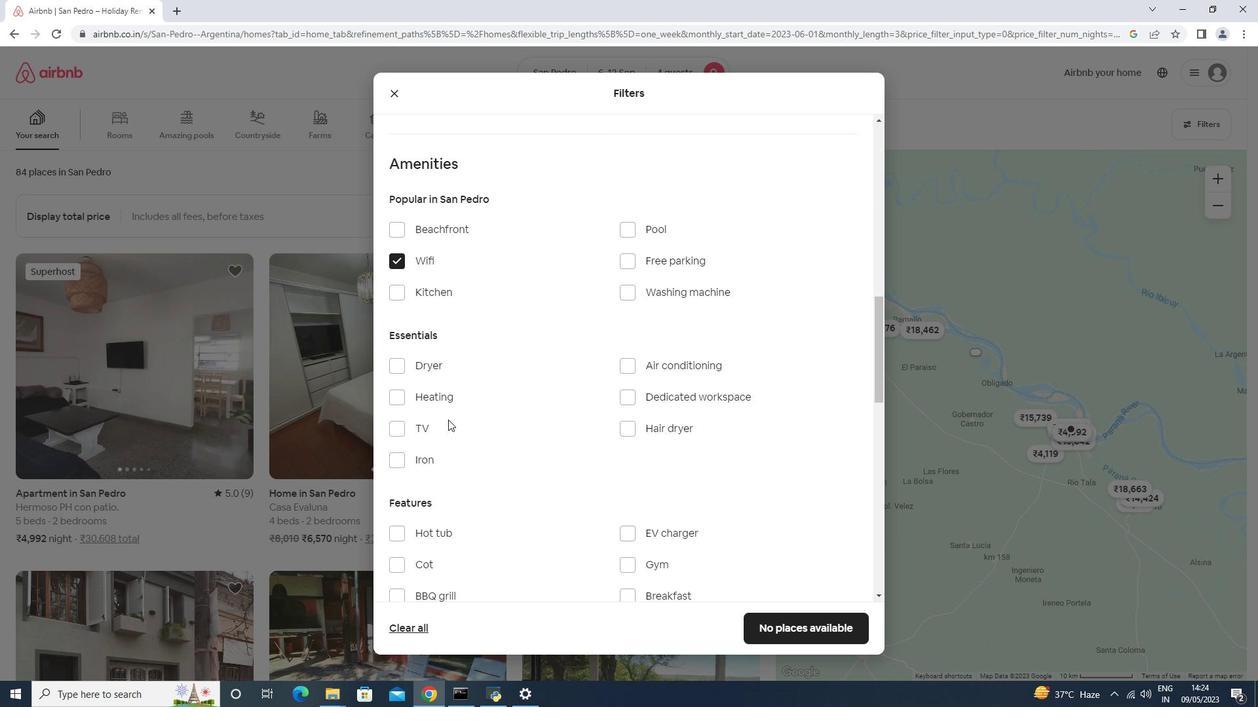 
Action: Mouse pressed left at (447, 420)
Screenshot: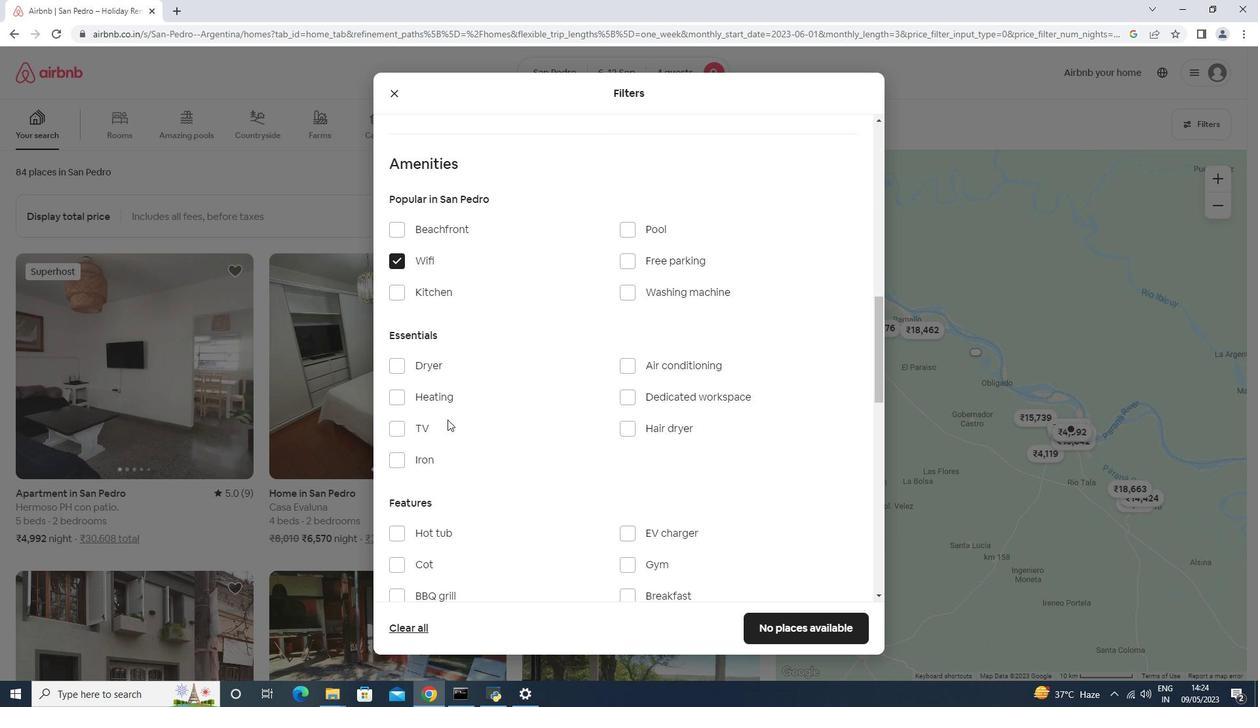 
Action: Mouse moved to (444, 424)
Screenshot: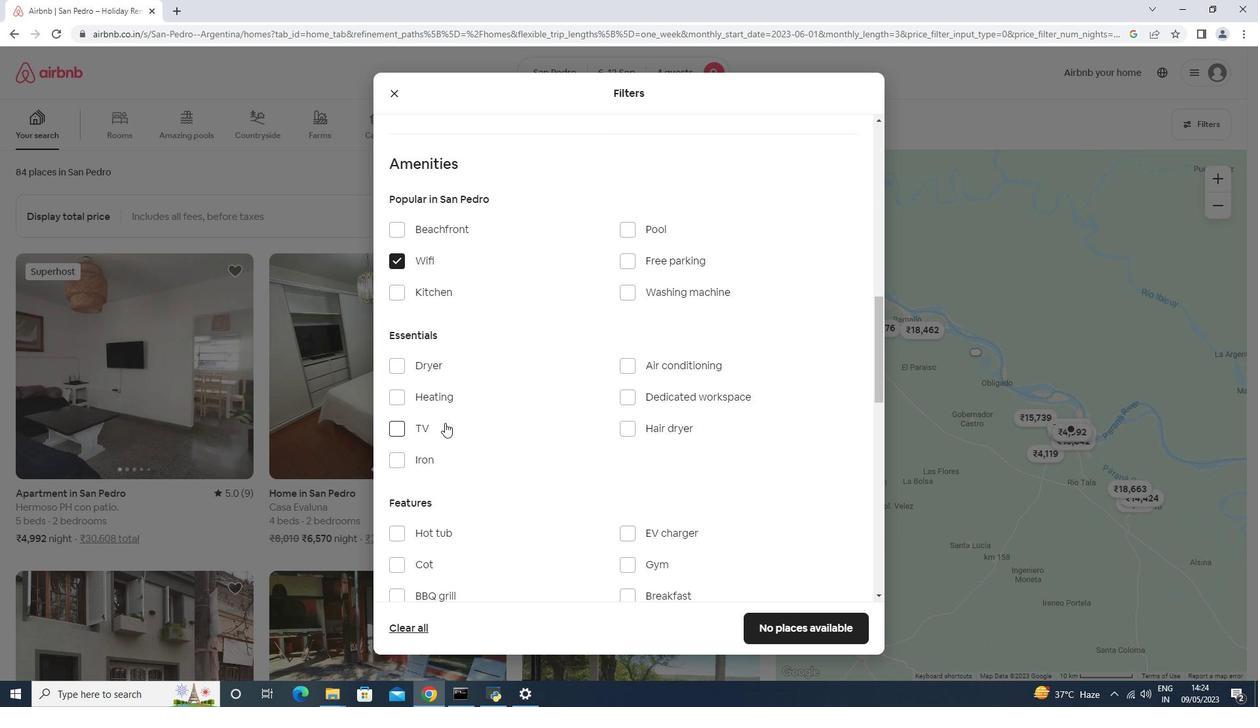 
Action: Mouse pressed left at (444, 424)
Screenshot: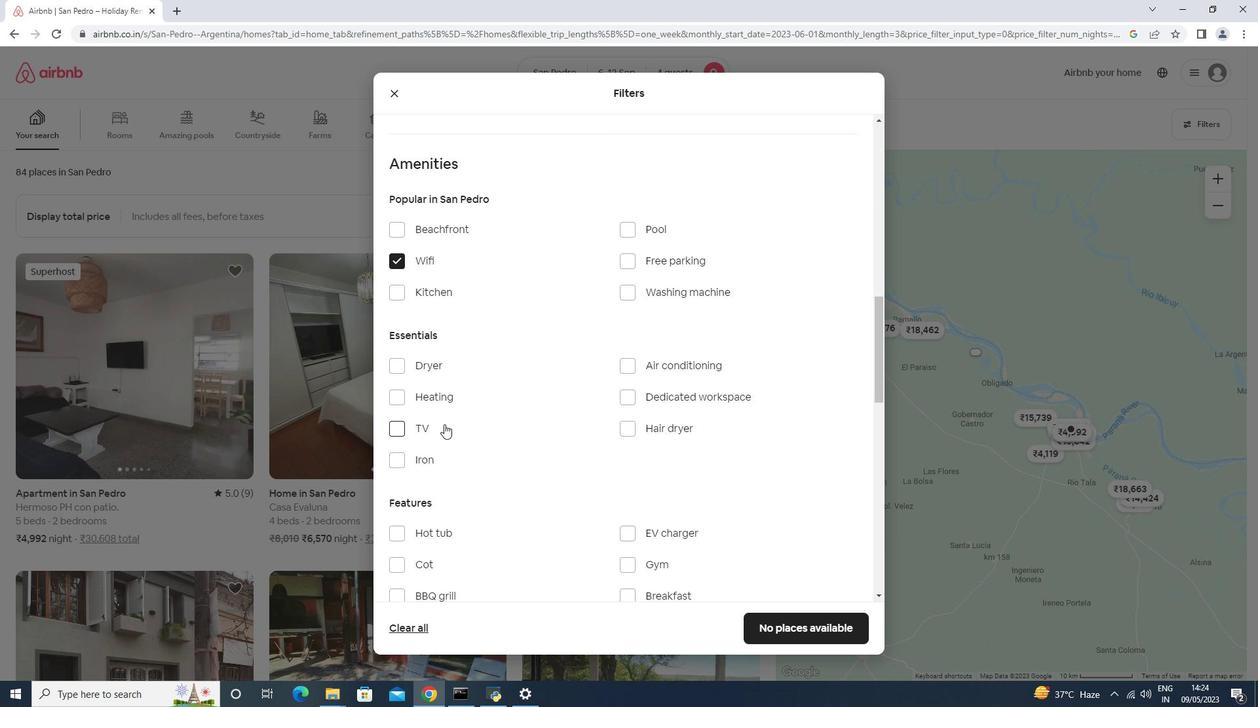 
Action: Mouse moved to (445, 423)
Screenshot: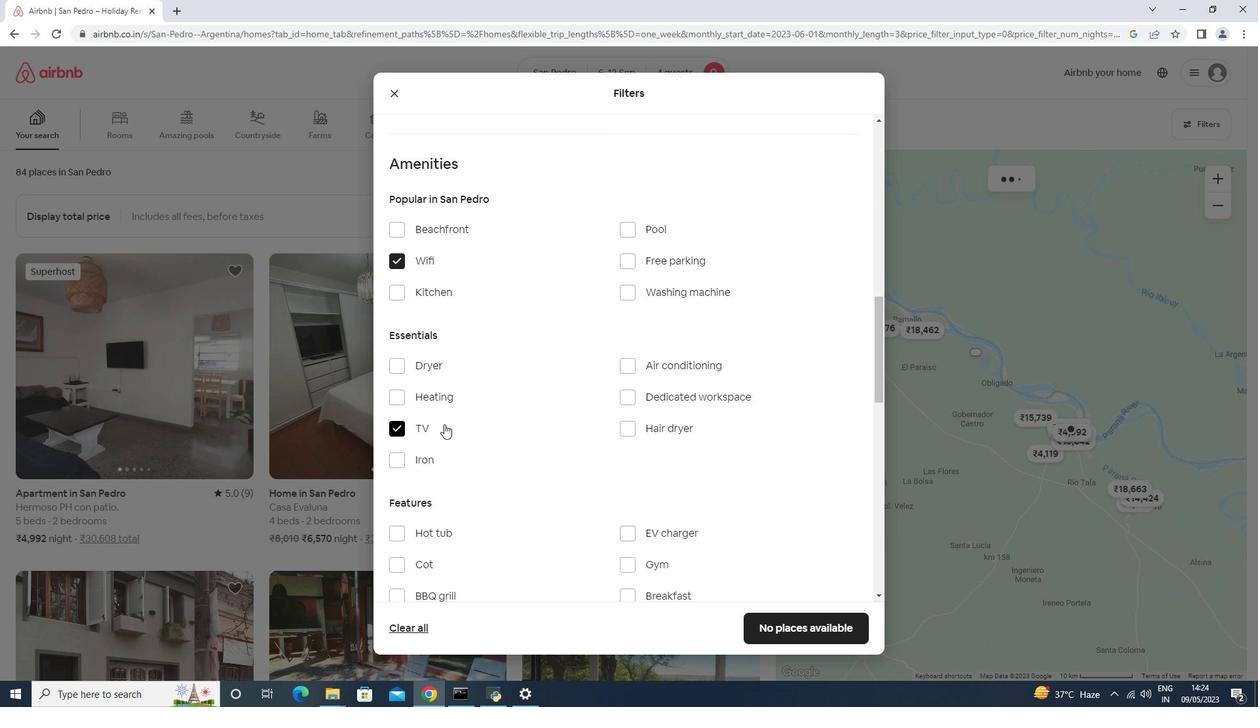 
Action: Mouse scrolled (445, 423) with delta (0, 0)
Screenshot: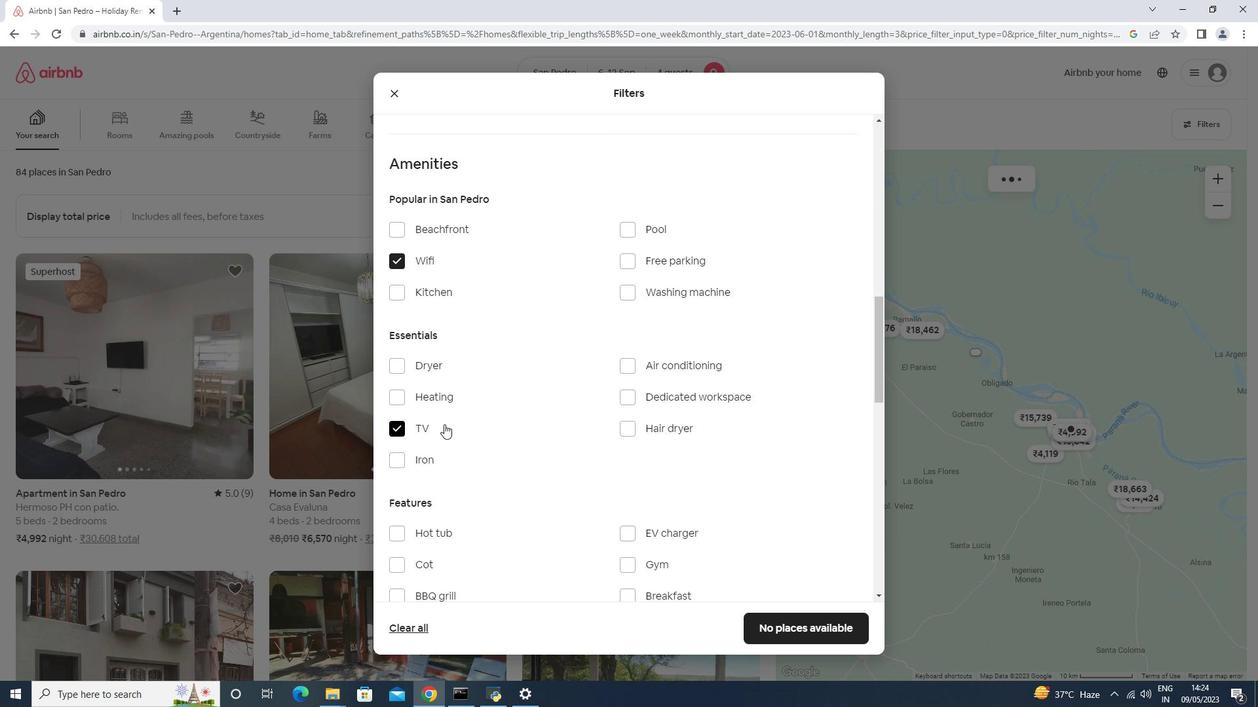 
Action: Mouse scrolled (445, 423) with delta (0, 0)
Screenshot: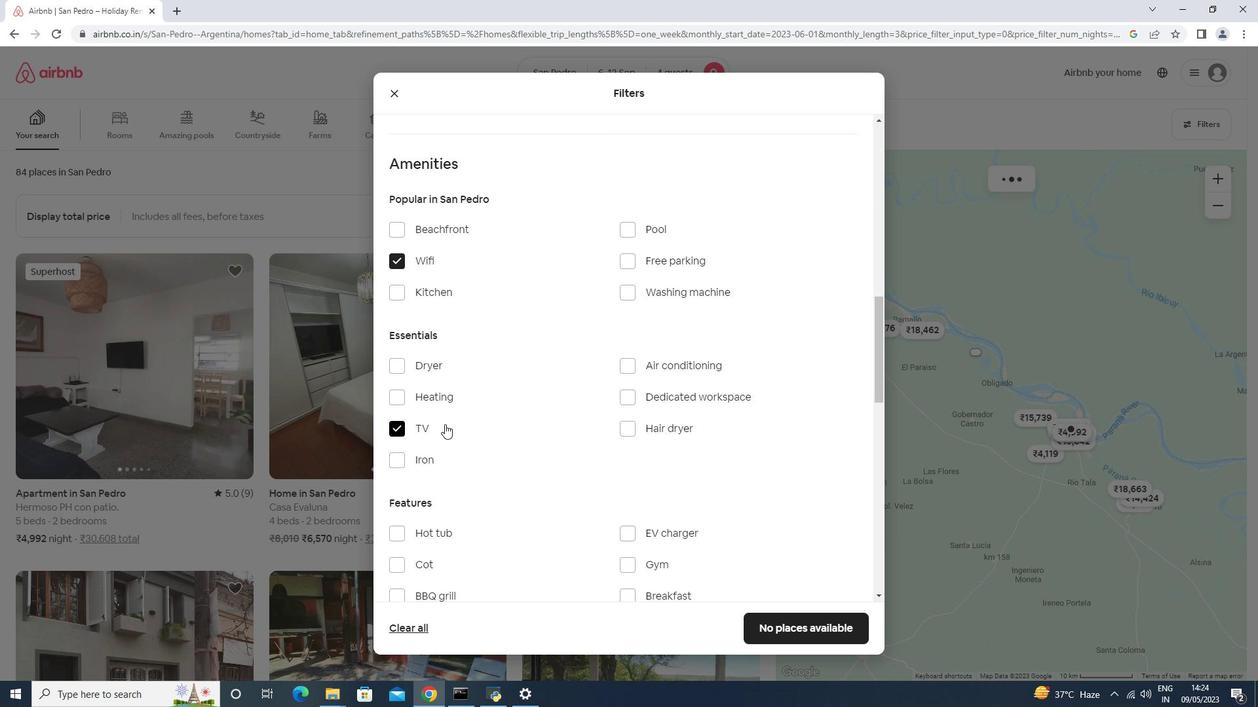 
Action: Mouse moved to (654, 427)
Screenshot: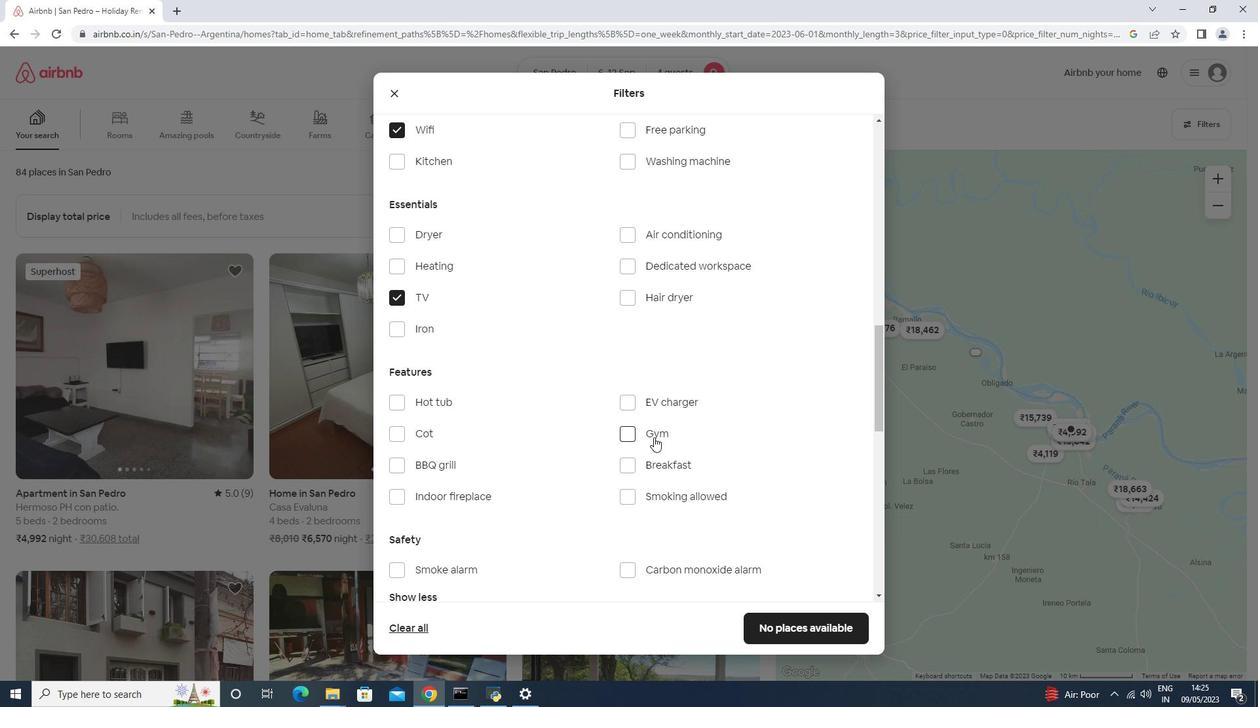 
Action: Mouse pressed left at (654, 427)
Screenshot: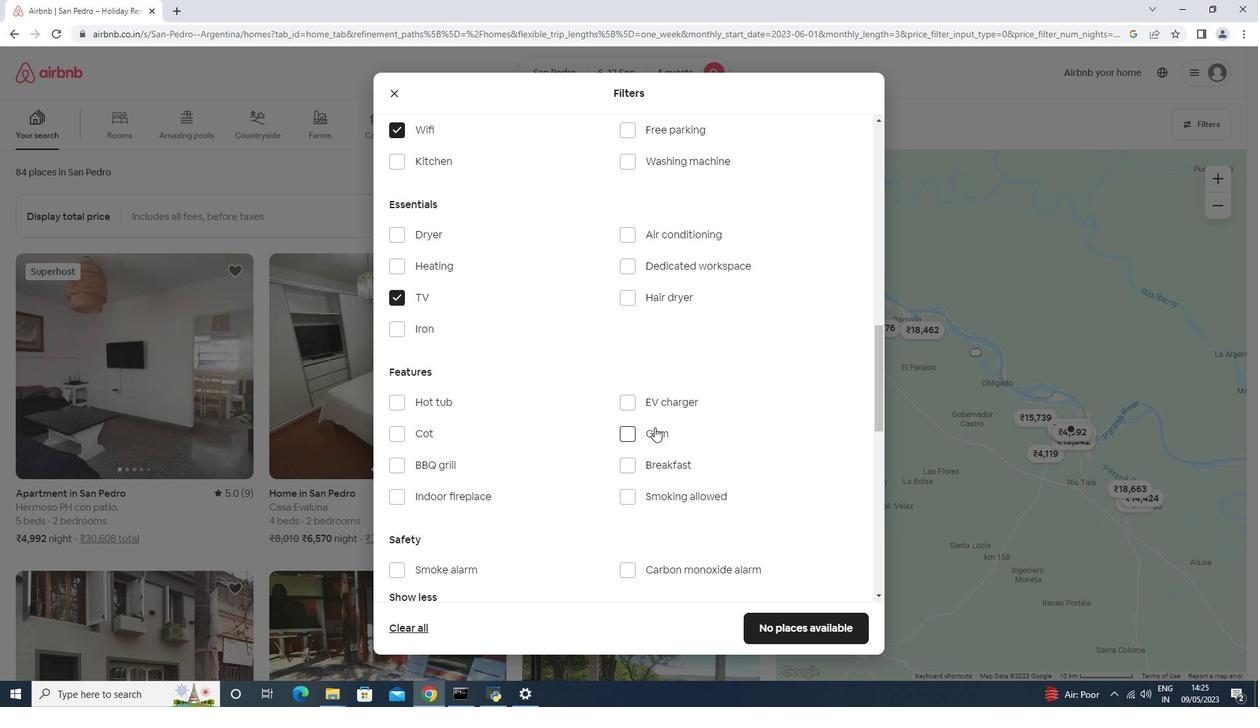 
Action: Mouse moved to (655, 461)
Screenshot: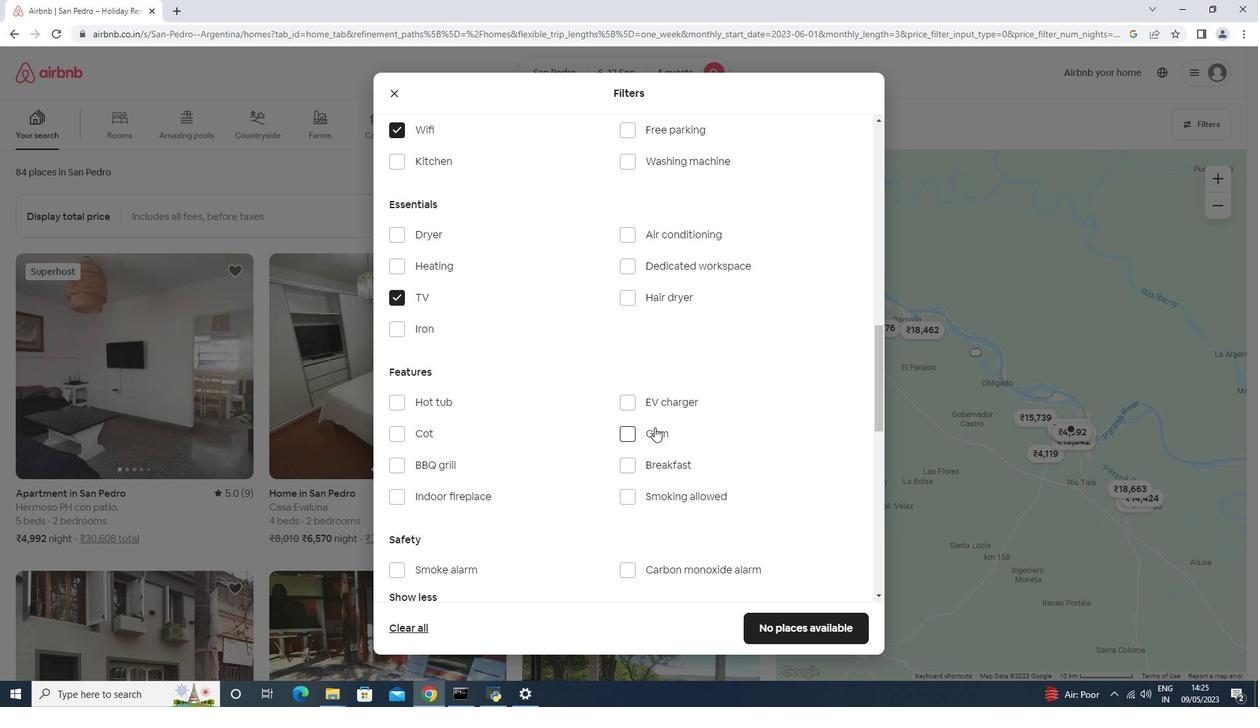 
Action: Mouse pressed left at (655, 461)
Screenshot: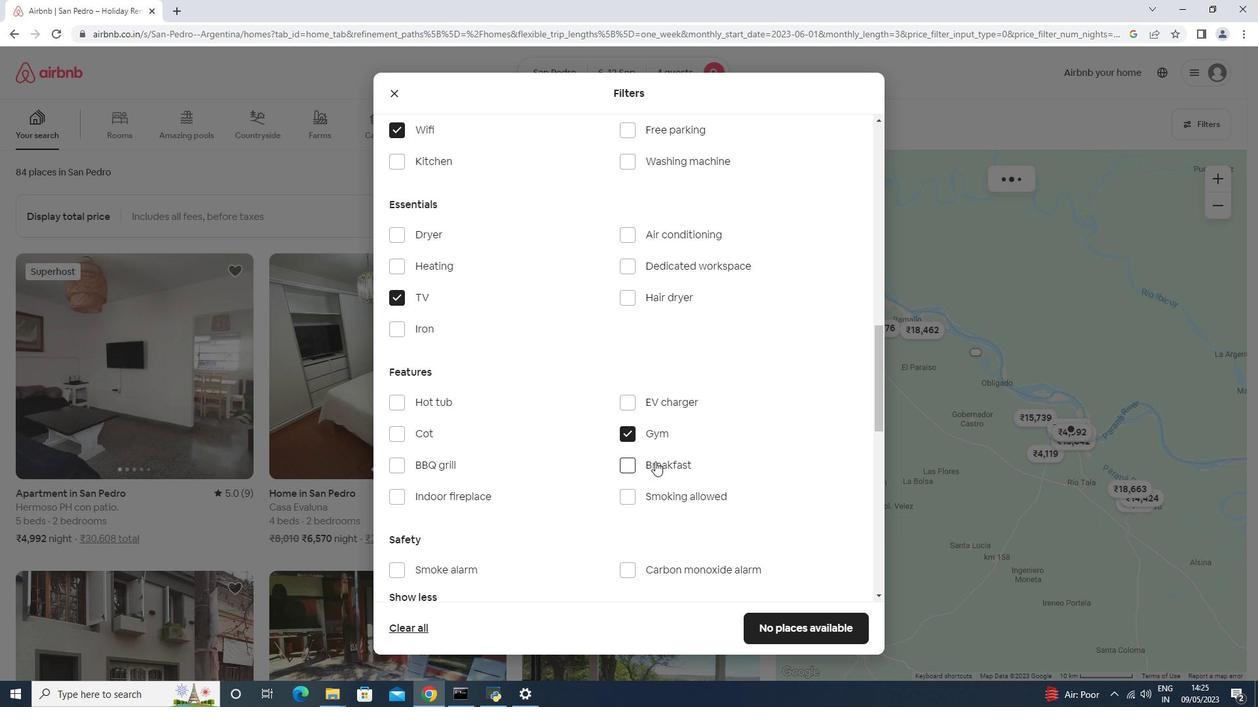 
Action: Mouse moved to (655, 458)
Screenshot: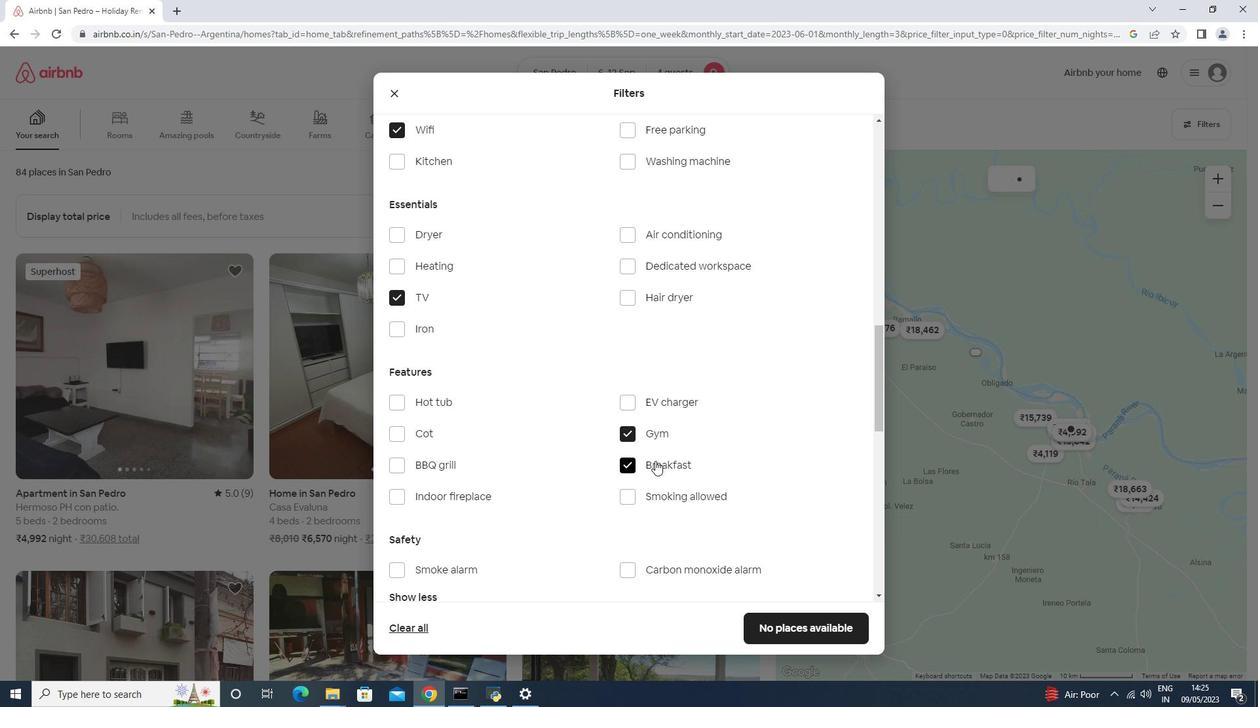 
Action: Mouse scrolled (655, 457) with delta (0, 0)
Screenshot: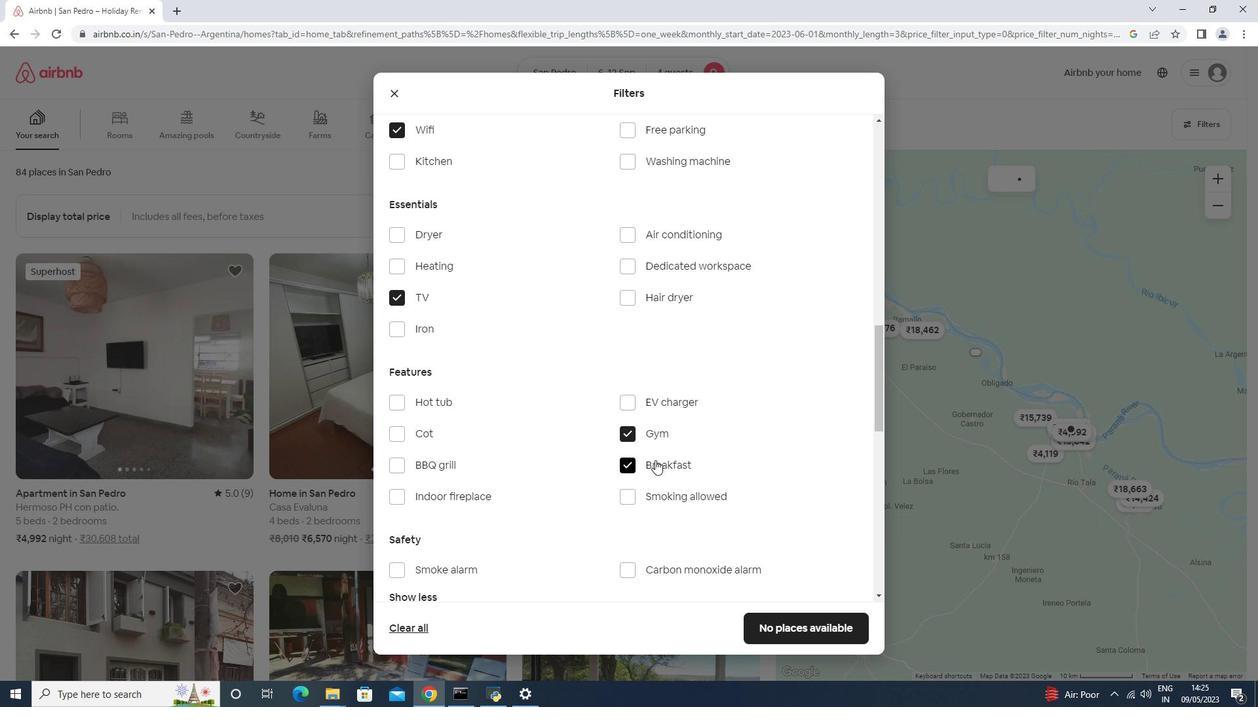 
Action: Mouse scrolled (655, 457) with delta (0, 0)
Screenshot: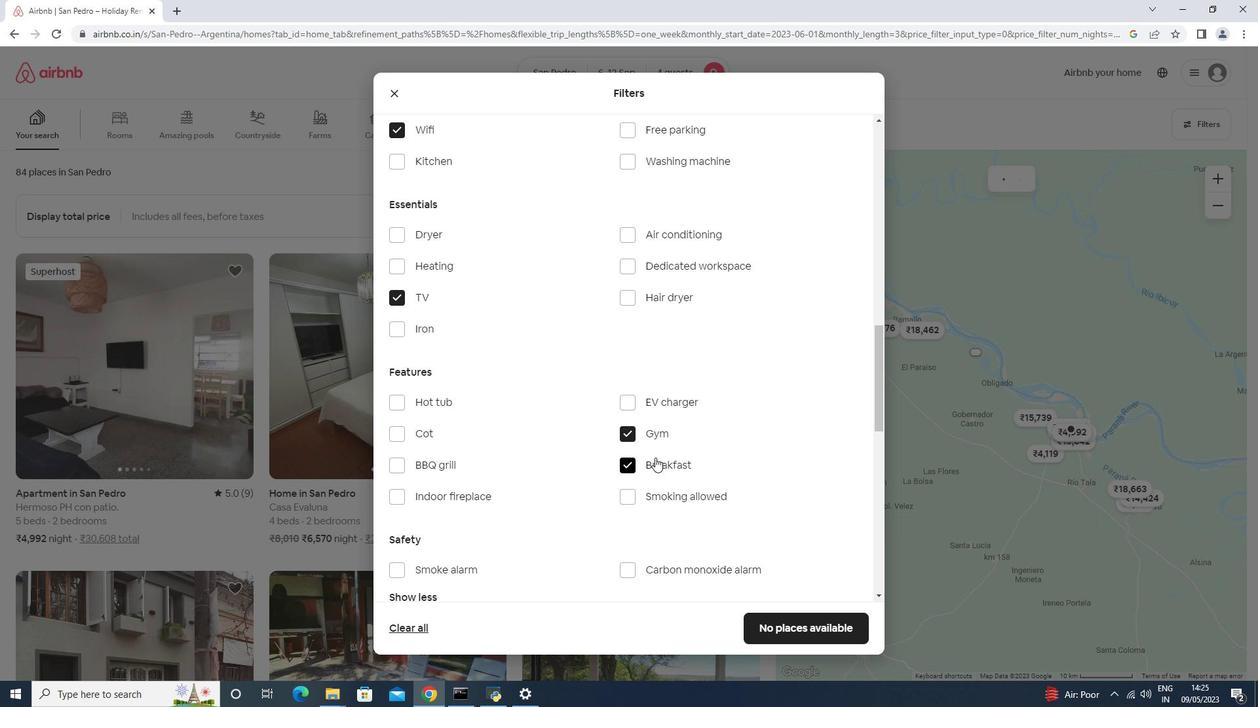 
Action: Mouse scrolled (655, 457) with delta (0, 0)
Screenshot: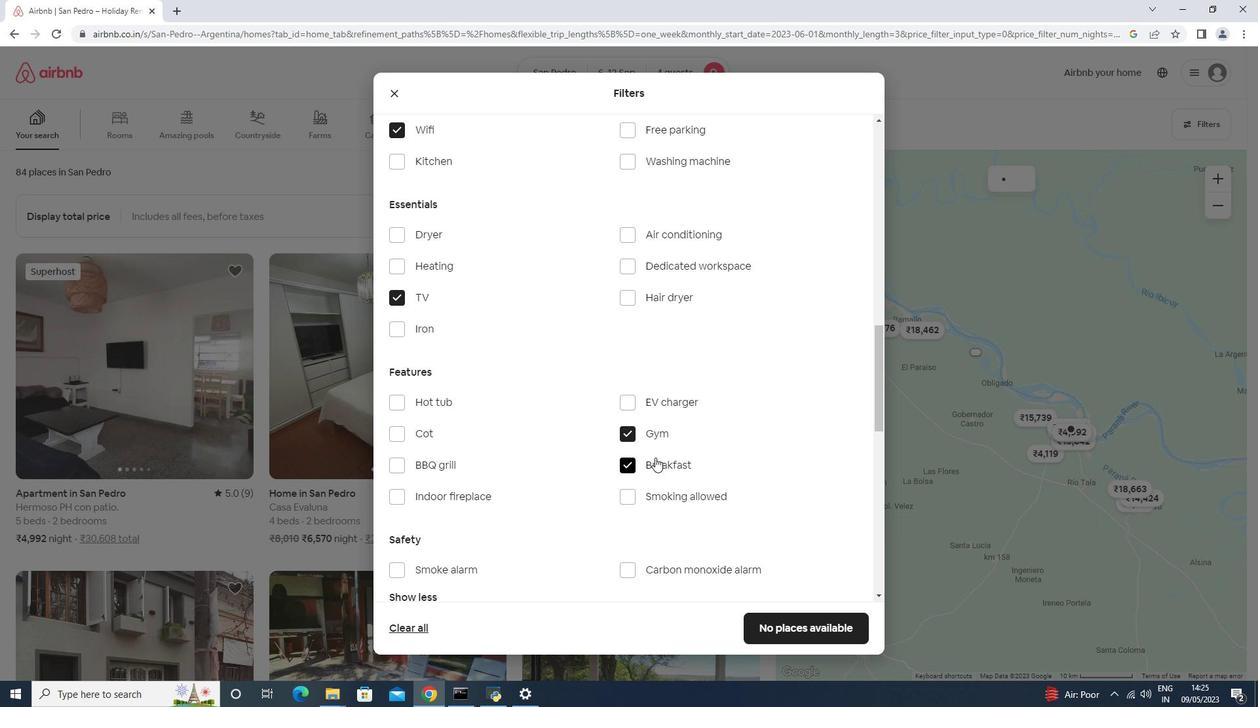 
Action: Mouse scrolled (655, 457) with delta (0, 0)
Screenshot: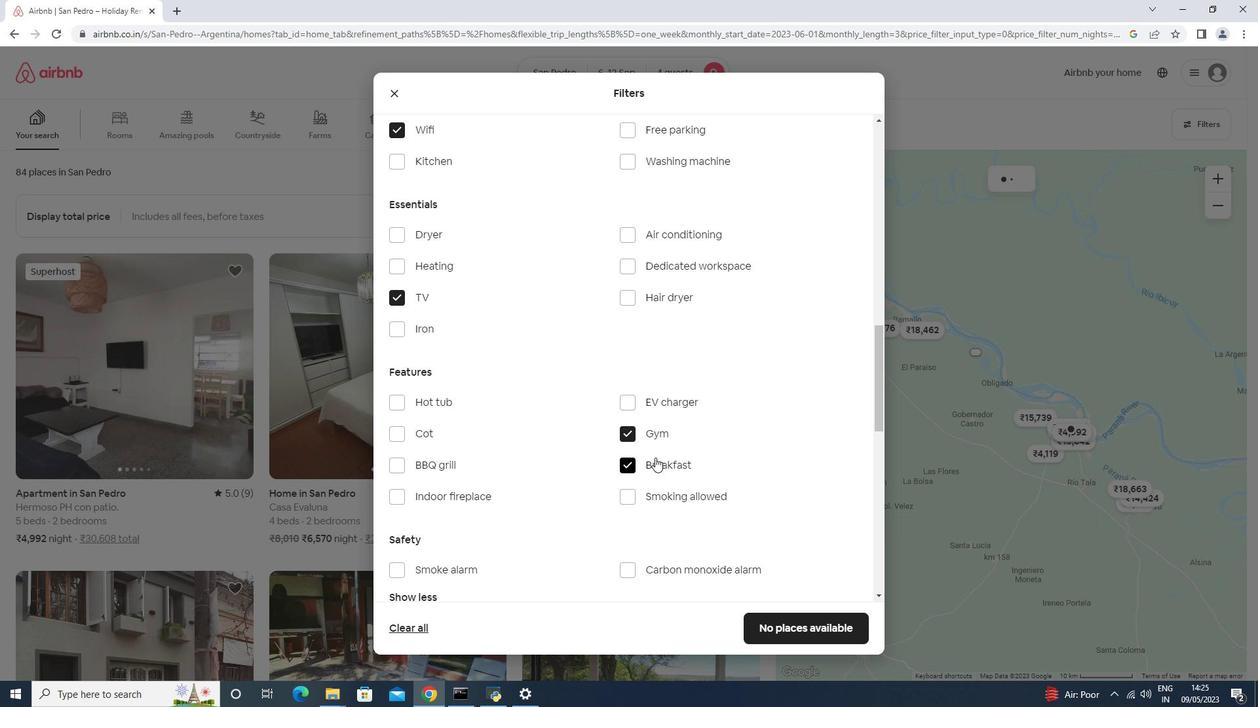 
Action: Mouse moved to (821, 483)
Screenshot: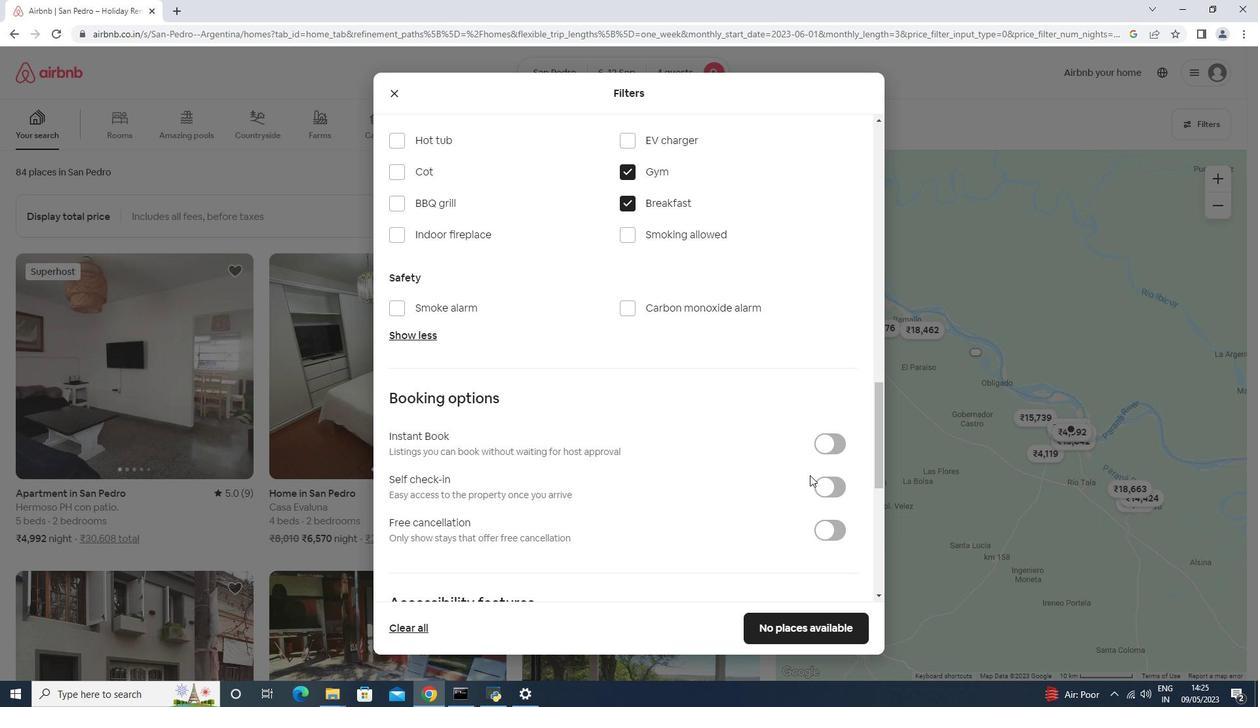 
Action: Mouse pressed left at (821, 483)
Screenshot: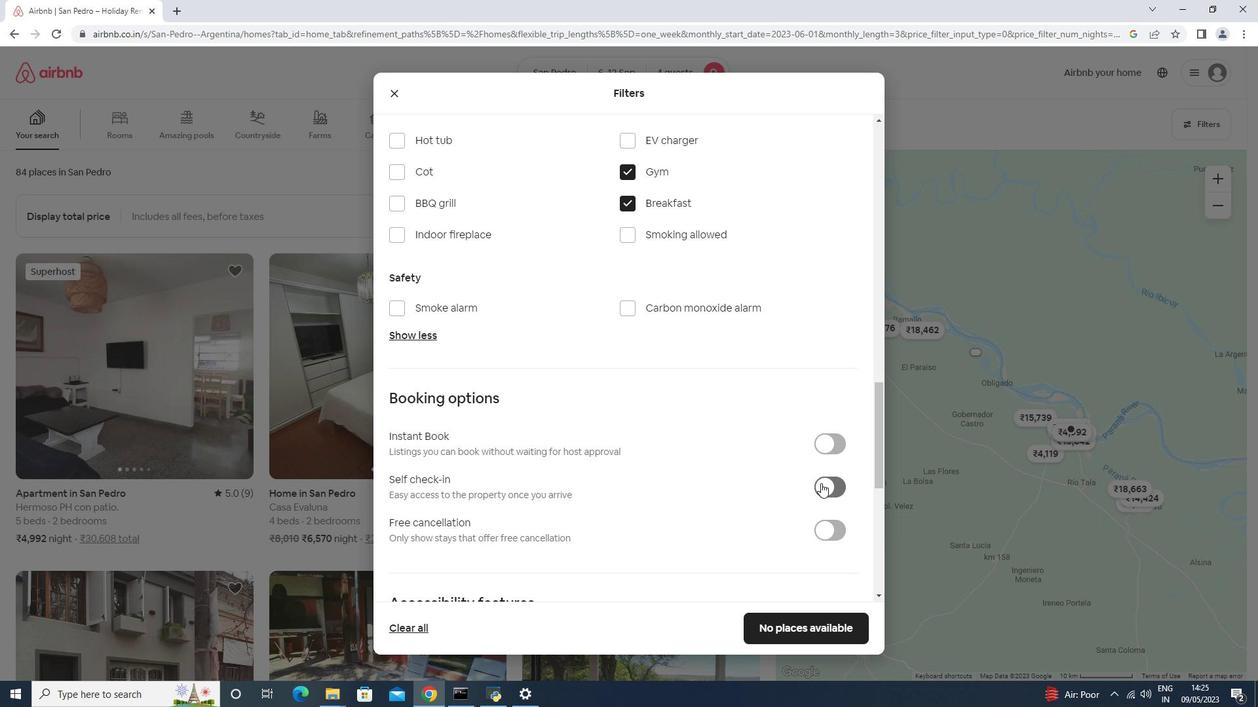 
Action: Mouse moved to (819, 482)
Screenshot: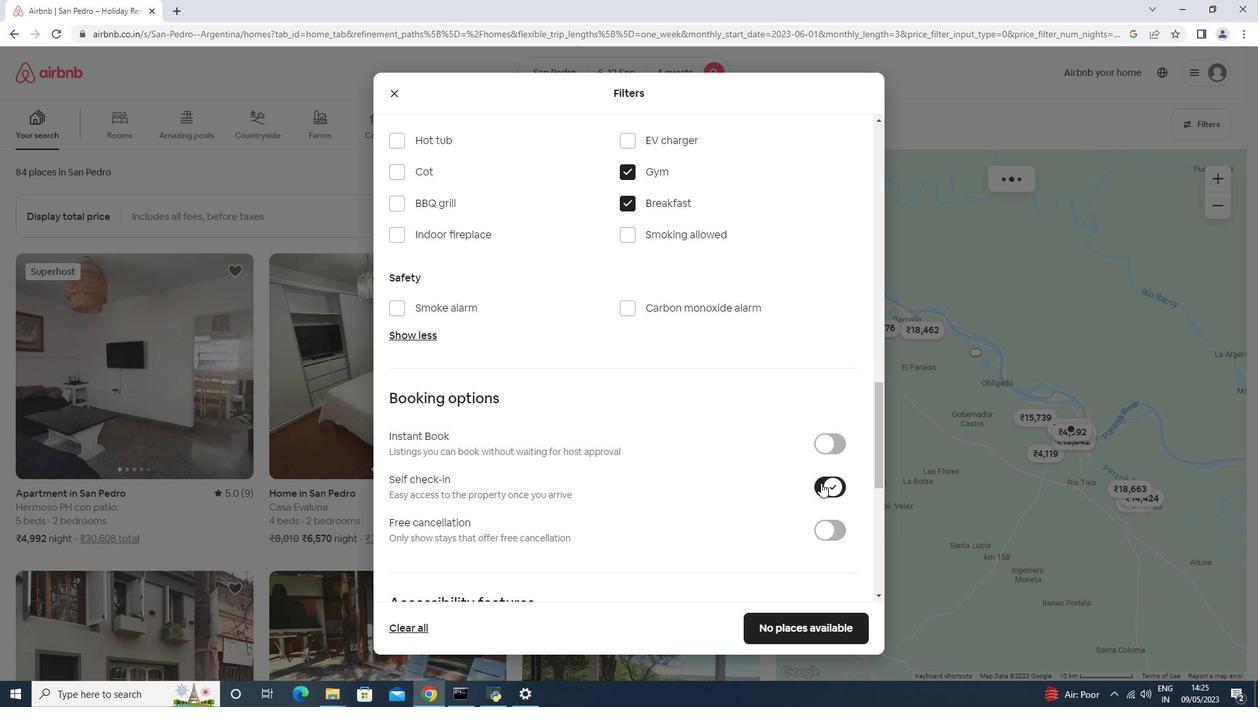 
Action: Mouse scrolled (819, 482) with delta (0, 0)
Screenshot: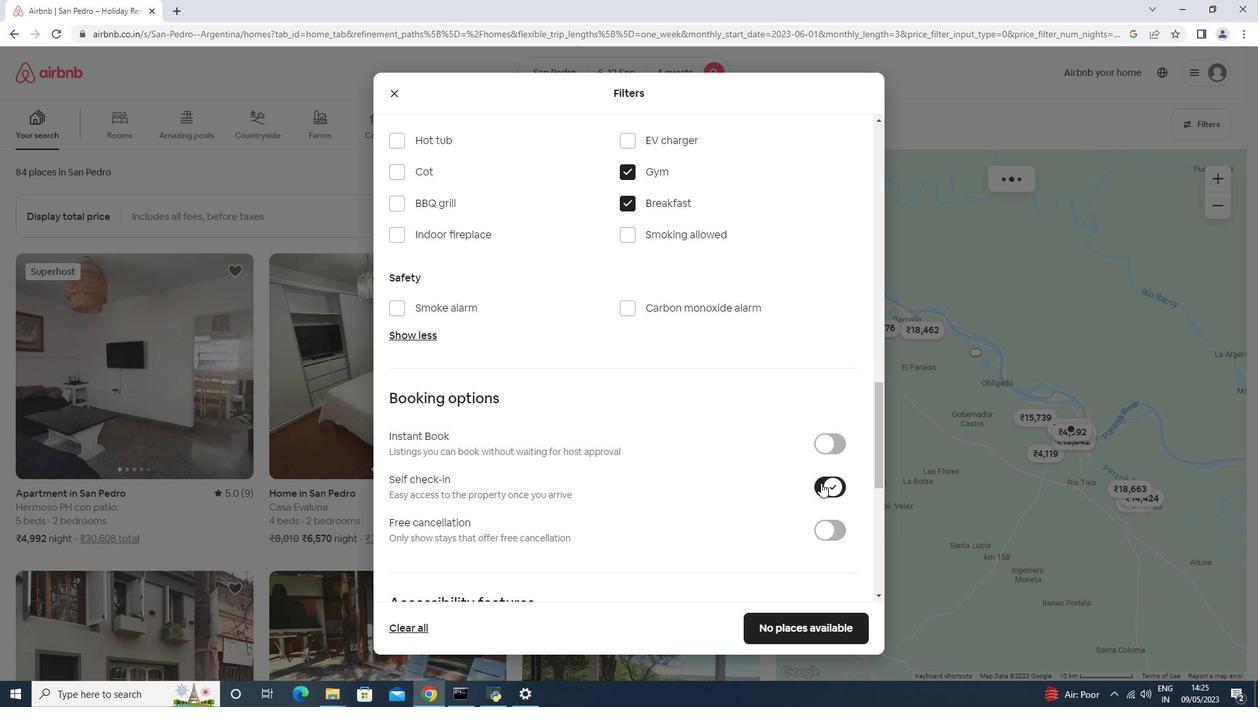 
Action: Mouse scrolled (819, 482) with delta (0, 0)
Screenshot: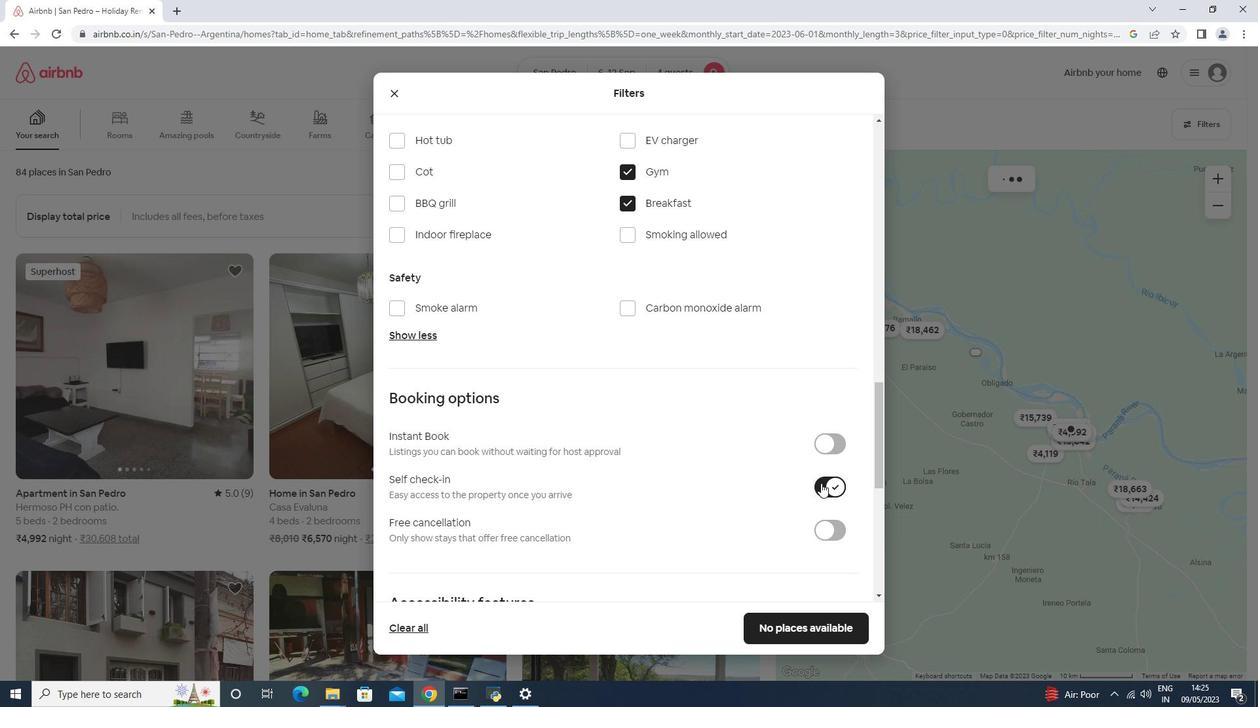 
Action: Mouse scrolled (819, 482) with delta (0, 0)
Screenshot: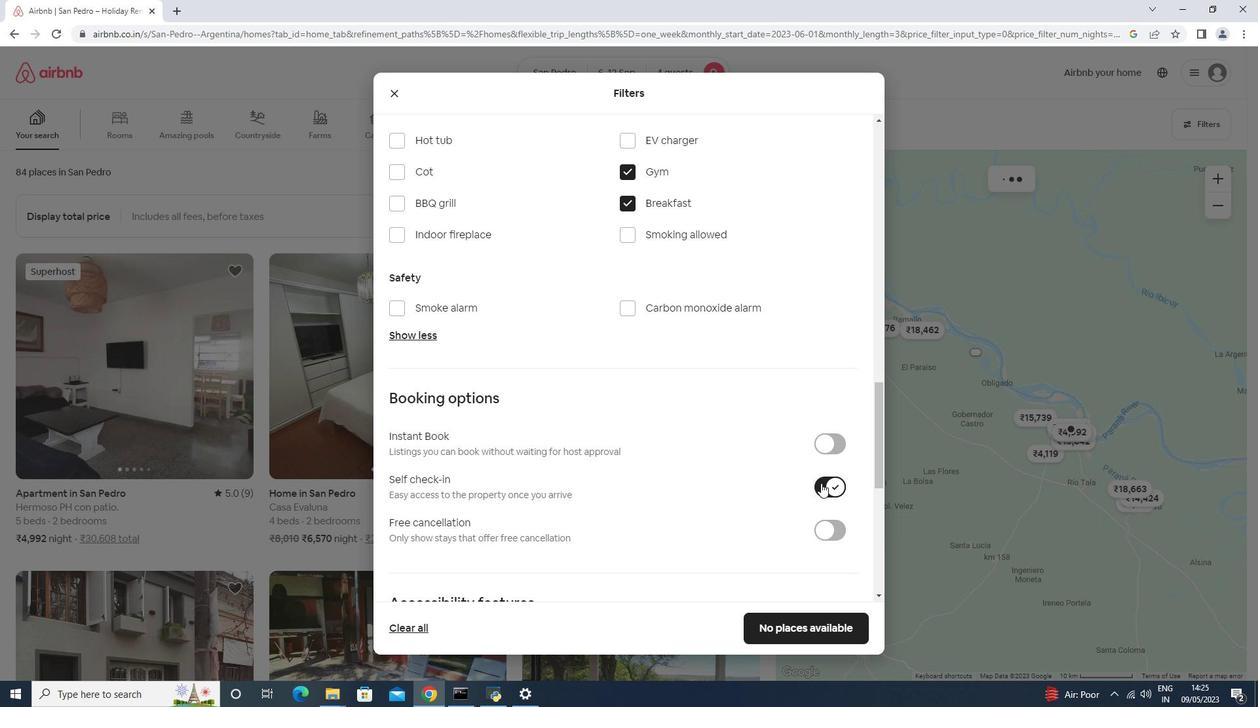 
Action: Mouse scrolled (819, 482) with delta (0, 0)
Screenshot: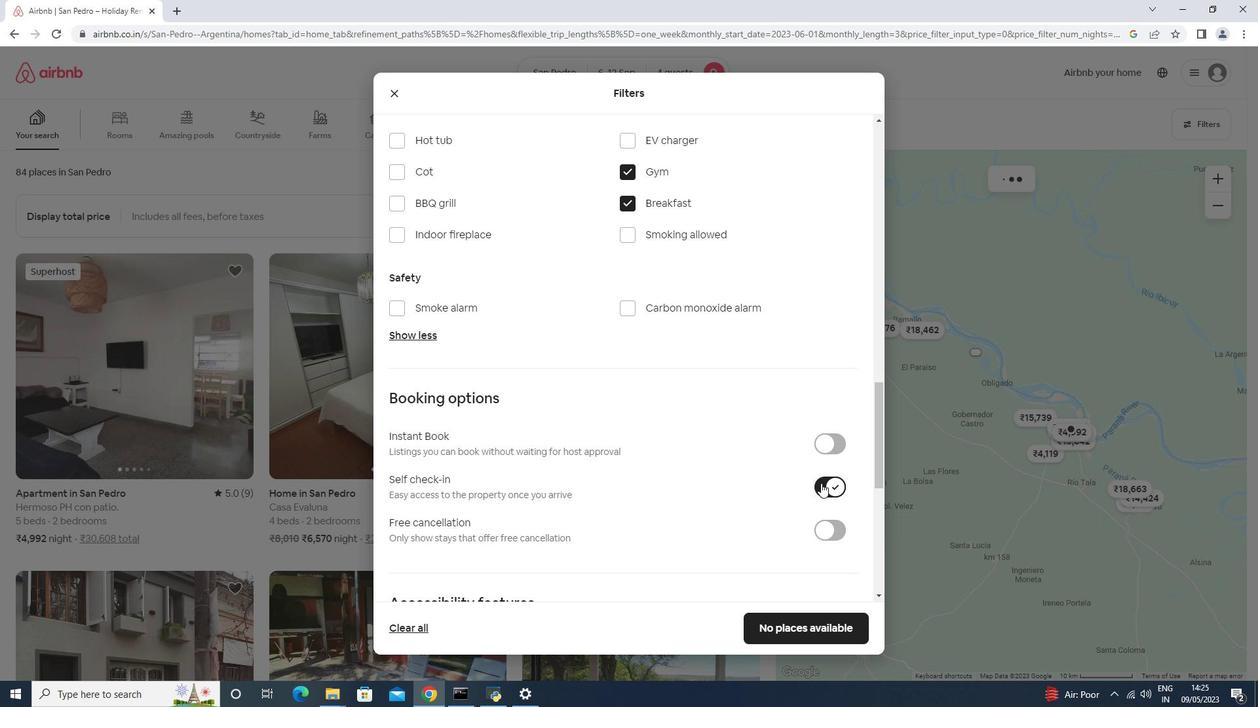 
Action: Mouse scrolled (819, 482) with delta (0, 0)
Screenshot: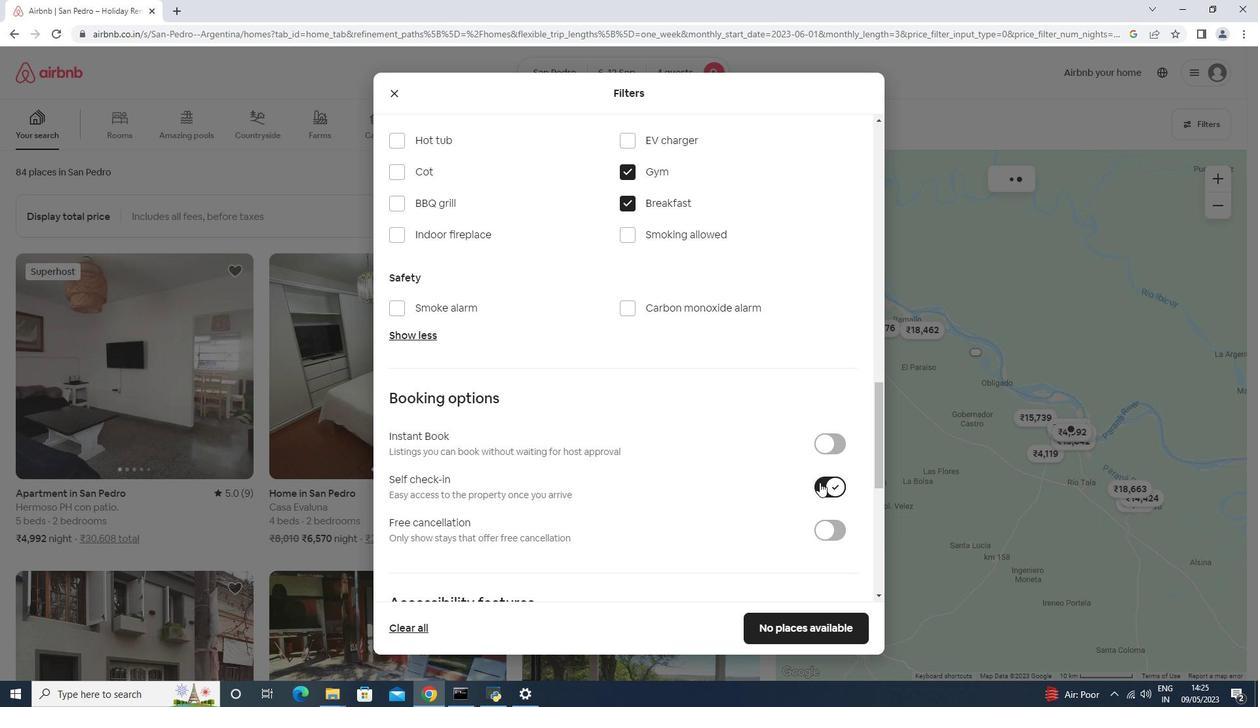 
Action: Mouse scrolled (819, 482) with delta (0, 0)
Screenshot: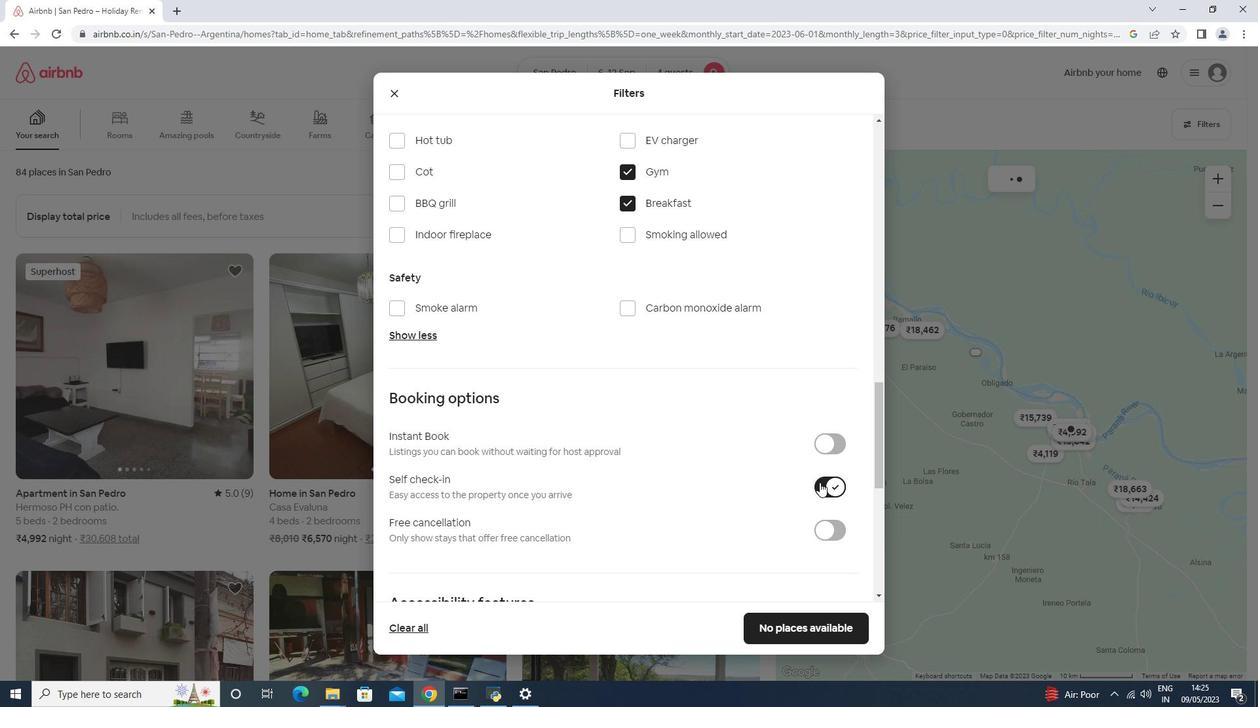 
Action: Mouse moved to (371, 560)
Screenshot: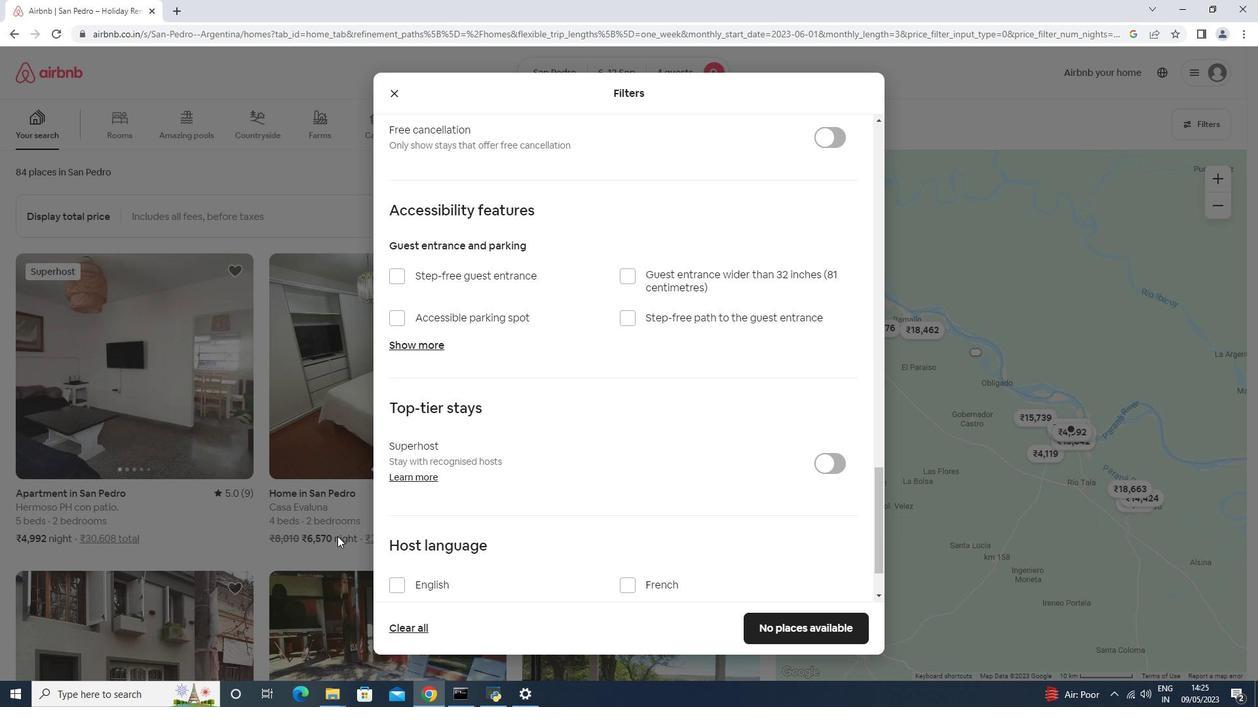 
Action: Mouse scrolled (370, 558) with delta (0, 0)
Screenshot: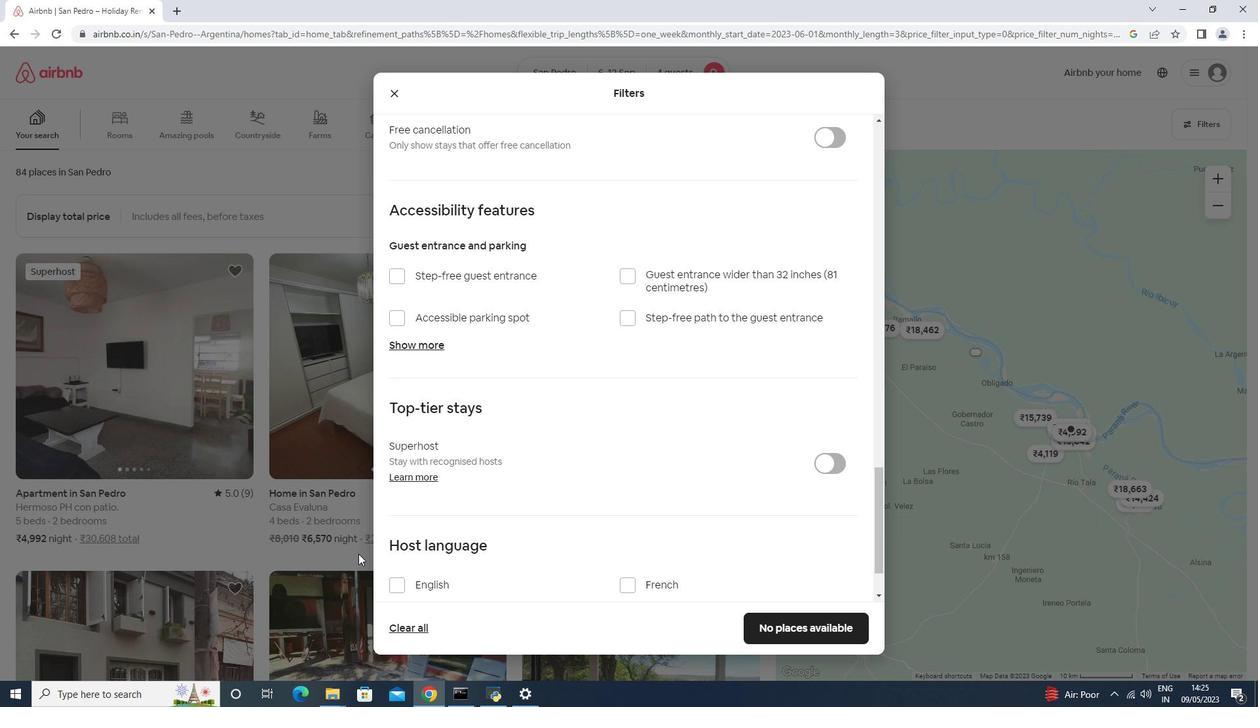 
Action: Mouse moved to (372, 561)
Screenshot: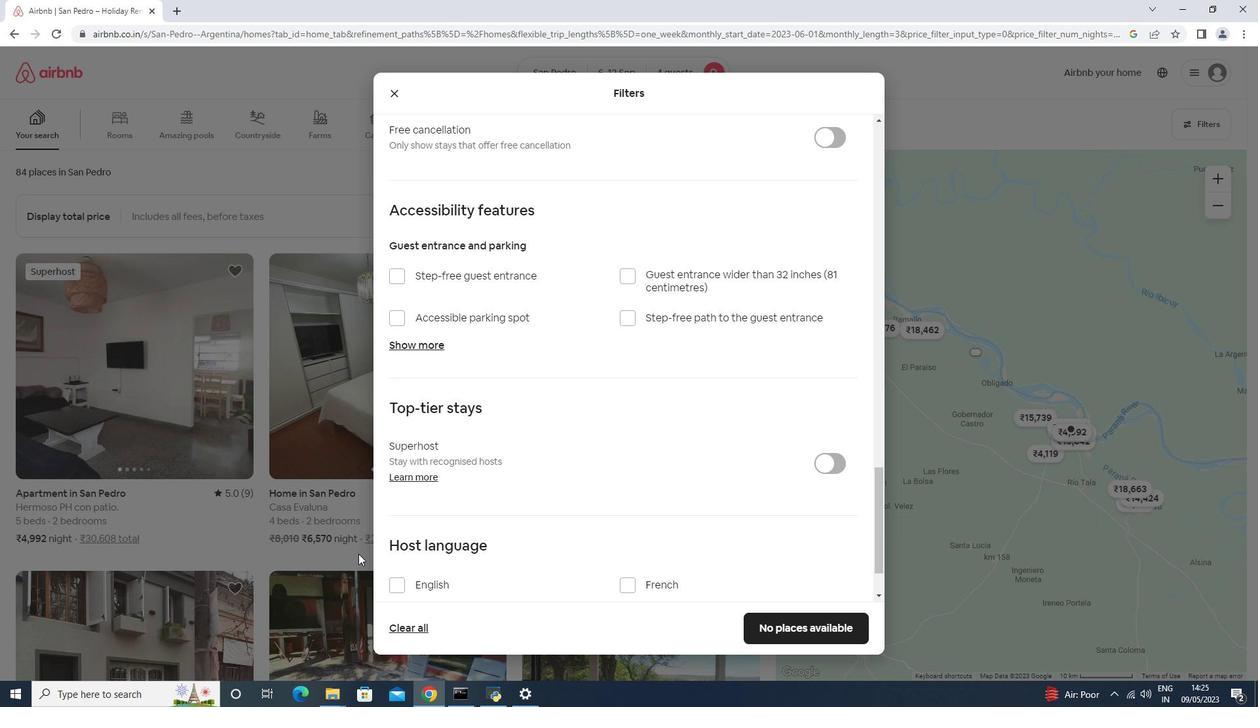 
Action: Mouse scrolled (371, 559) with delta (0, 0)
Screenshot: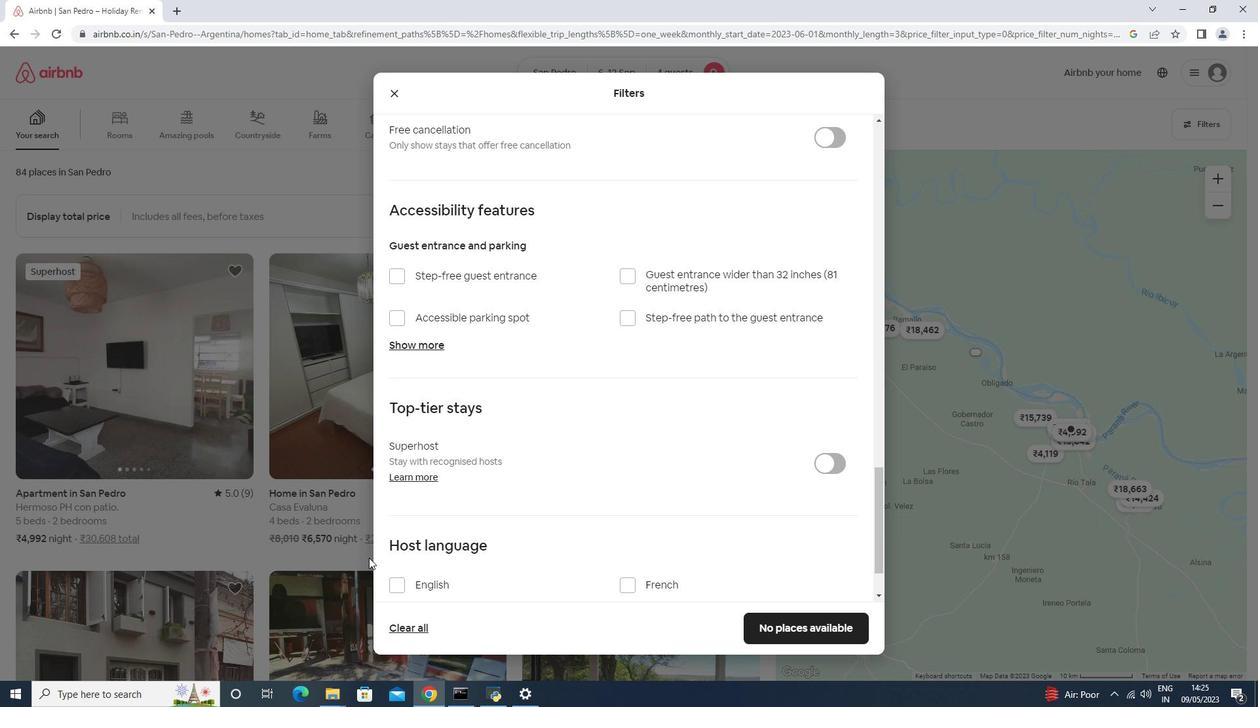 
Action: Mouse moved to (435, 553)
Screenshot: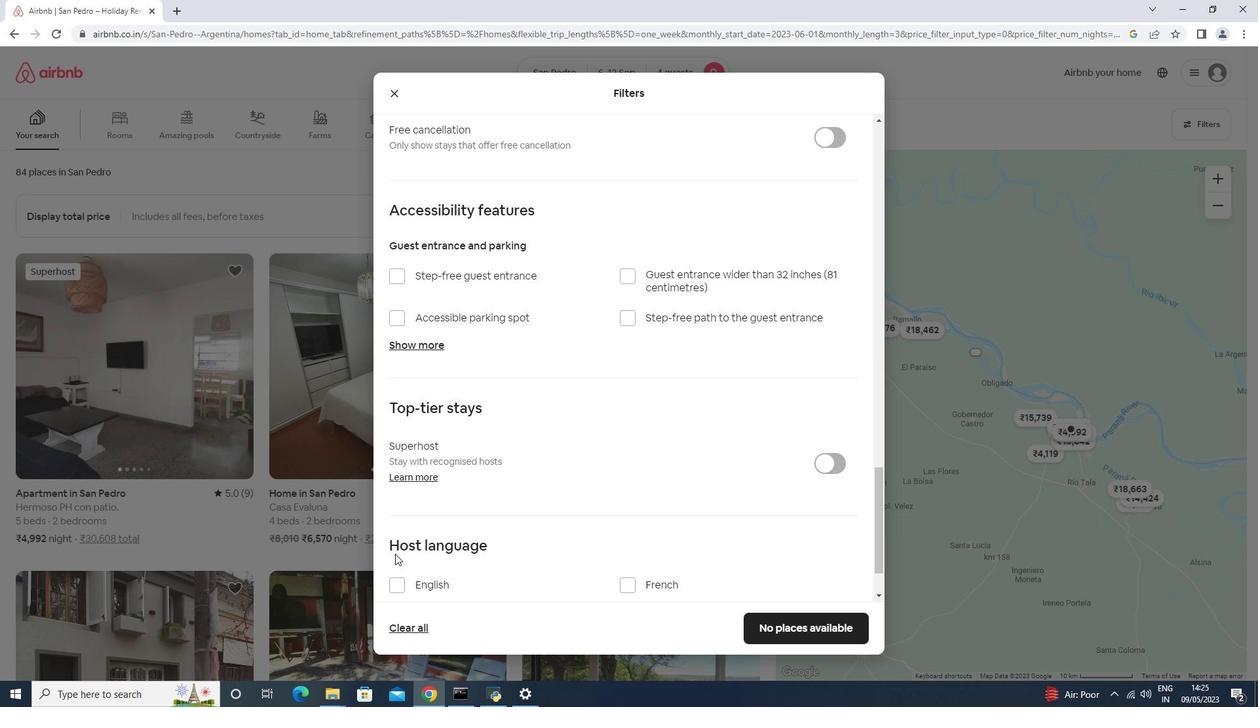
Action: Mouse scrolled (435, 552) with delta (0, 0)
Screenshot: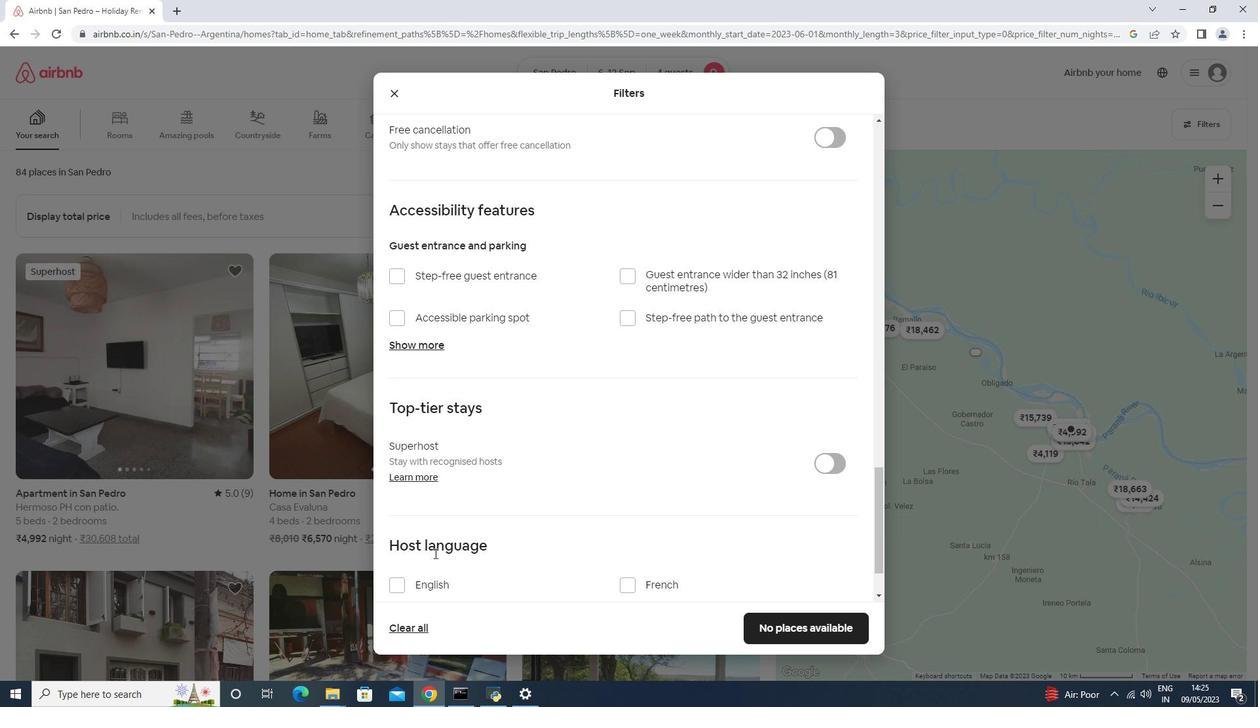 
Action: Mouse moved to (435, 553)
Screenshot: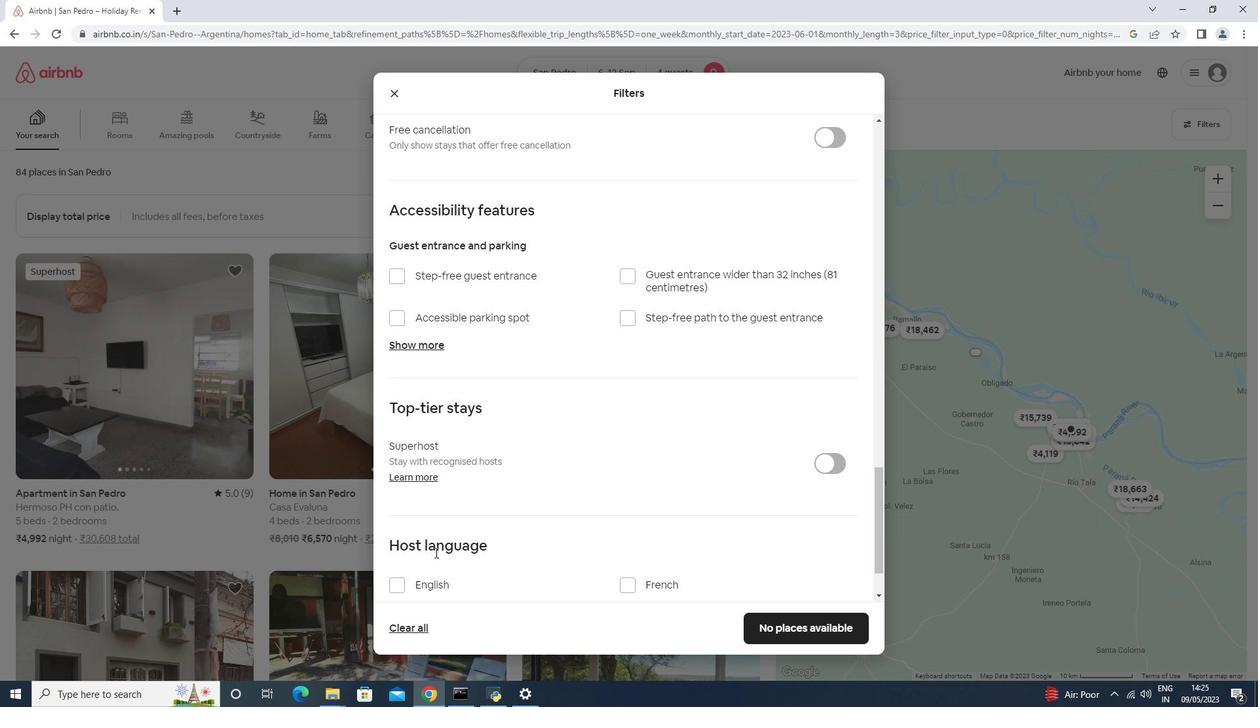 
Action: Mouse scrolled (435, 552) with delta (0, 0)
Screenshot: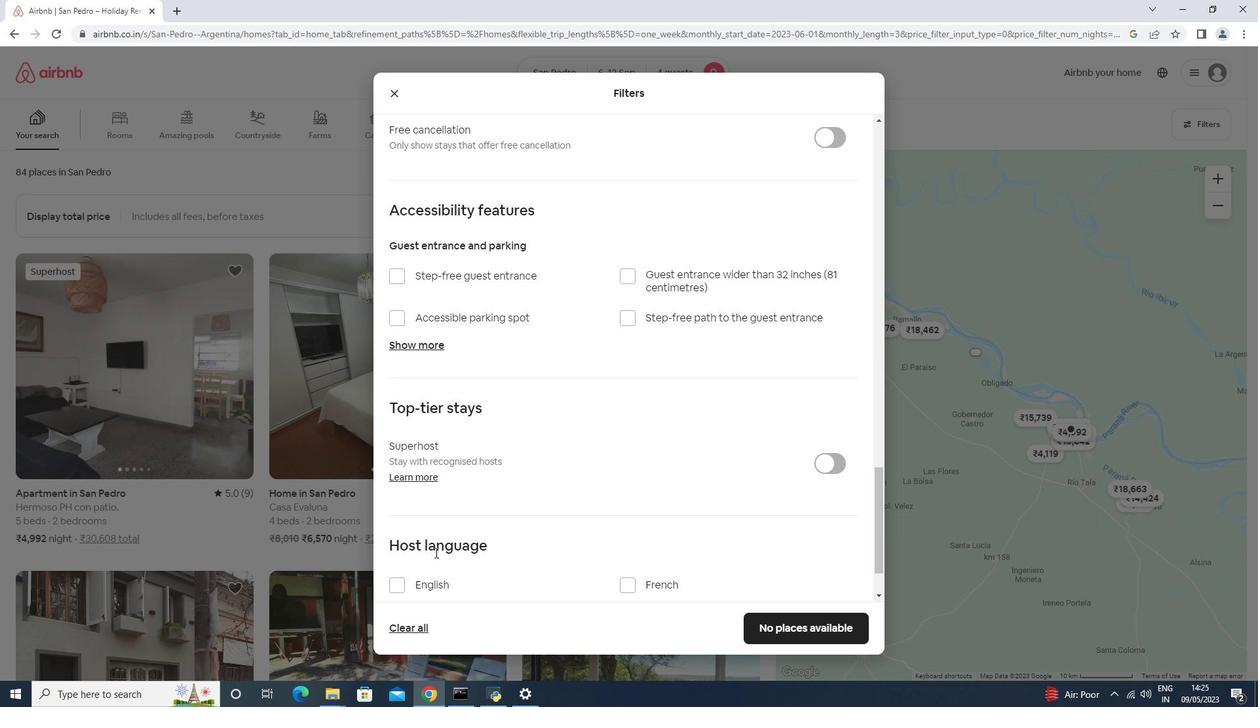 
Action: Mouse scrolled (435, 552) with delta (0, 0)
Screenshot: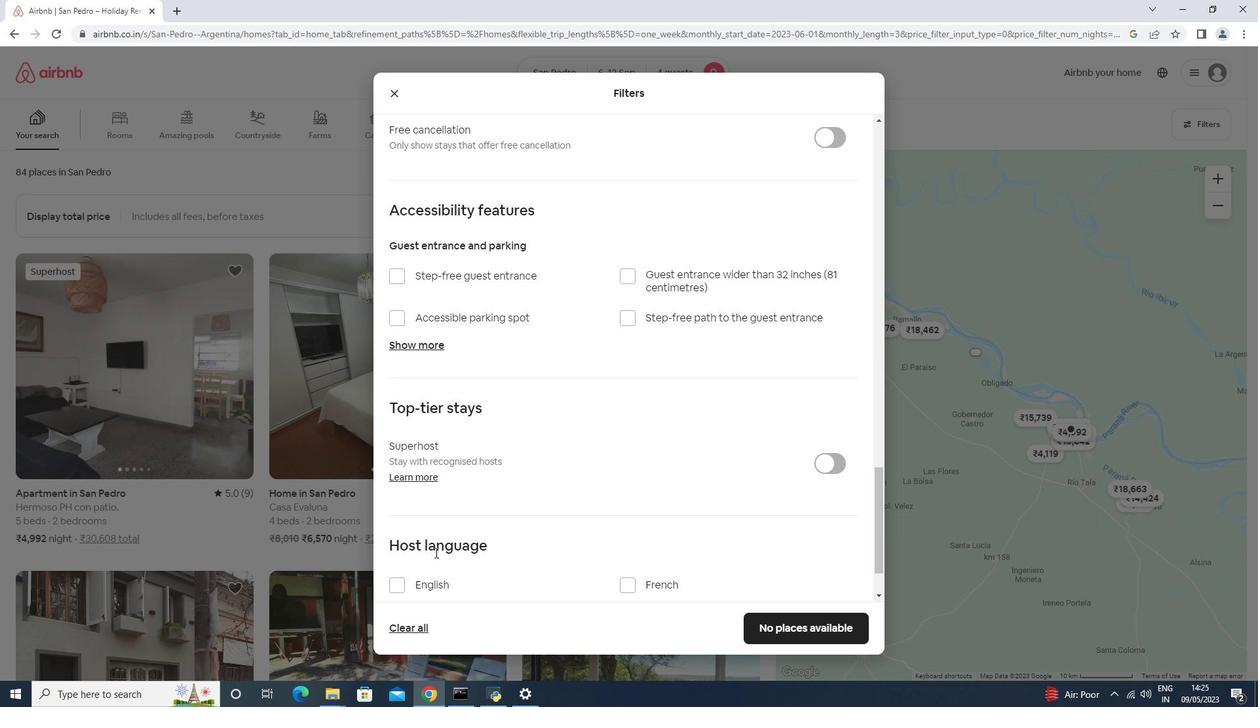 
Action: Mouse scrolled (435, 552) with delta (0, 0)
Screenshot: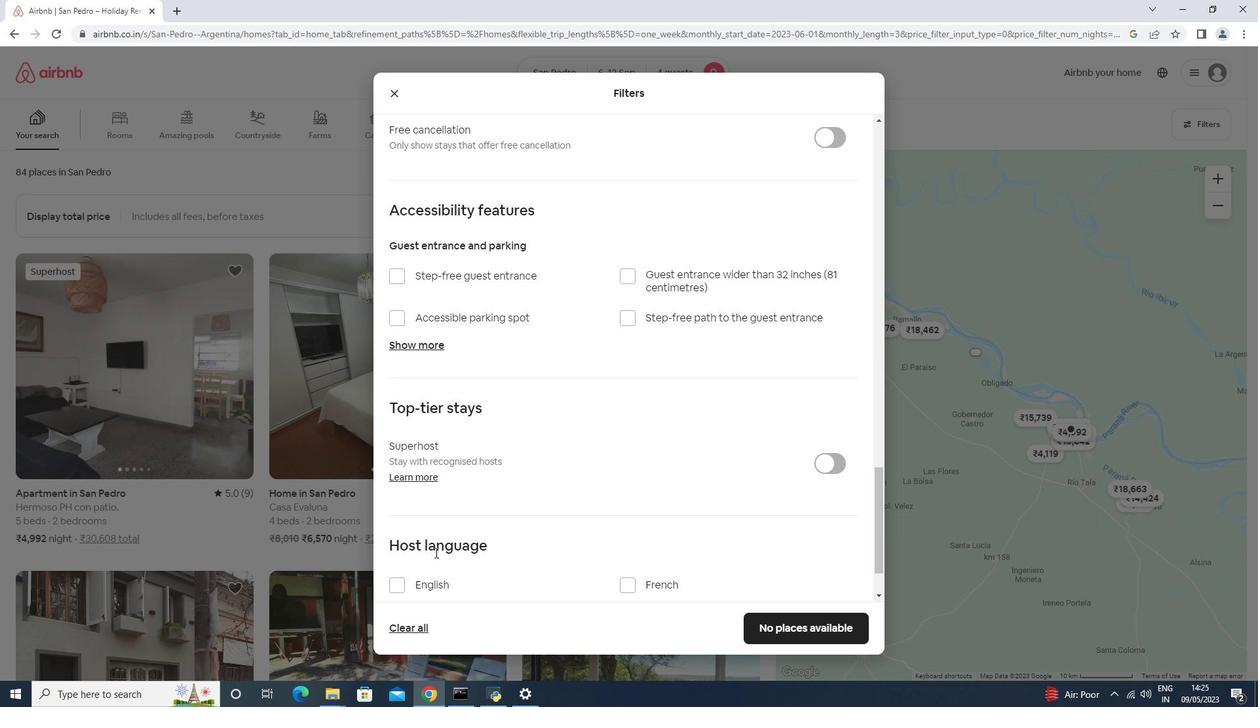 
Action: Mouse moved to (431, 511)
Screenshot: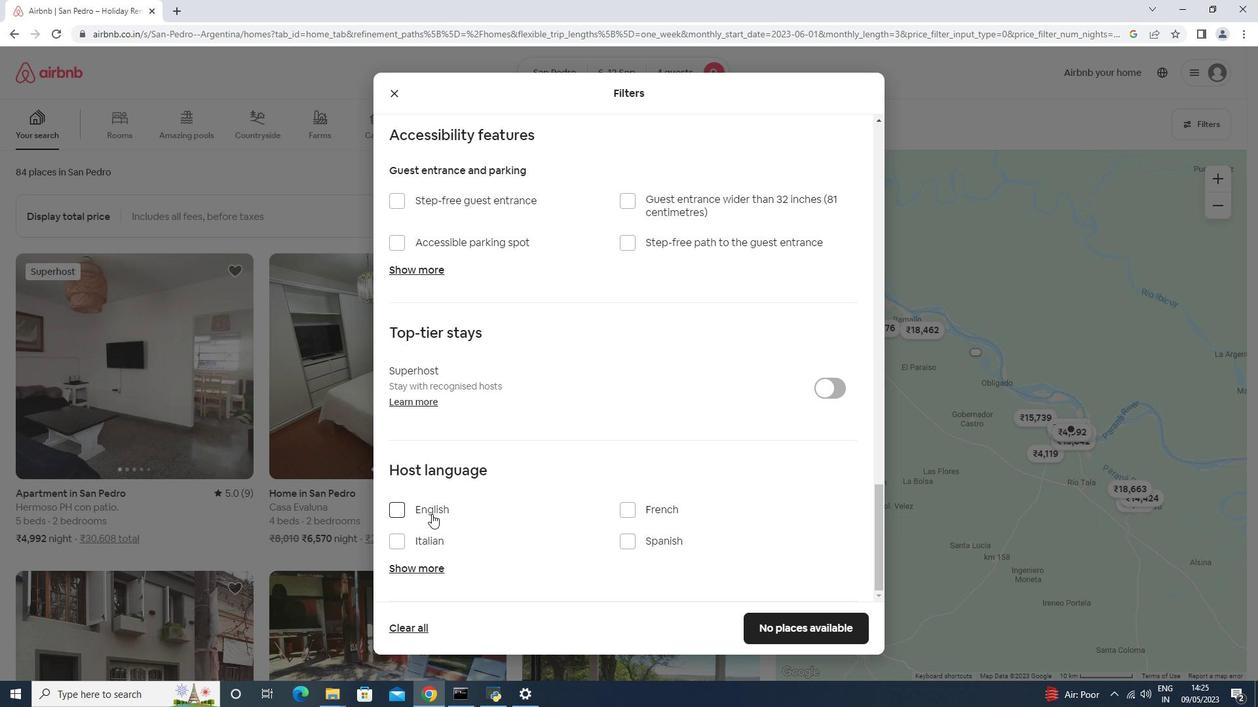 
Action: Mouse pressed left at (431, 511)
Screenshot: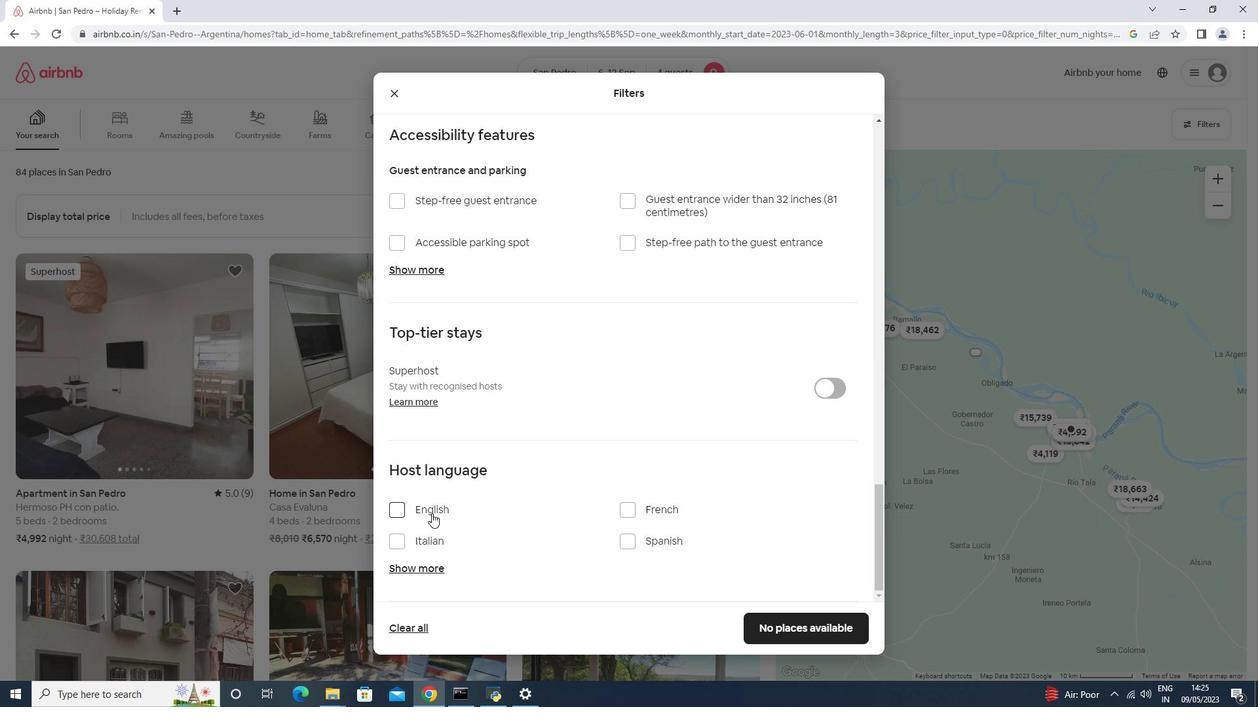 
Action: Mouse moved to (763, 617)
Screenshot: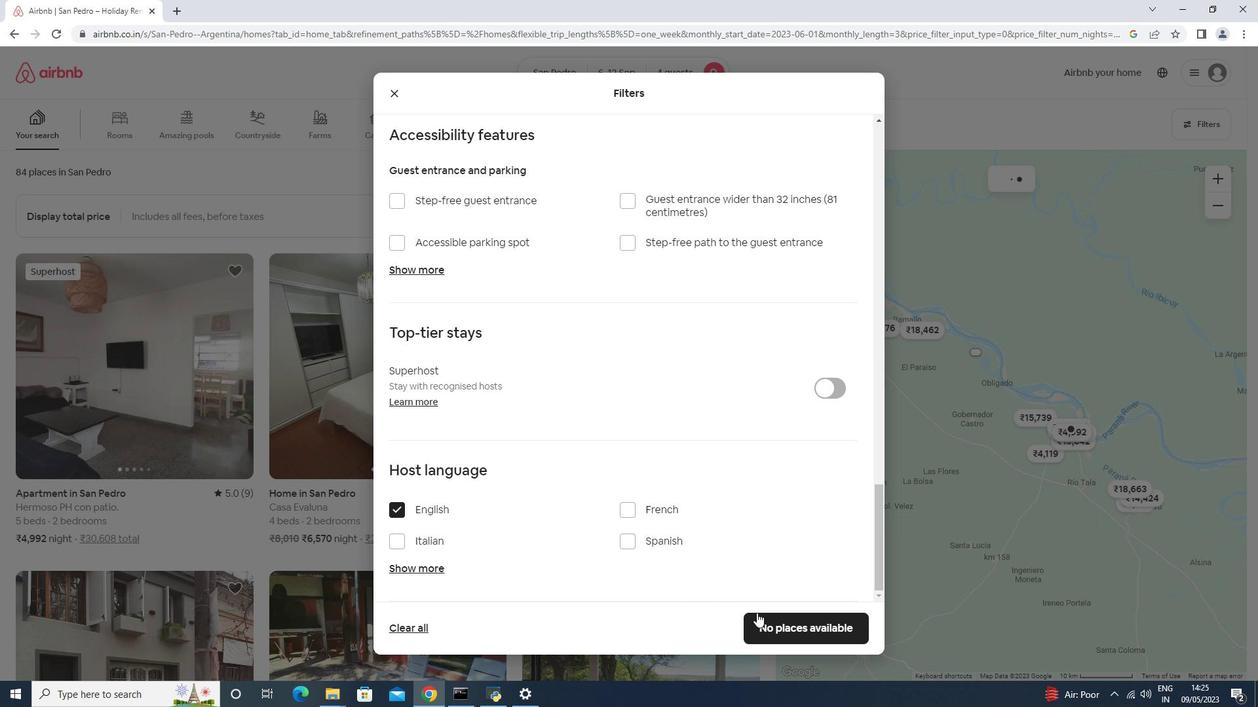 
Action: Mouse pressed left at (763, 617)
Screenshot: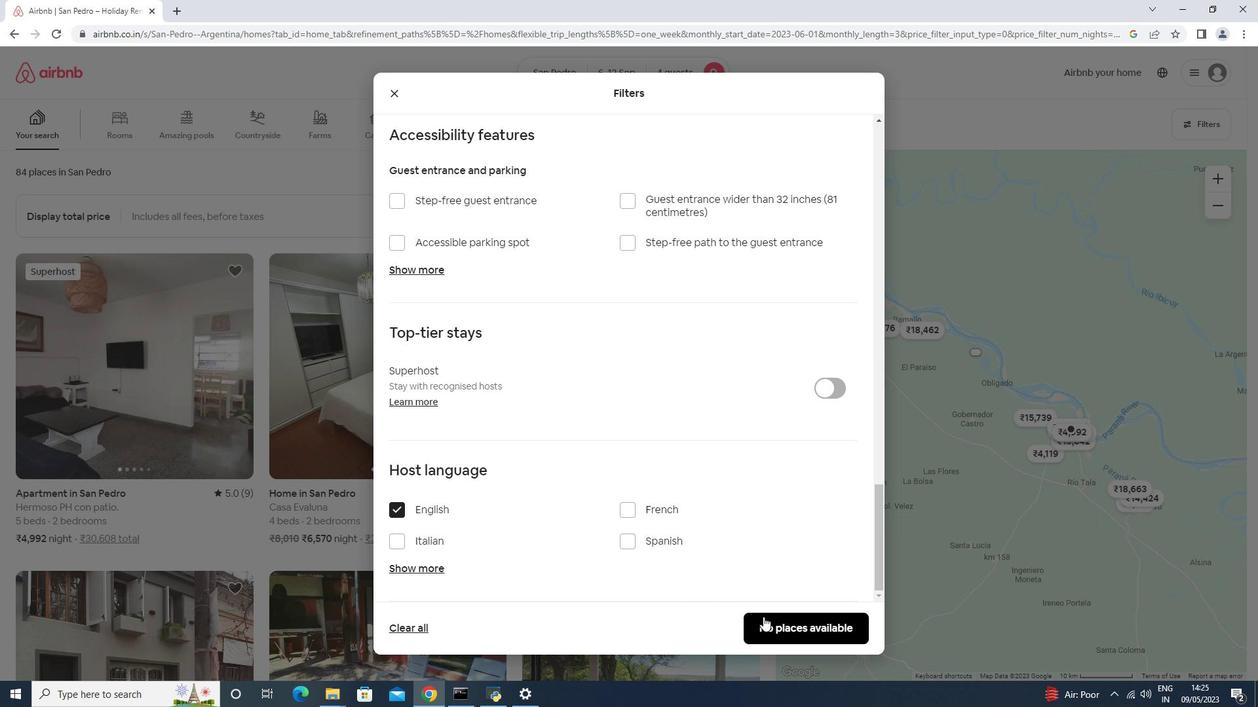 
Action: Mouse moved to (773, 604)
Screenshot: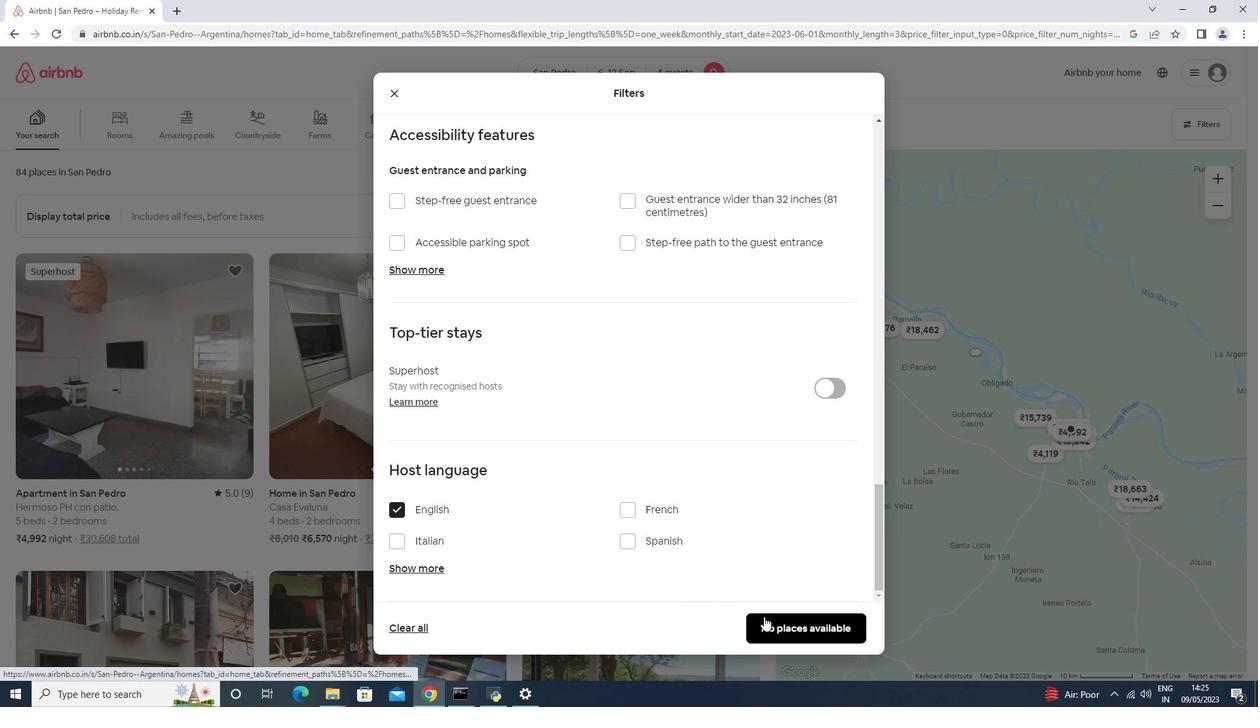 
